 Task: Look for space in Campo Maior, Brazil from 24th August, 2023 to 10th September, 2023 for 8 adults, 2 children in price range Rs.12000 to Rs.15000. Place can be entire place or shared room with 4 bedrooms having 8 beds and 4 bathrooms. Property type can be house, flat, guest house. Amenities needed are: wifi, TV, free parkinig on premises, gym, breakfast. Booking option can be shelf check-in. Required host language is English.
Action: Mouse moved to (590, 129)
Screenshot: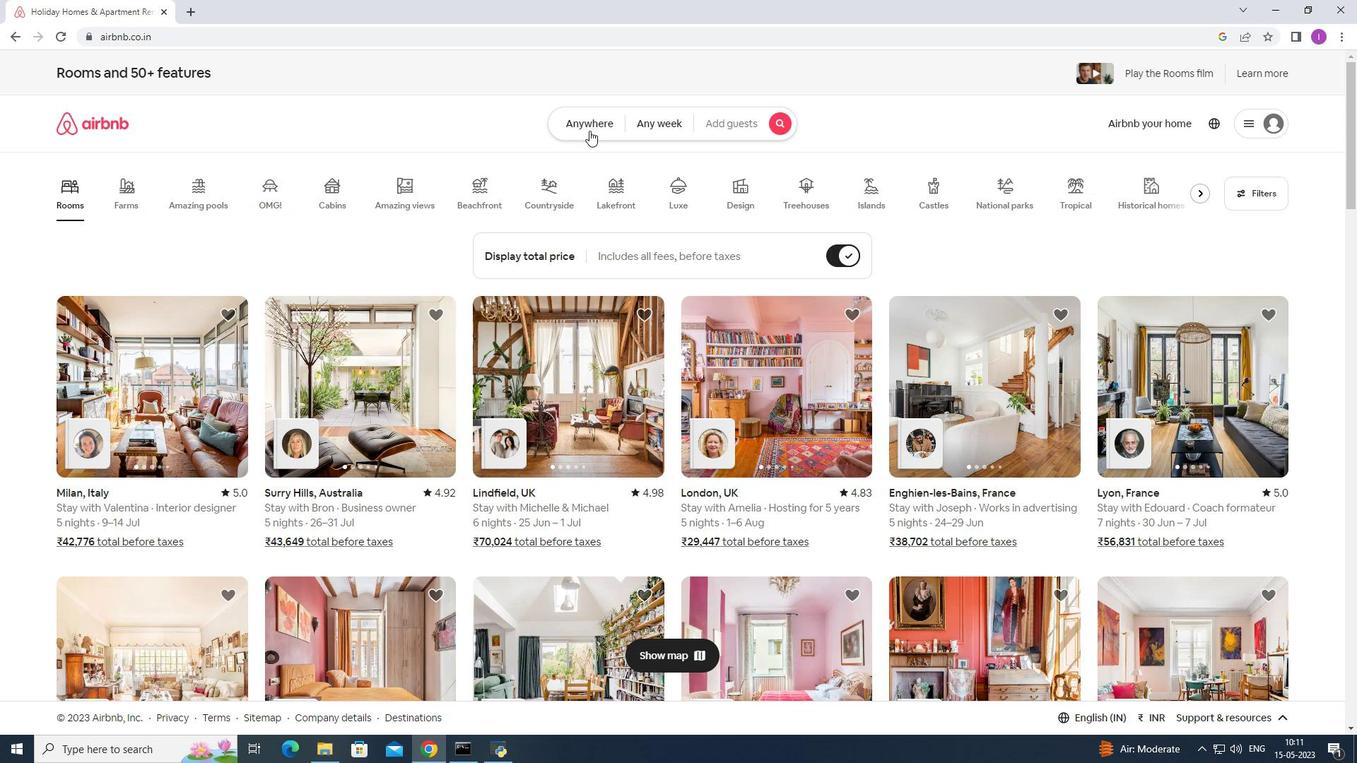 
Action: Mouse pressed left at (590, 129)
Screenshot: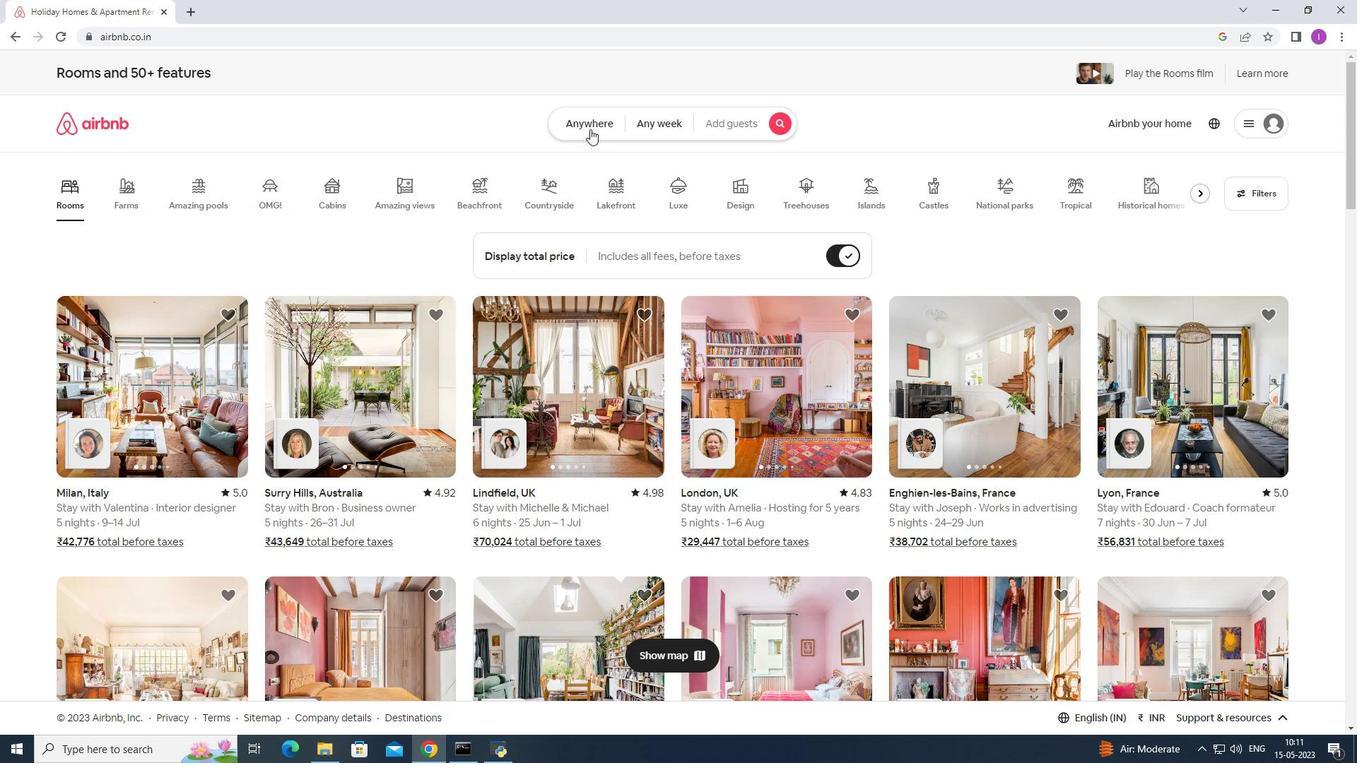 
Action: Mouse moved to (473, 183)
Screenshot: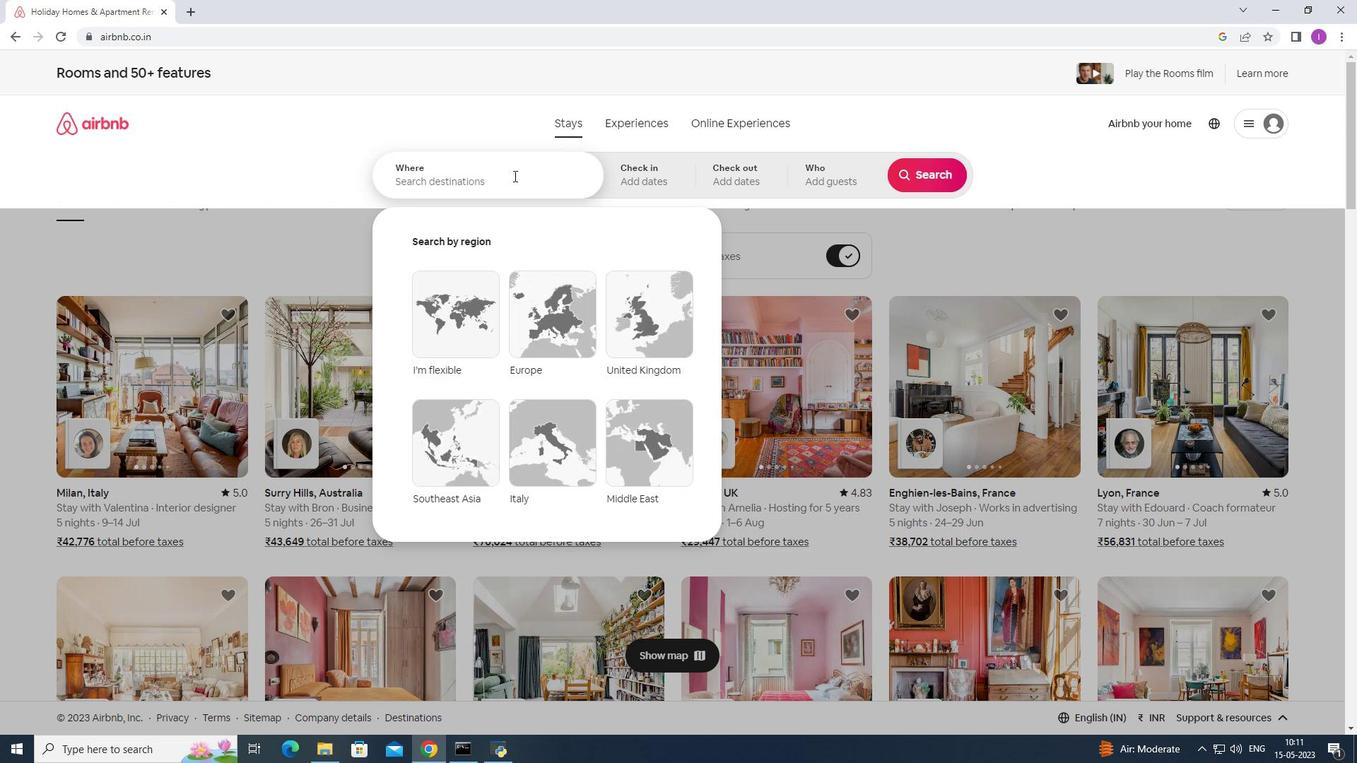 
Action: Mouse pressed left at (473, 183)
Screenshot: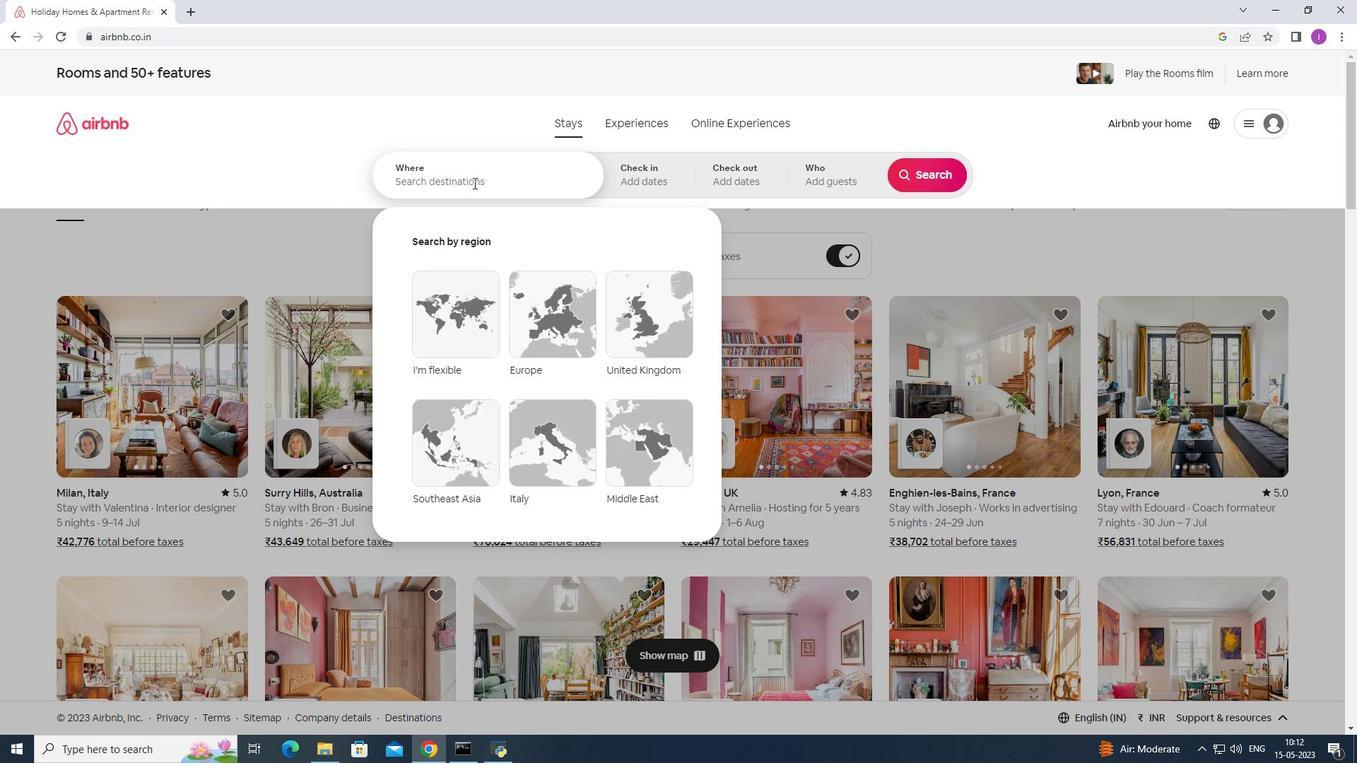 
Action: Key pressed <Key.shift><Key.shift><Key.shift><Key.shift><Key.shift><Key.shift><Key.shift><Key.shift><Key.shift><Key.shift><Key.shift><Key.shift><Key.shift><Key.shift><Key.shift><Key.shift><Key.shift><Key.shift><Key.shift><Key.shift><Key.shift><Key.shift><Key.shift><Key.shift><Key.shift><Key.shift><Key.shift>Ca
Screenshot: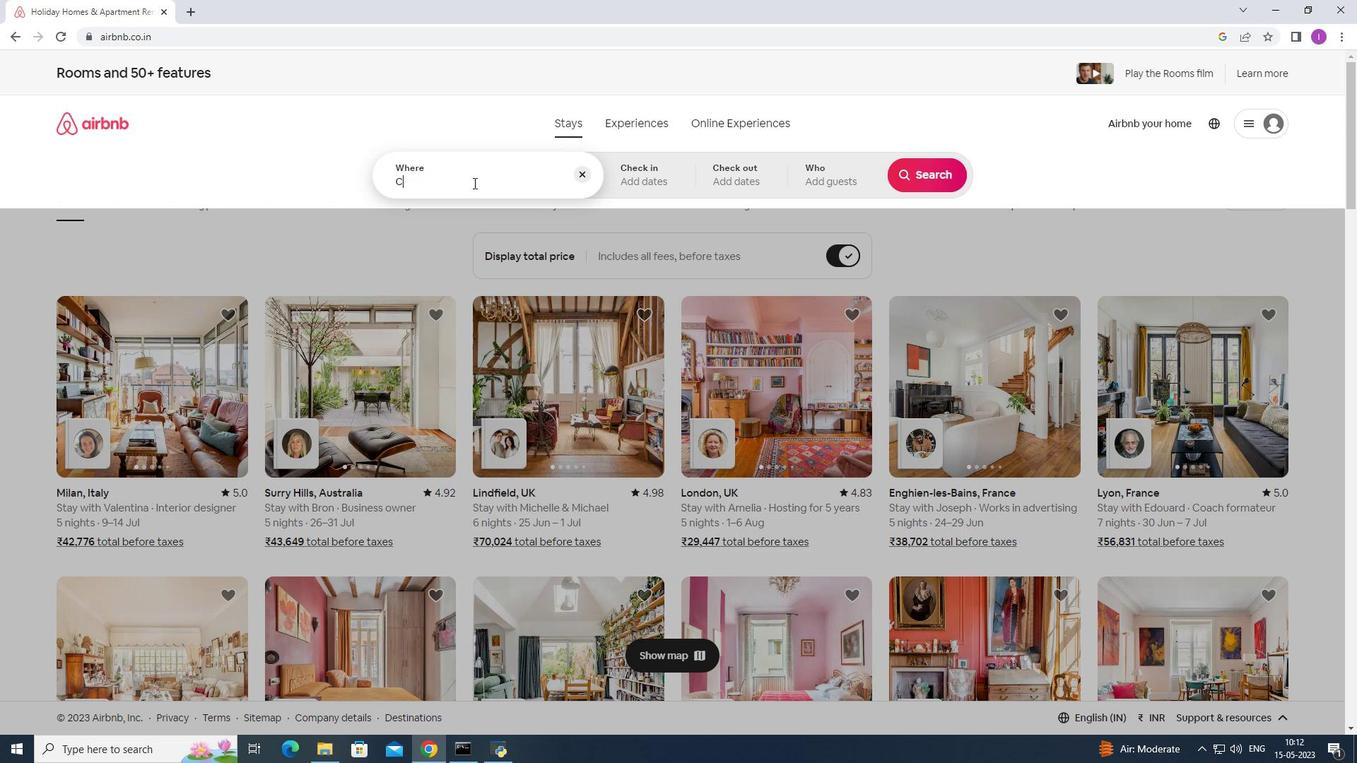 
Action: Mouse moved to (544, 200)
Screenshot: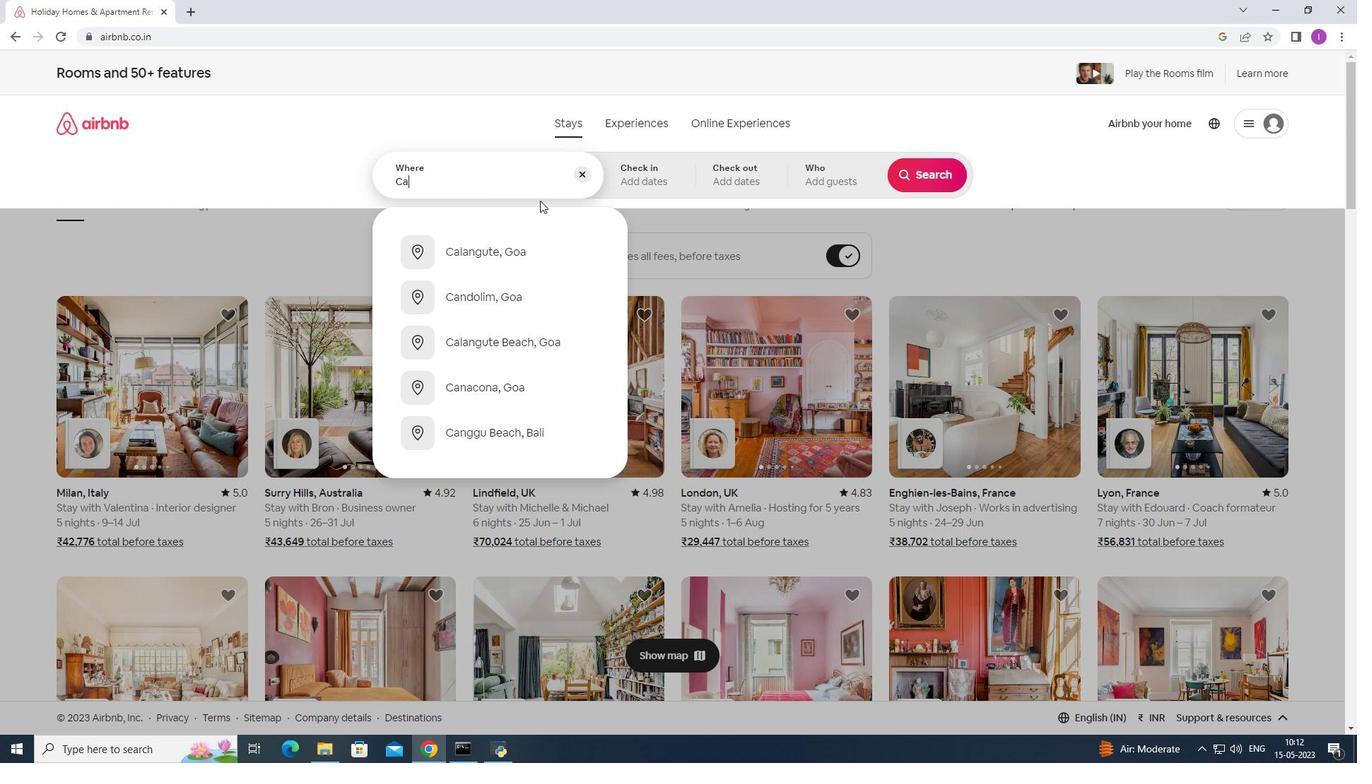 
Action: Key pressed mpo<Key.space><Key.shift>Maior,<Key.shift>Brazil
Screenshot: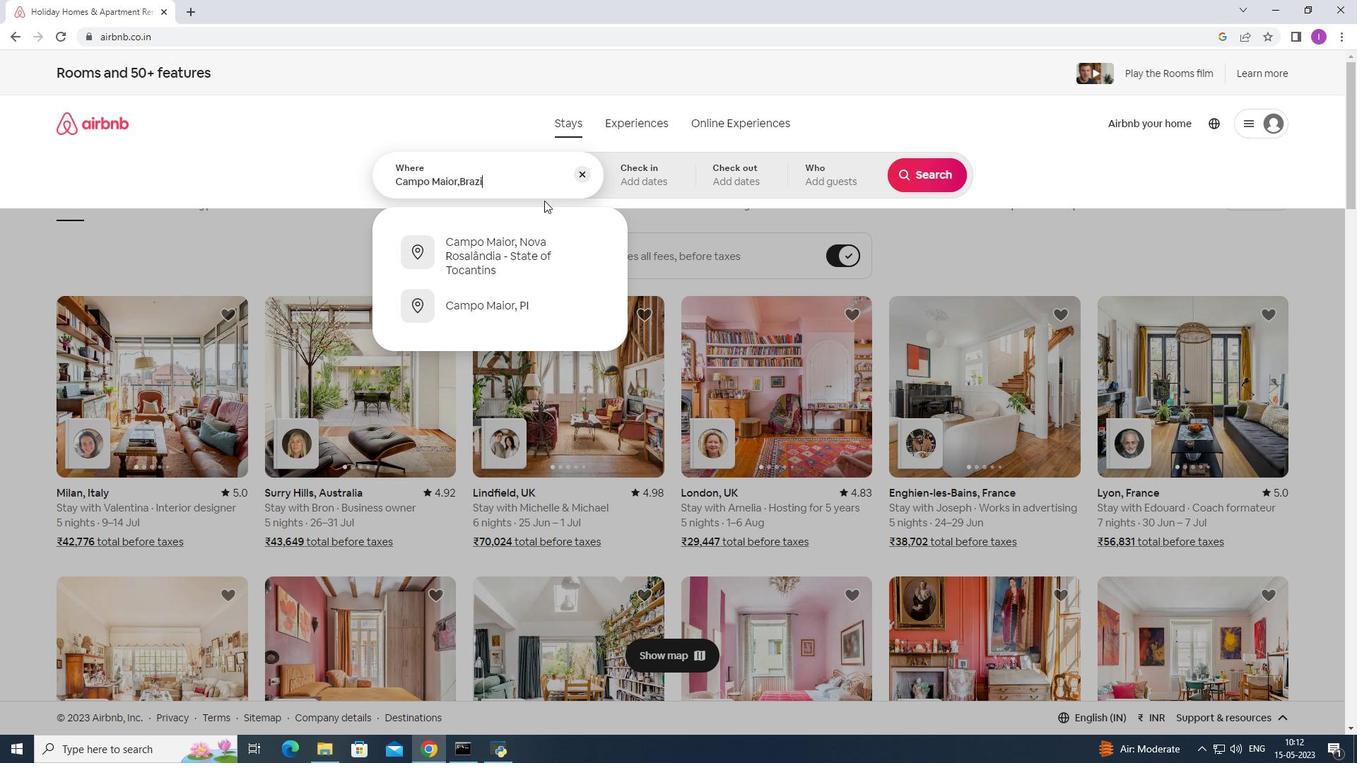 
Action: Mouse moved to (639, 187)
Screenshot: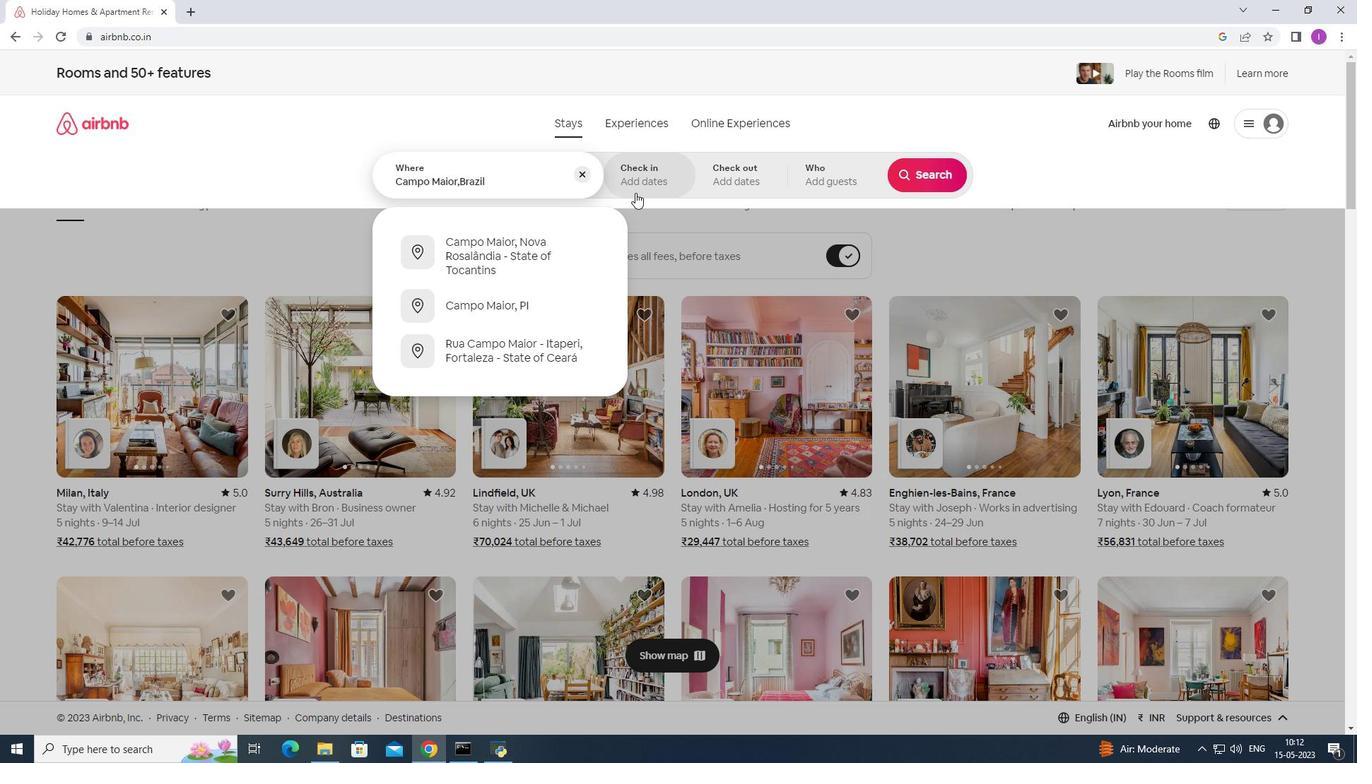
Action: Mouse pressed left at (639, 187)
Screenshot: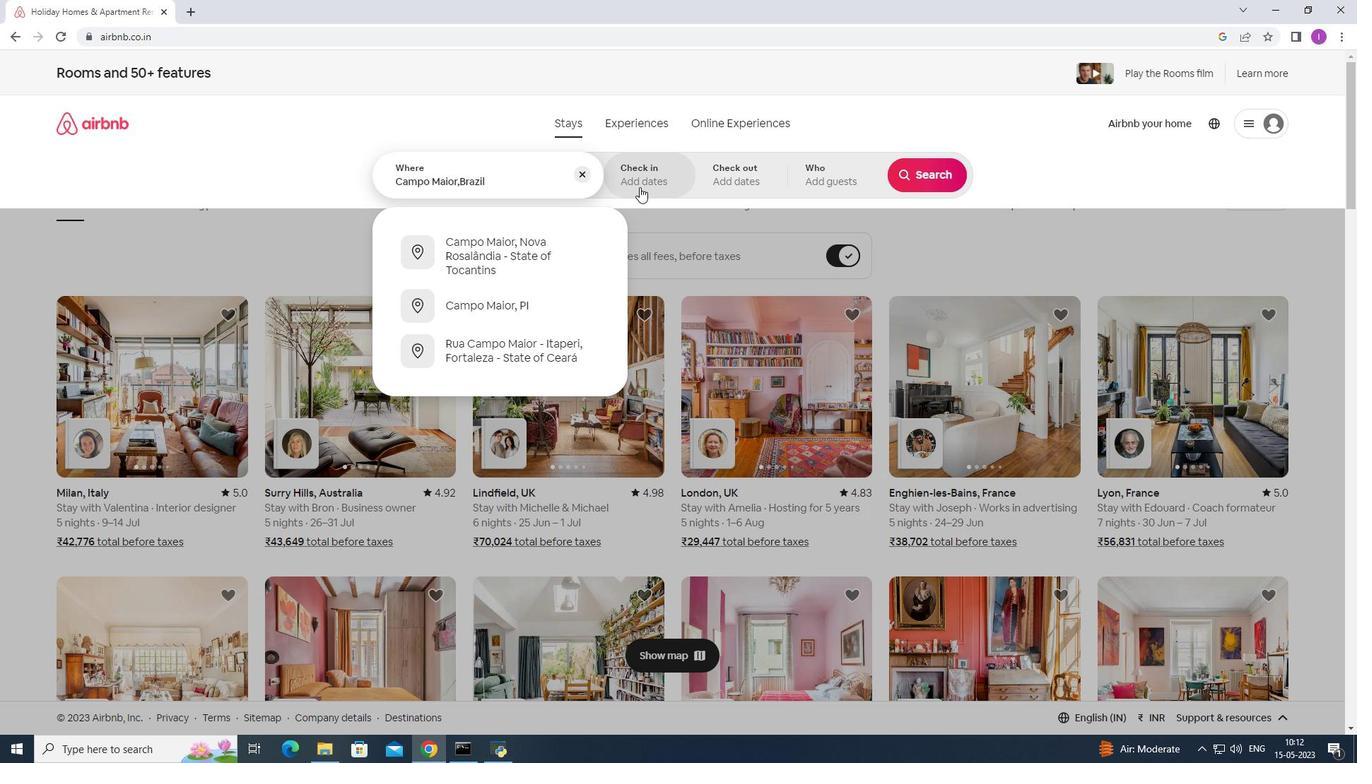
Action: Mouse moved to (926, 278)
Screenshot: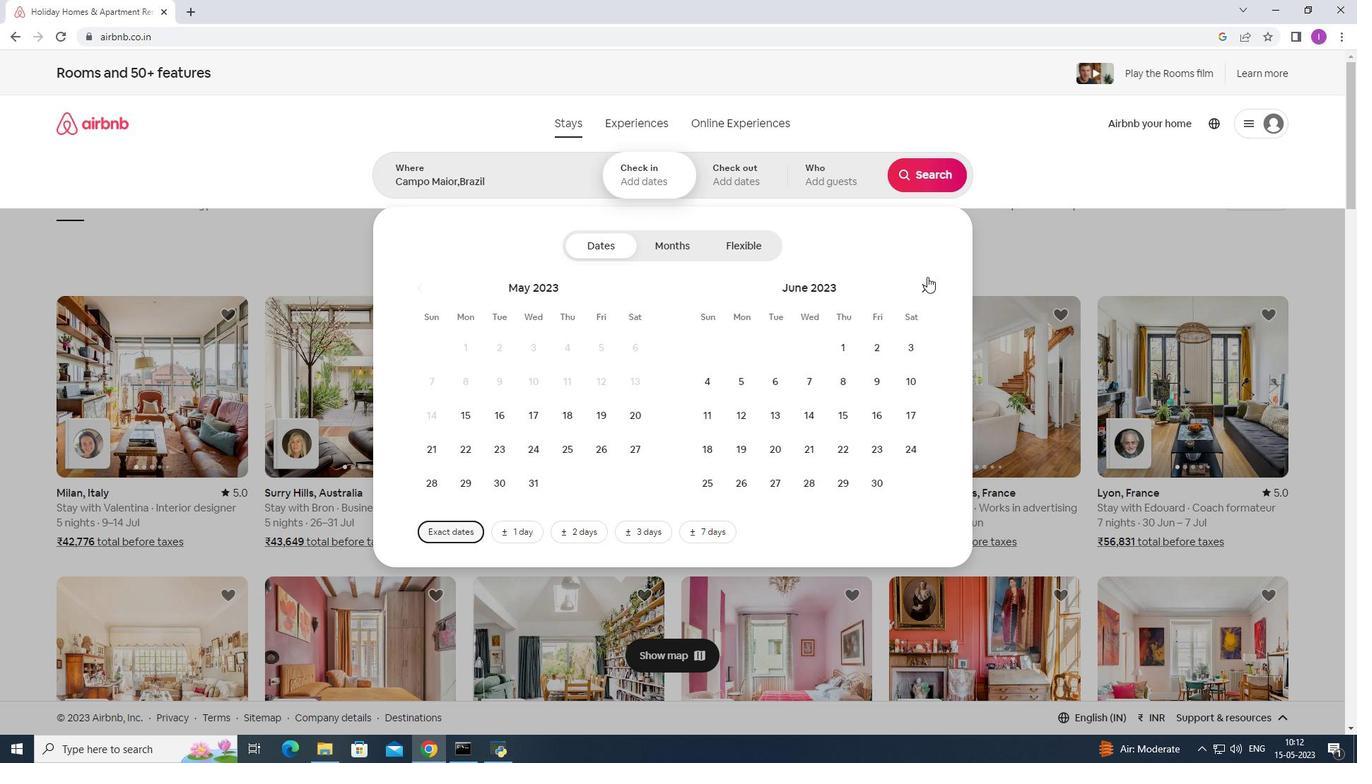 
Action: Mouse pressed left at (926, 278)
Screenshot: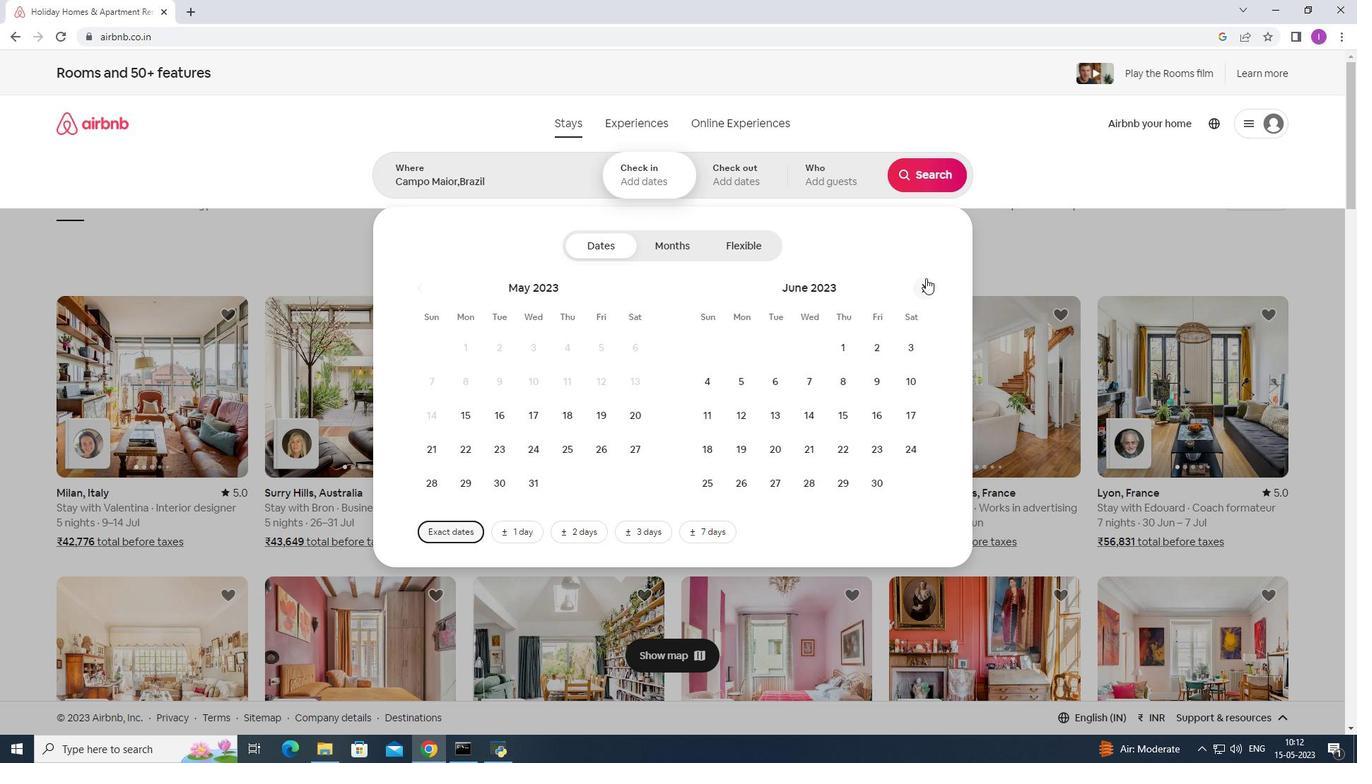 
Action: Mouse pressed left at (926, 278)
Screenshot: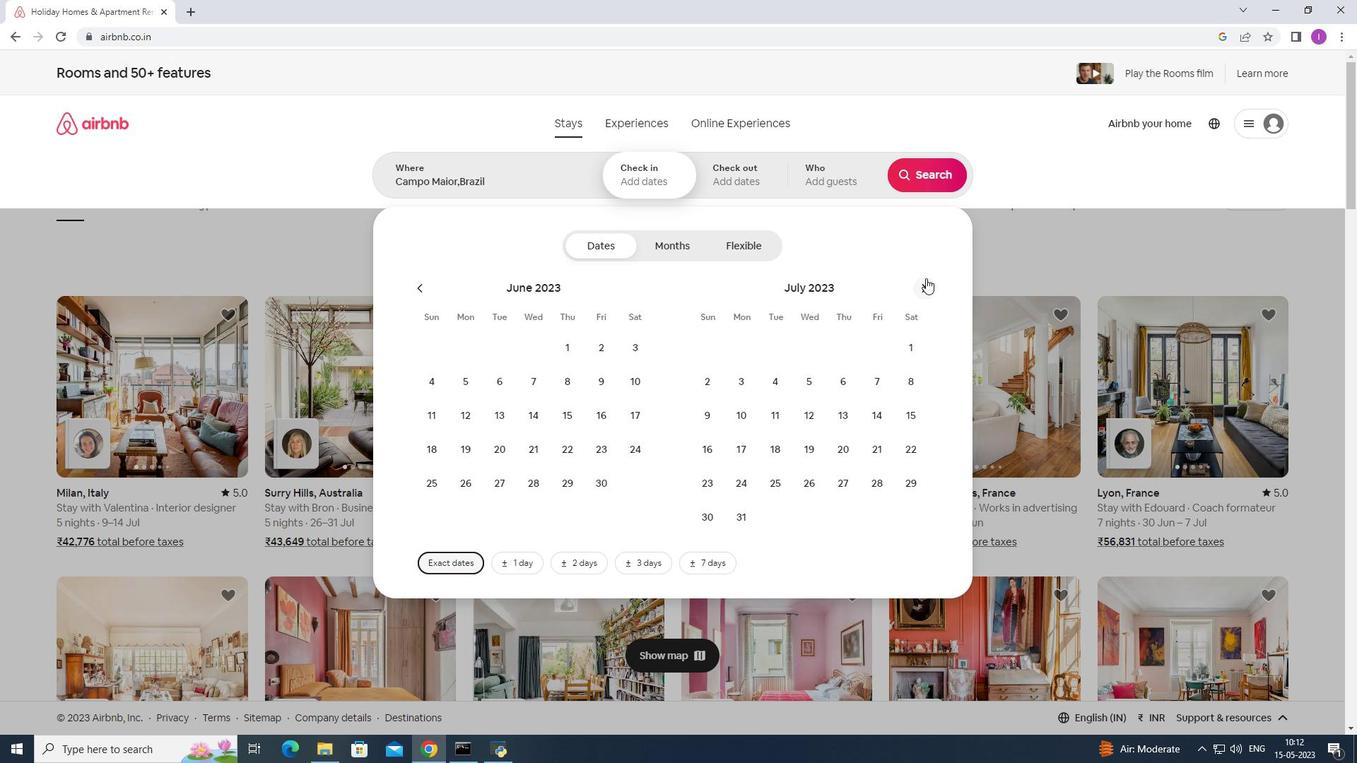
Action: Mouse pressed left at (926, 278)
Screenshot: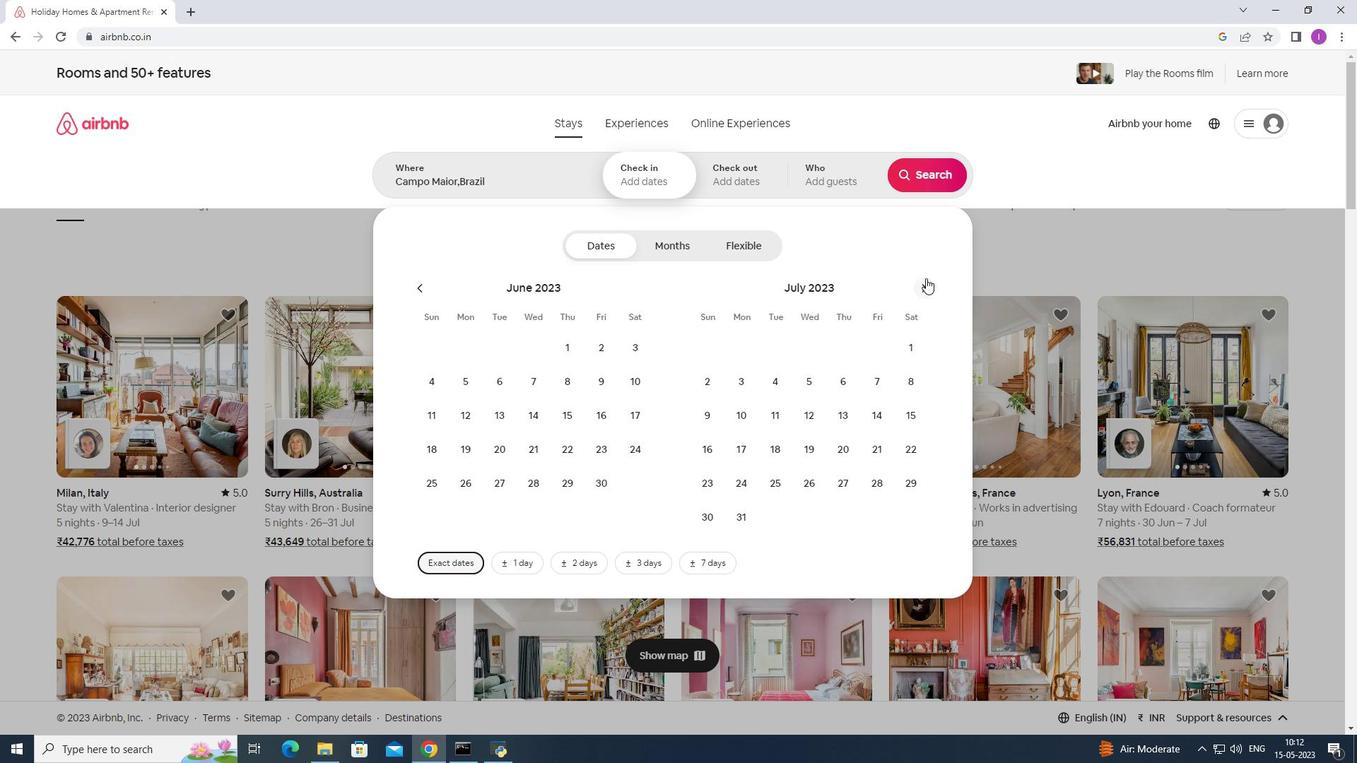 
Action: Mouse moved to (560, 453)
Screenshot: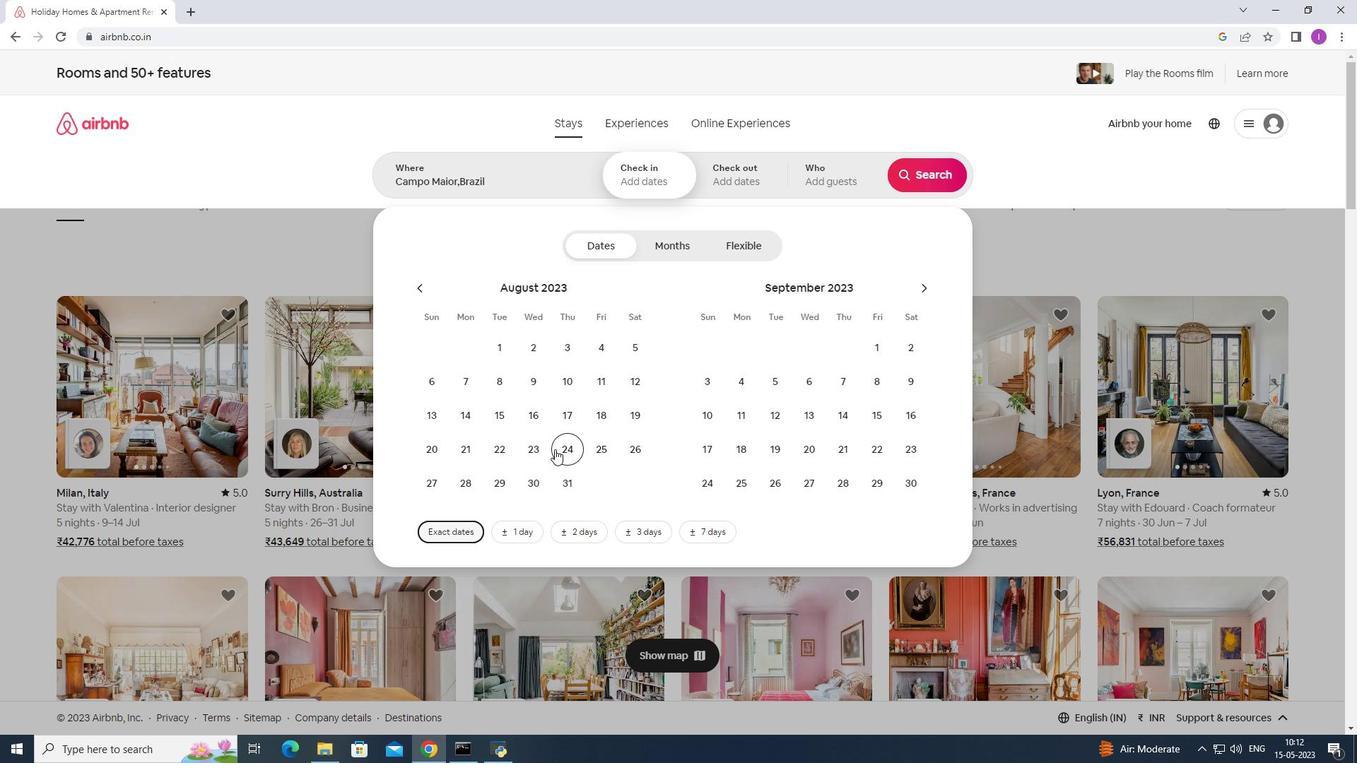 
Action: Mouse pressed left at (560, 453)
Screenshot: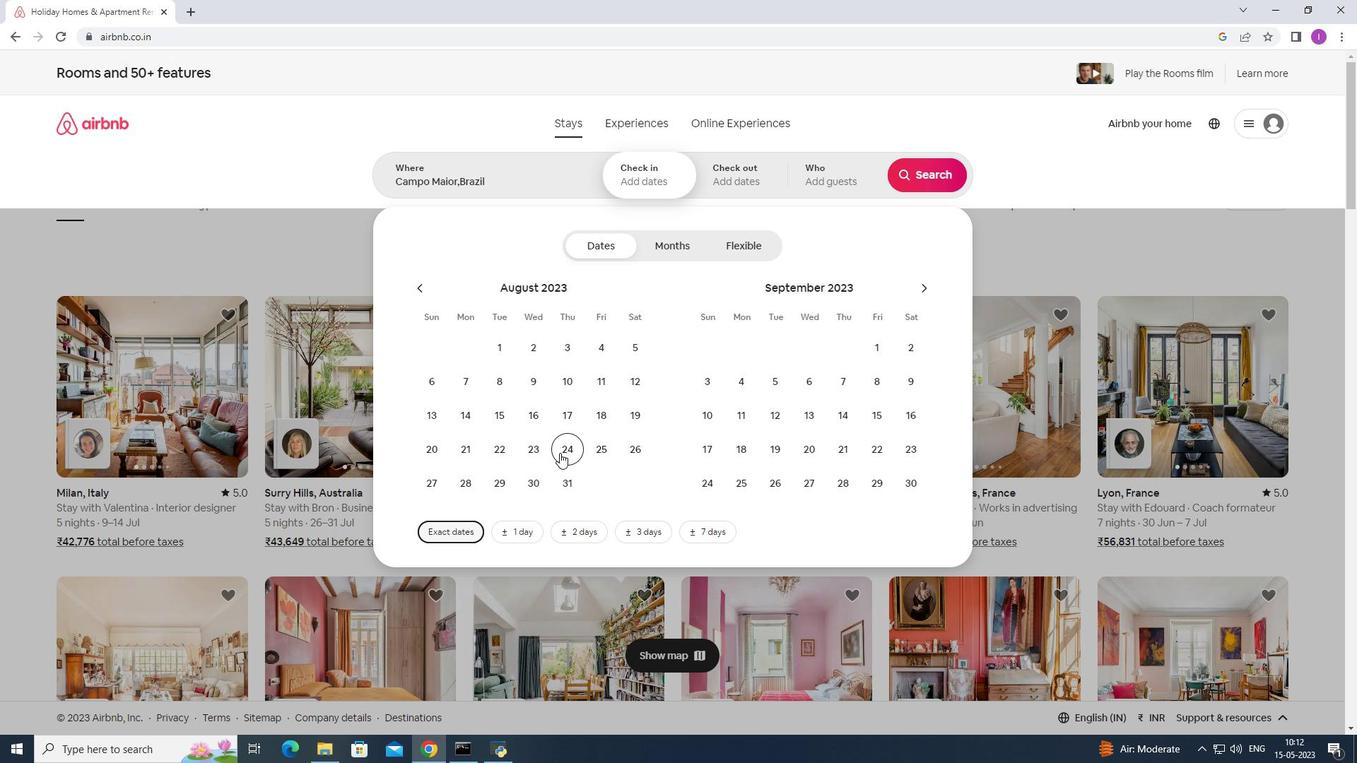 
Action: Mouse moved to (712, 415)
Screenshot: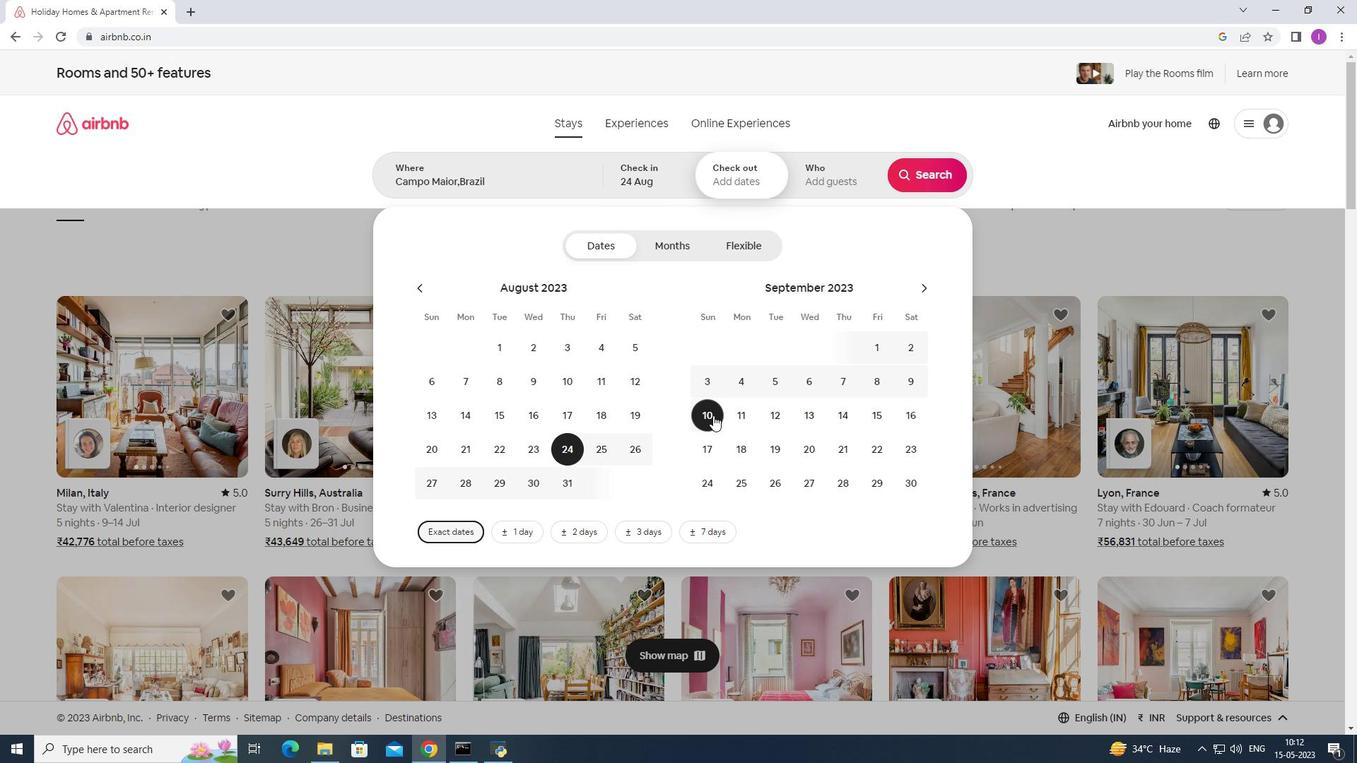 
Action: Mouse pressed left at (712, 415)
Screenshot: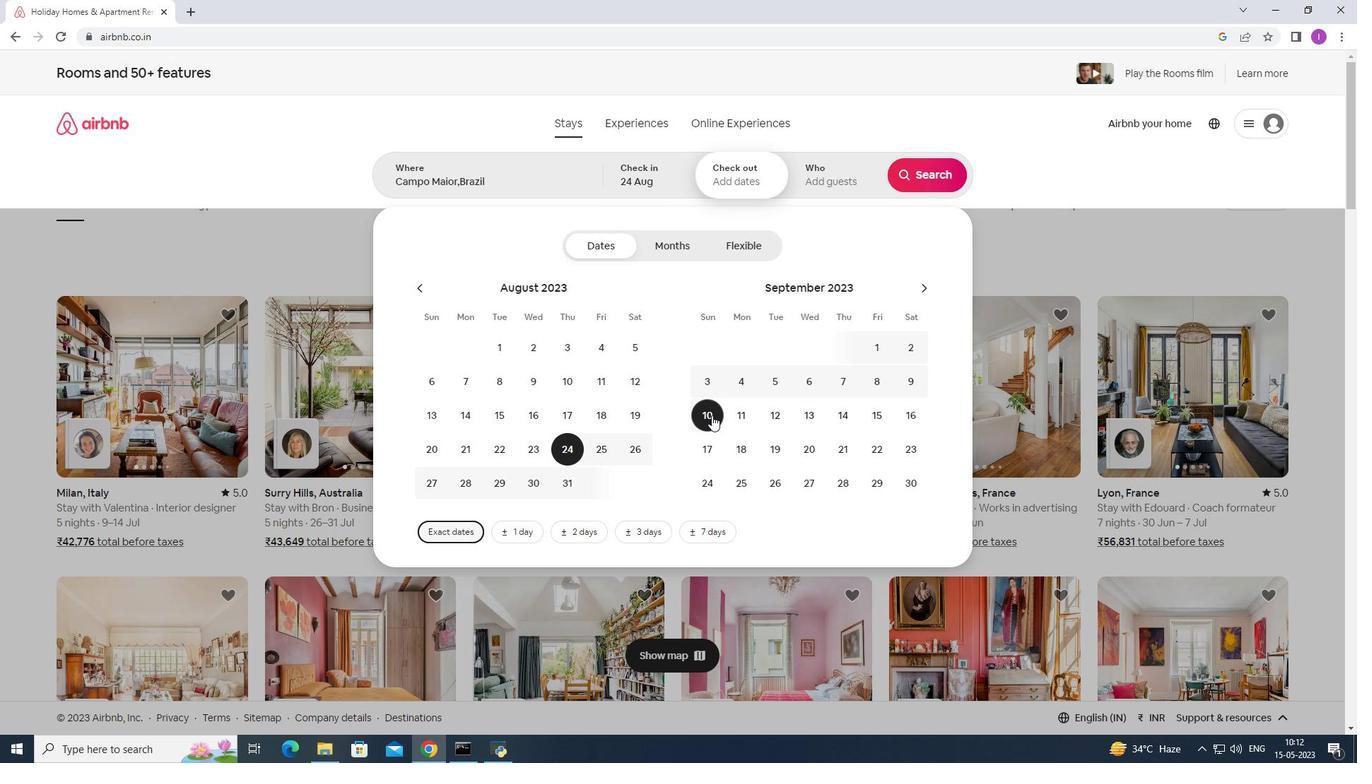 
Action: Mouse moved to (847, 187)
Screenshot: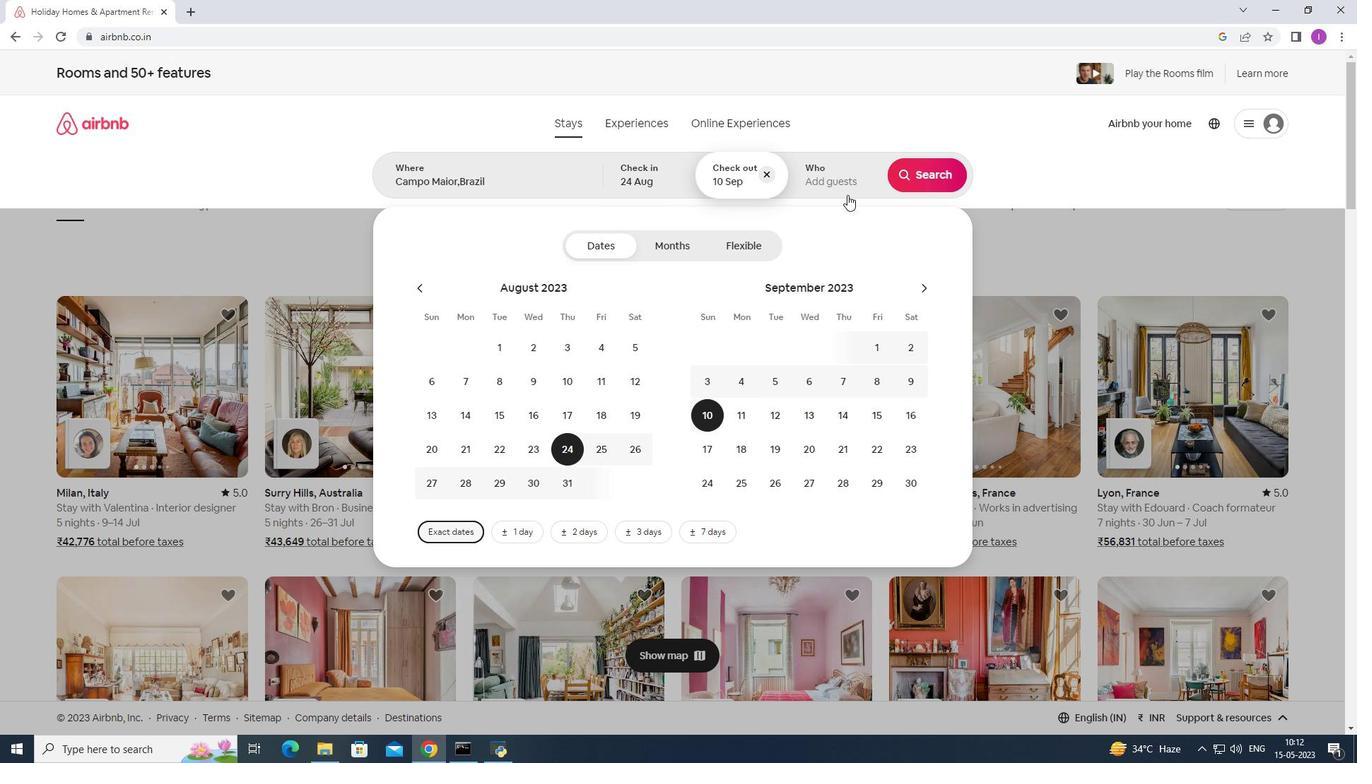 
Action: Mouse pressed left at (847, 187)
Screenshot: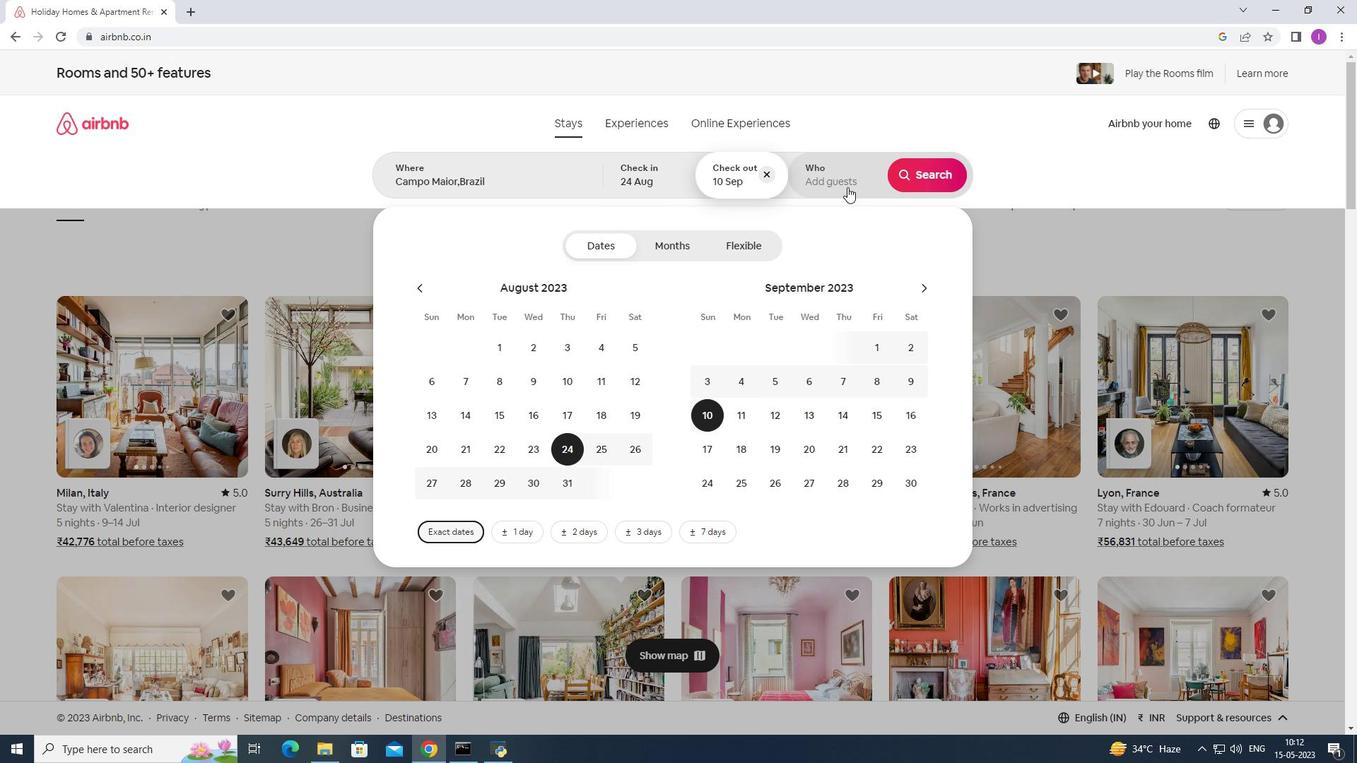
Action: Mouse moved to (924, 253)
Screenshot: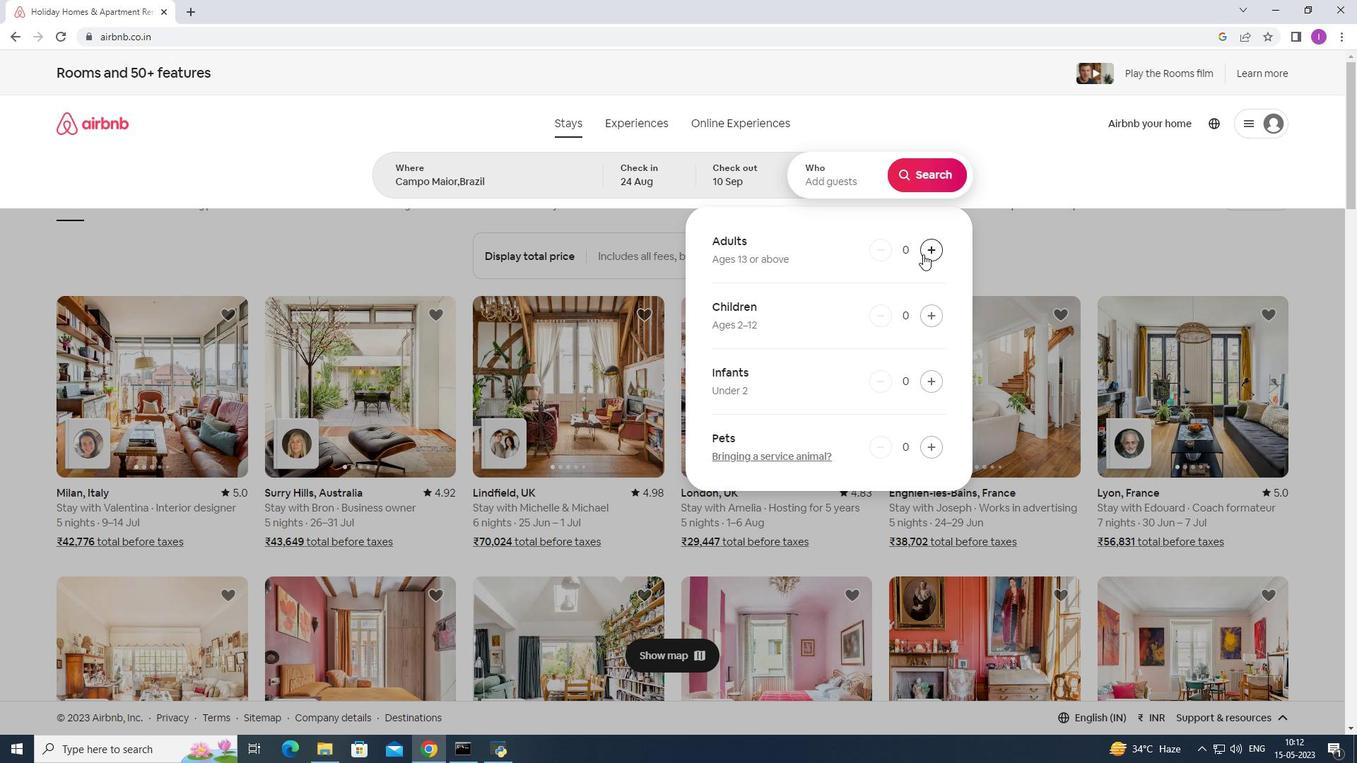 
Action: Mouse pressed left at (924, 253)
Screenshot: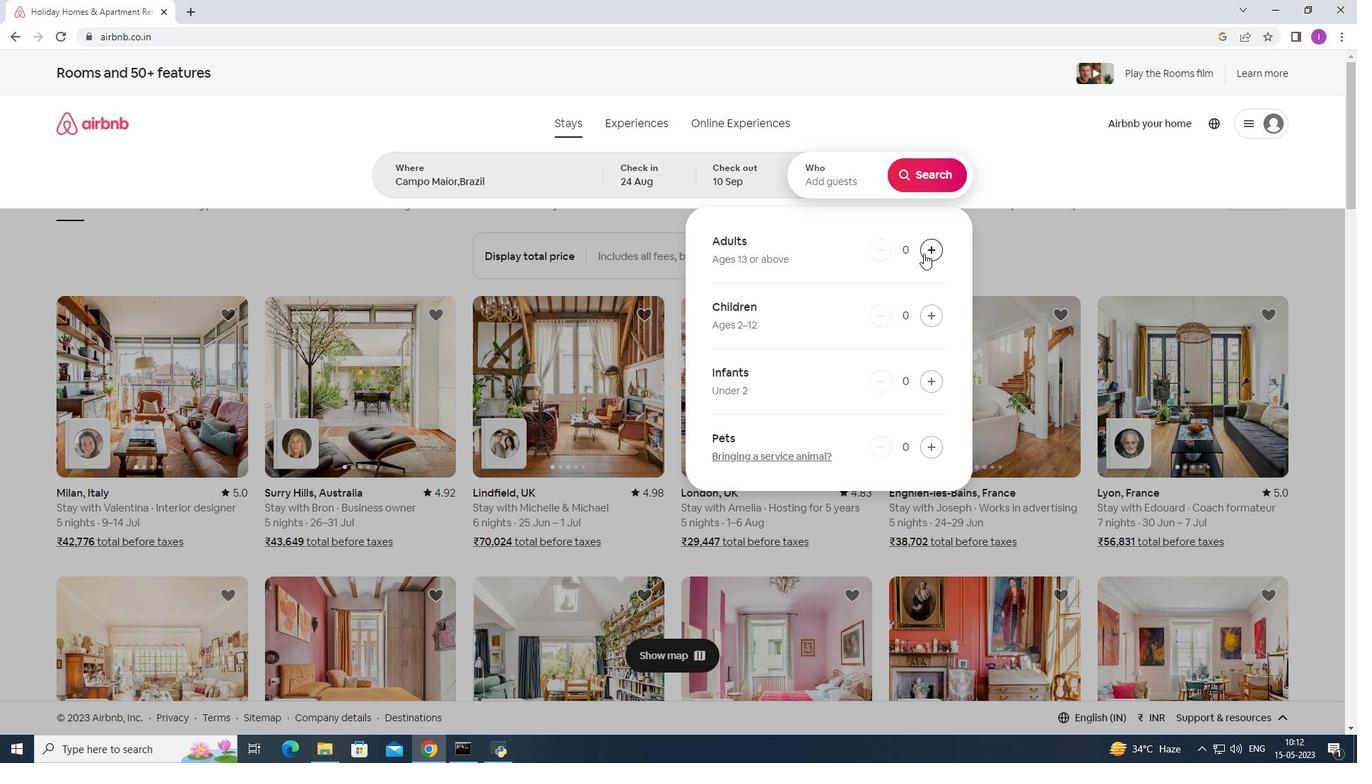
Action: Mouse pressed left at (924, 253)
Screenshot: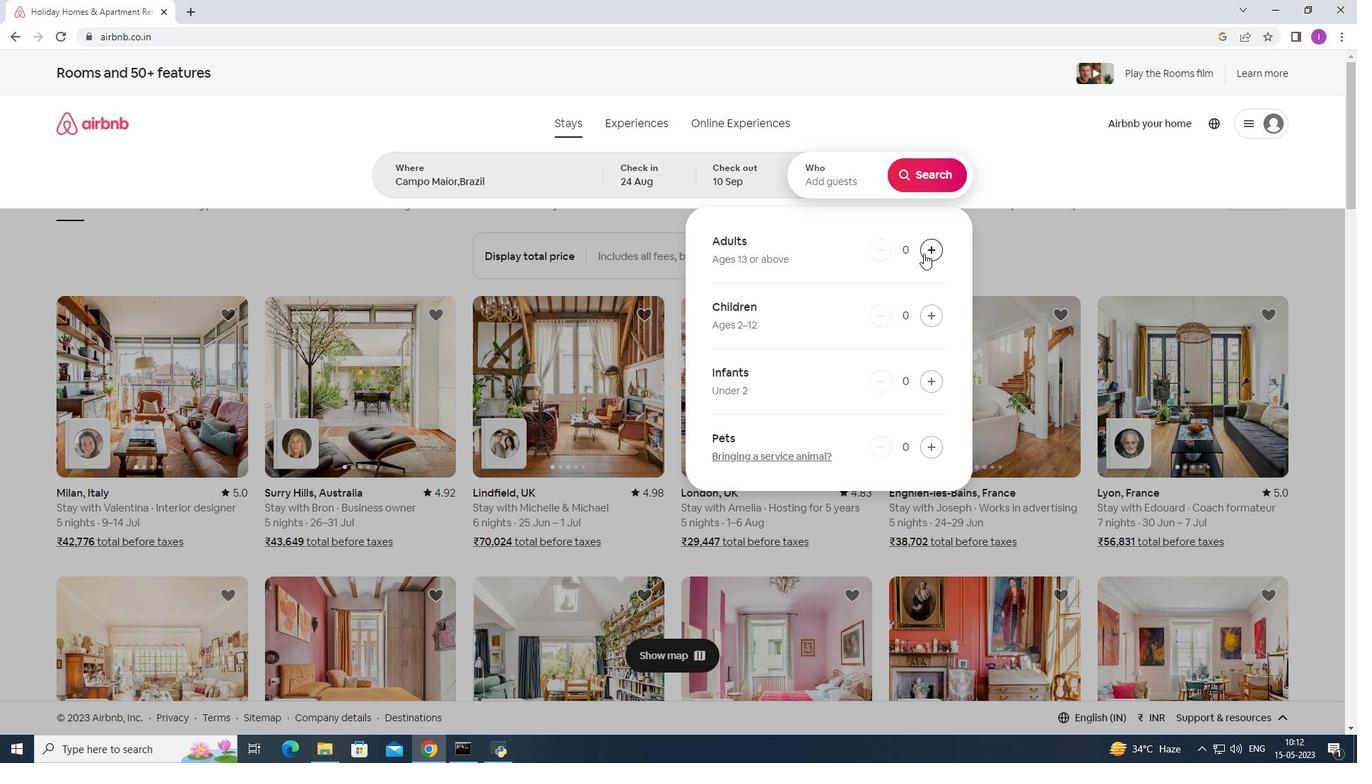 
Action: Mouse pressed left at (924, 253)
Screenshot: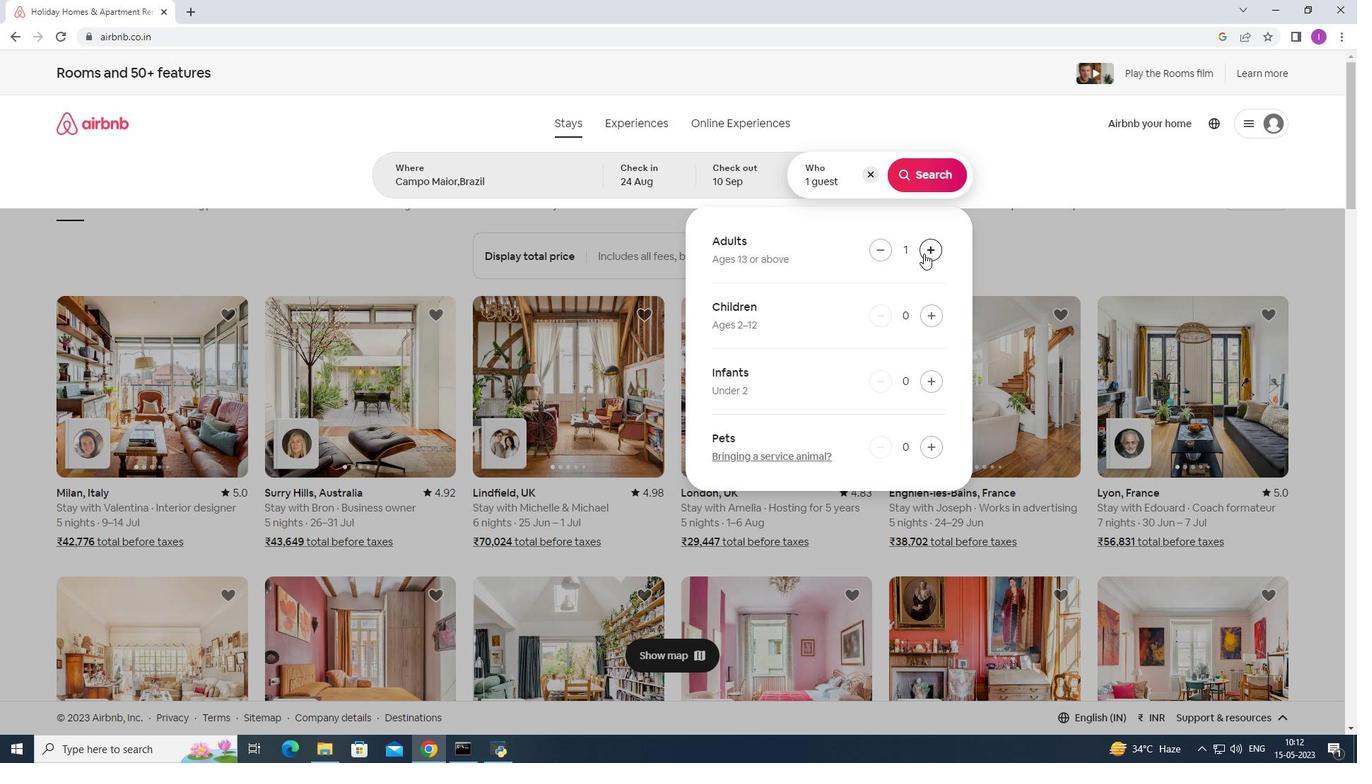 
Action: Mouse pressed left at (924, 253)
Screenshot: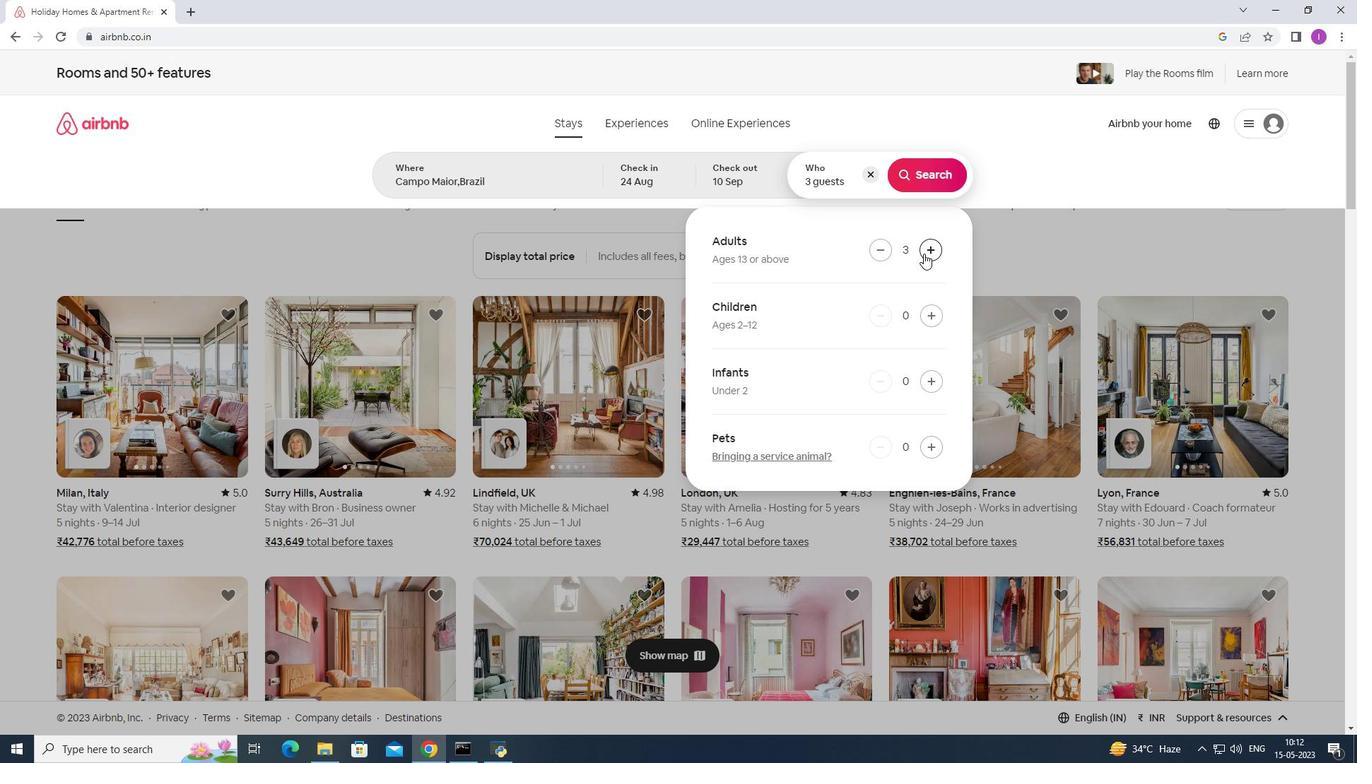 
Action: Mouse pressed left at (924, 253)
Screenshot: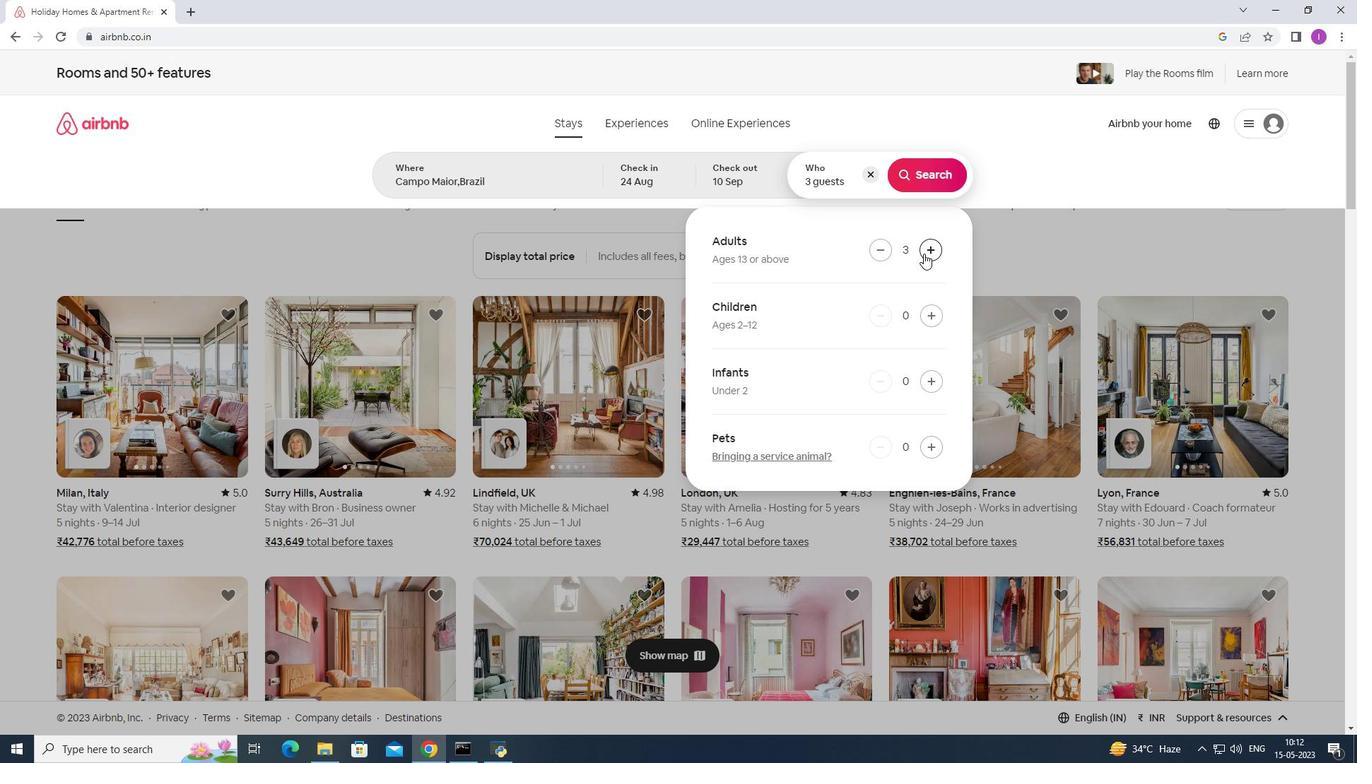 
Action: Mouse pressed left at (924, 253)
Screenshot: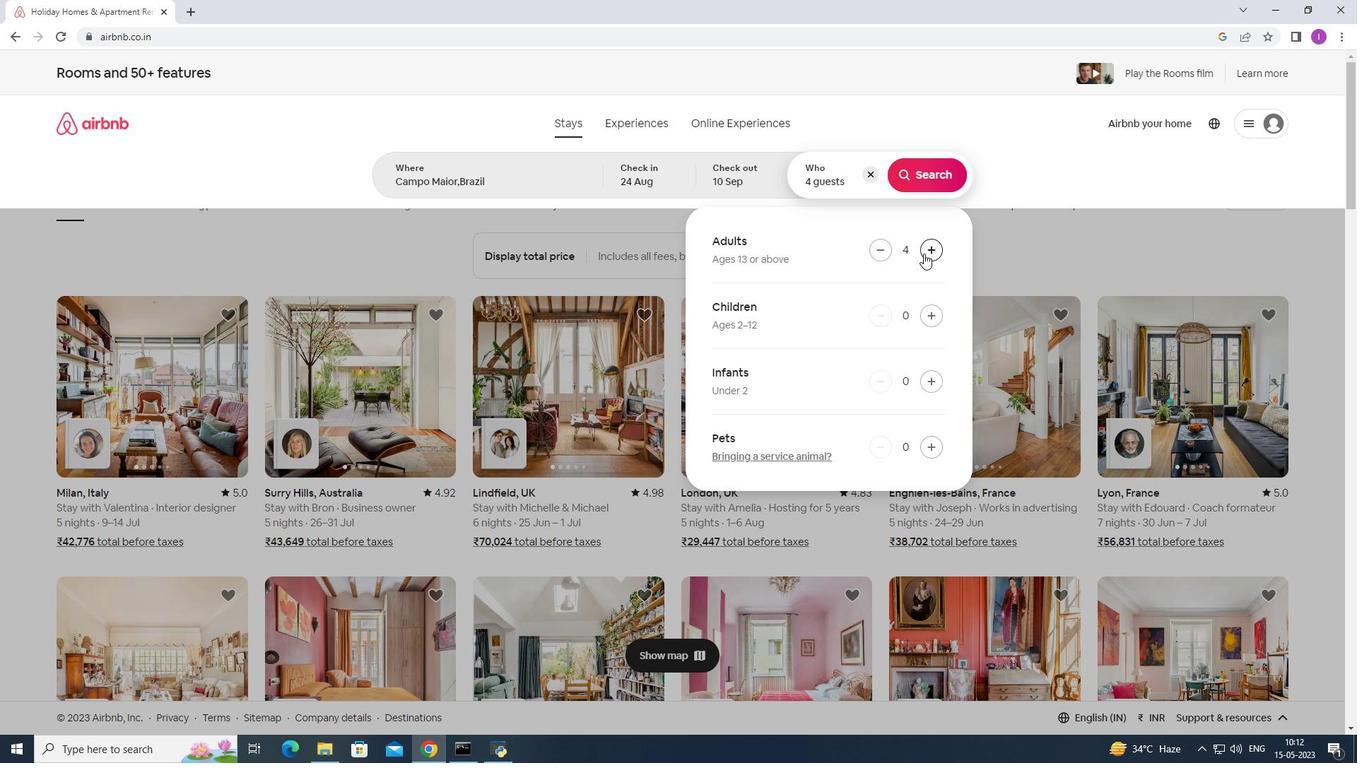 
Action: Mouse pressed left at (924, 253)
Screenshot: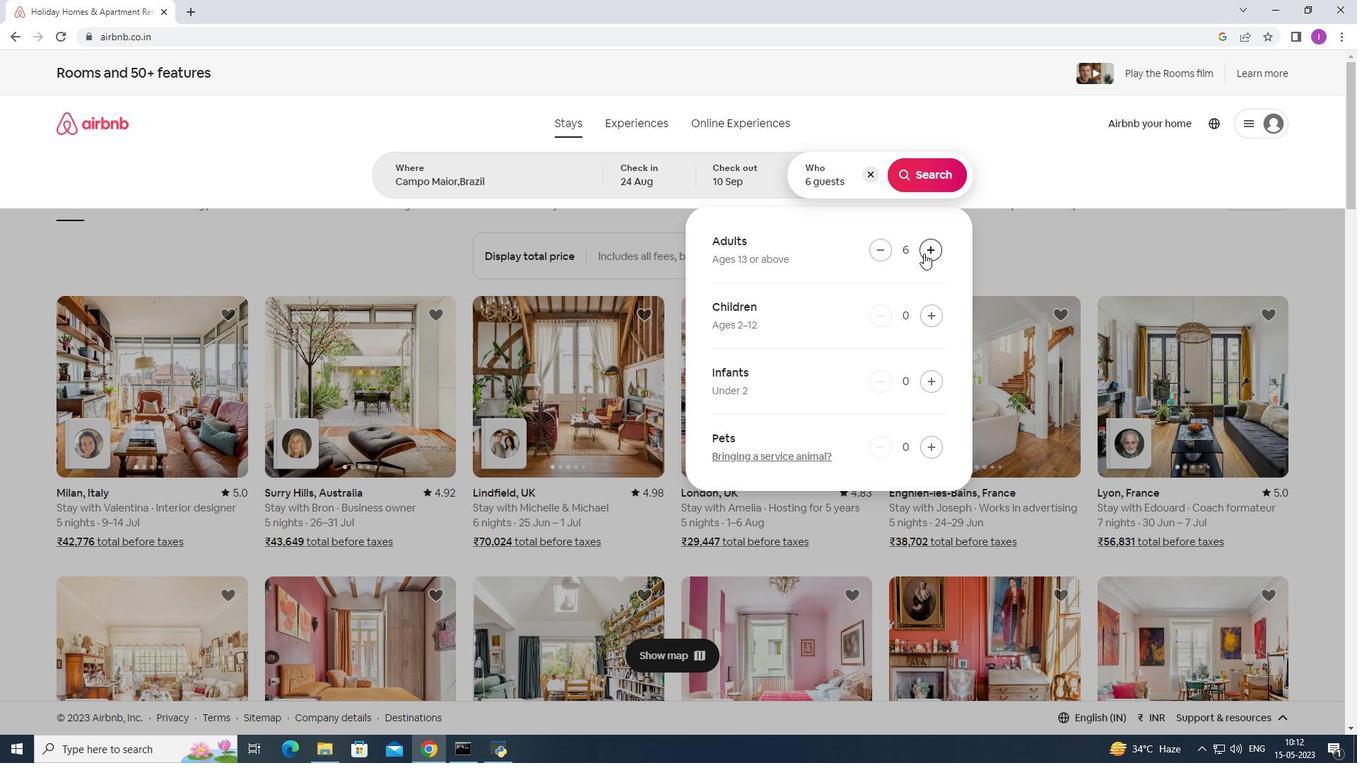 
Action: Mouse pressed left at (924, 253)
Screenshot: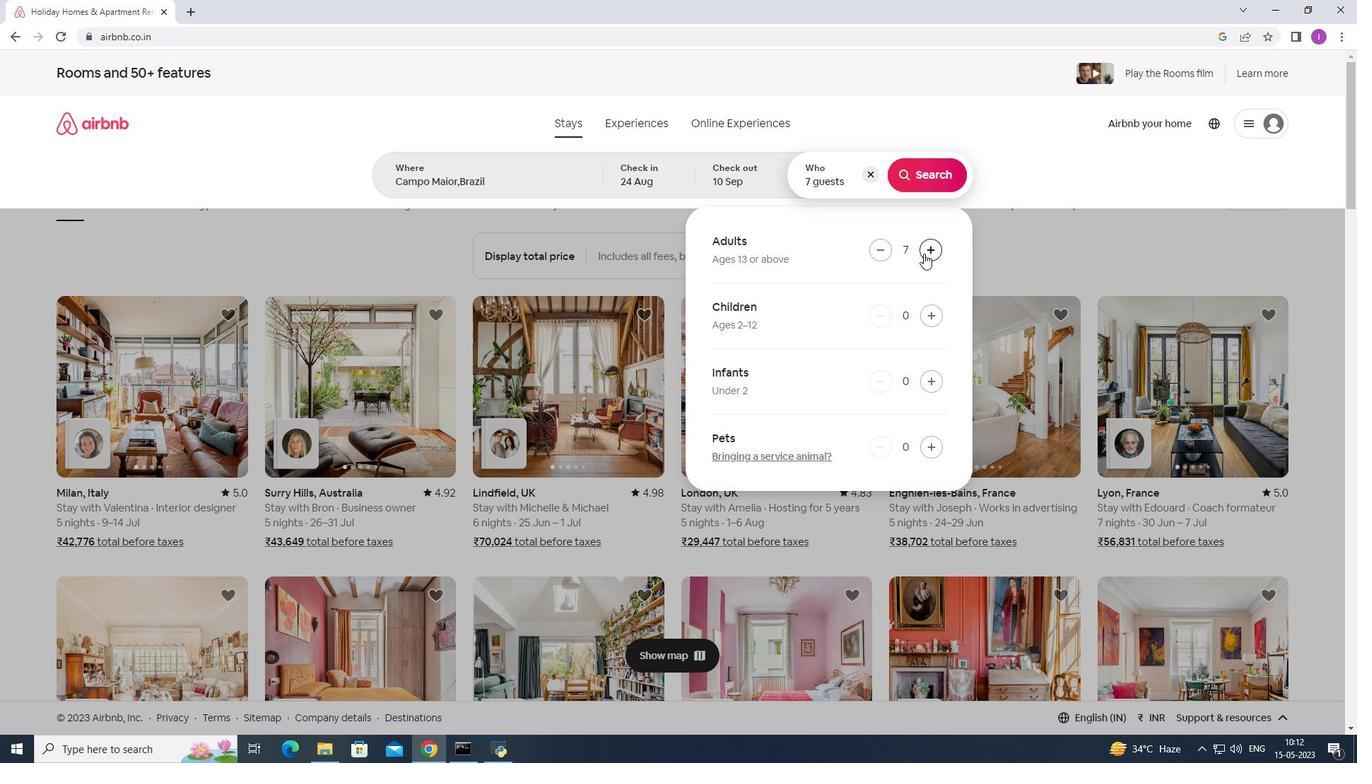 
Action: Mouse moved to (935, 318)
Screenshot: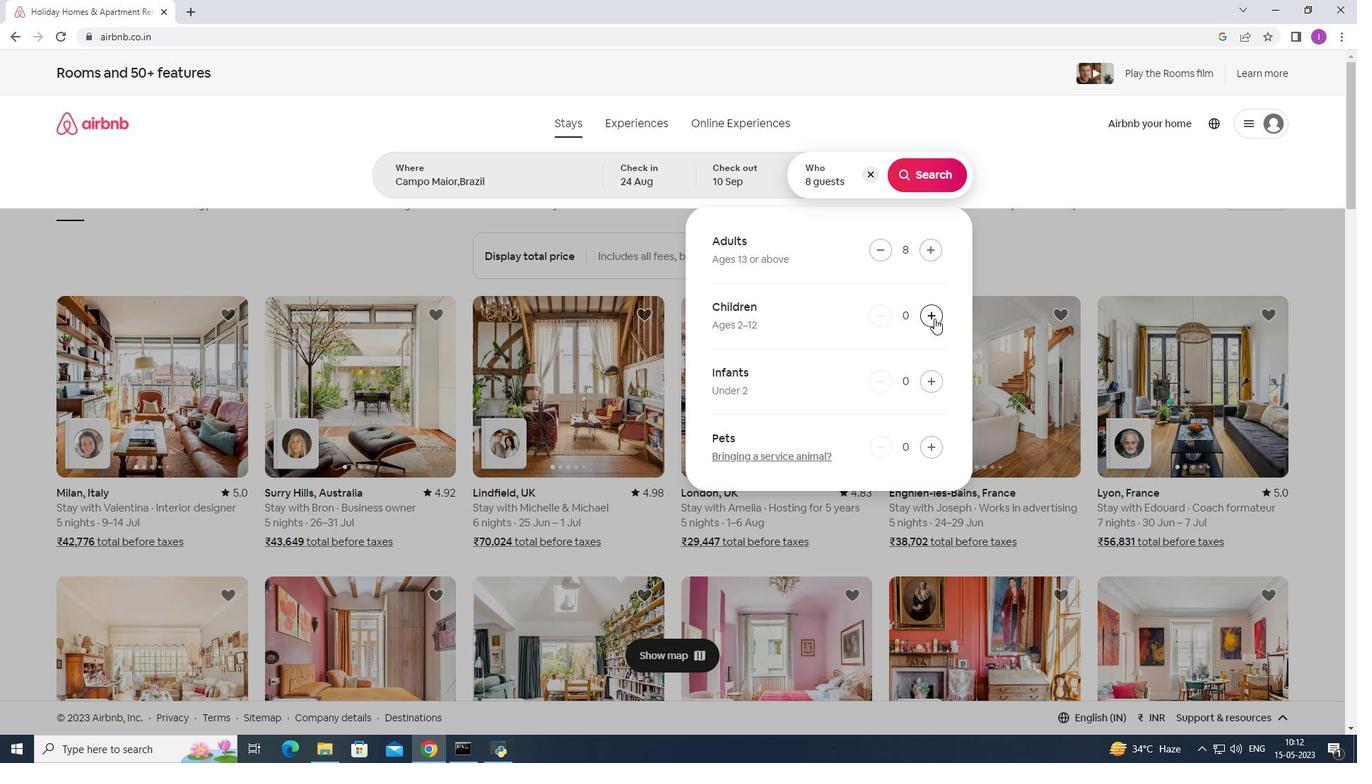 
Action: Mouse pressed left at (935, 318)
Screenshot: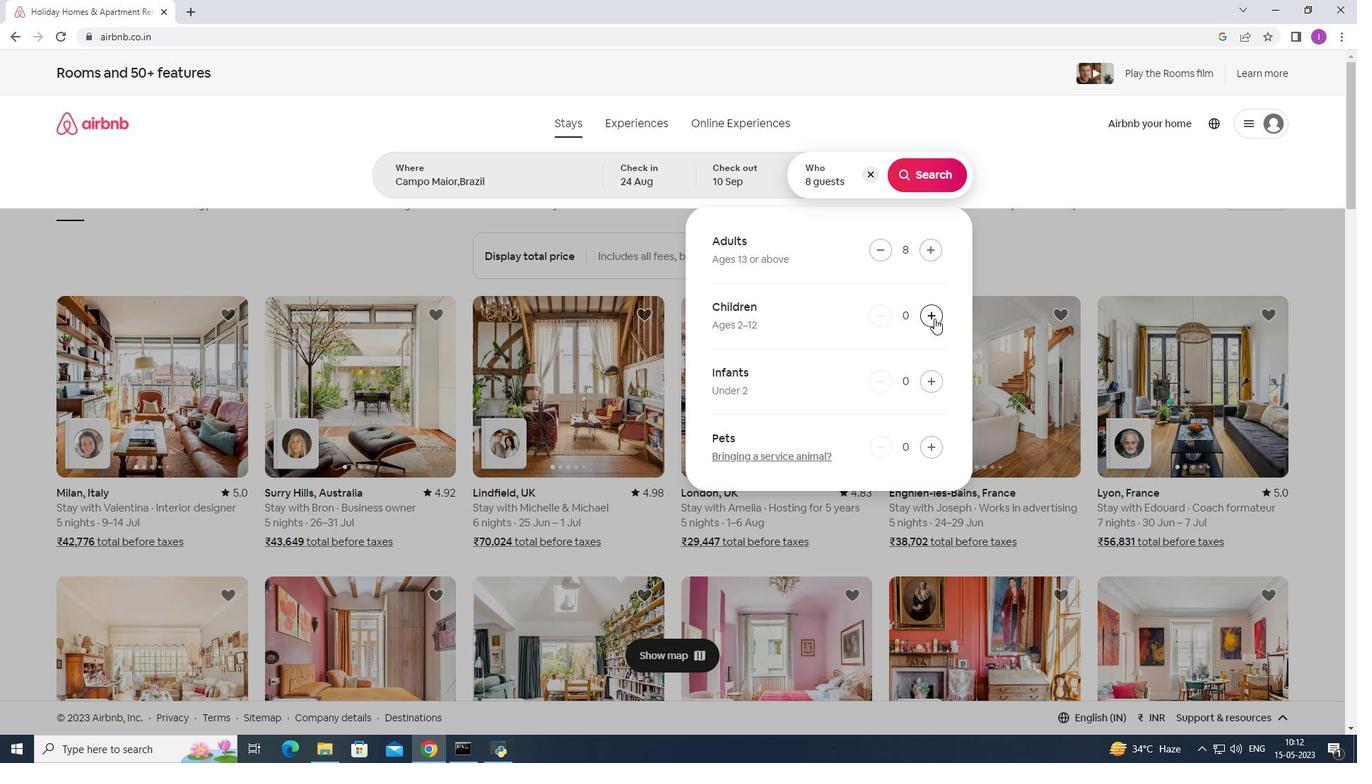
Action: Mouse pressed left at (935, 318)
Screenshot: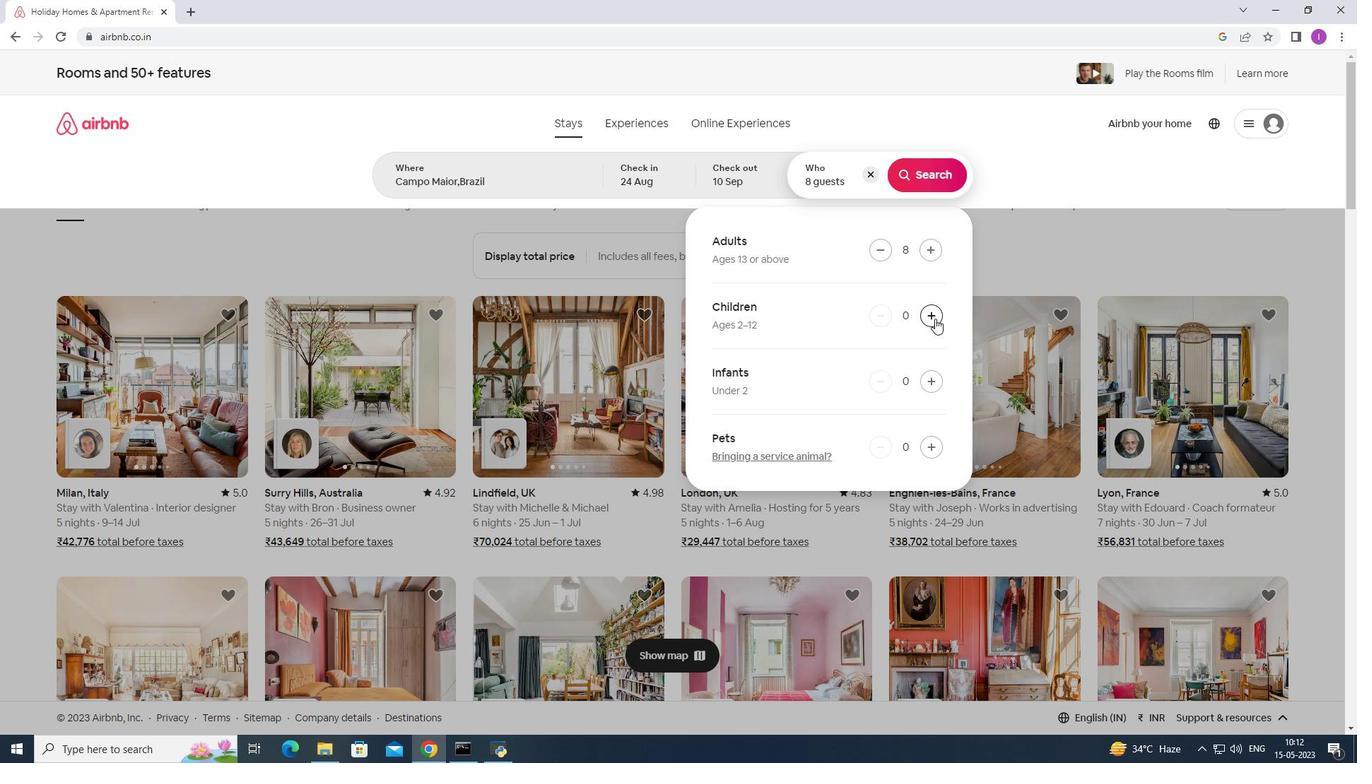 
Action: Mouse moved to (932, 186)
Screenshot: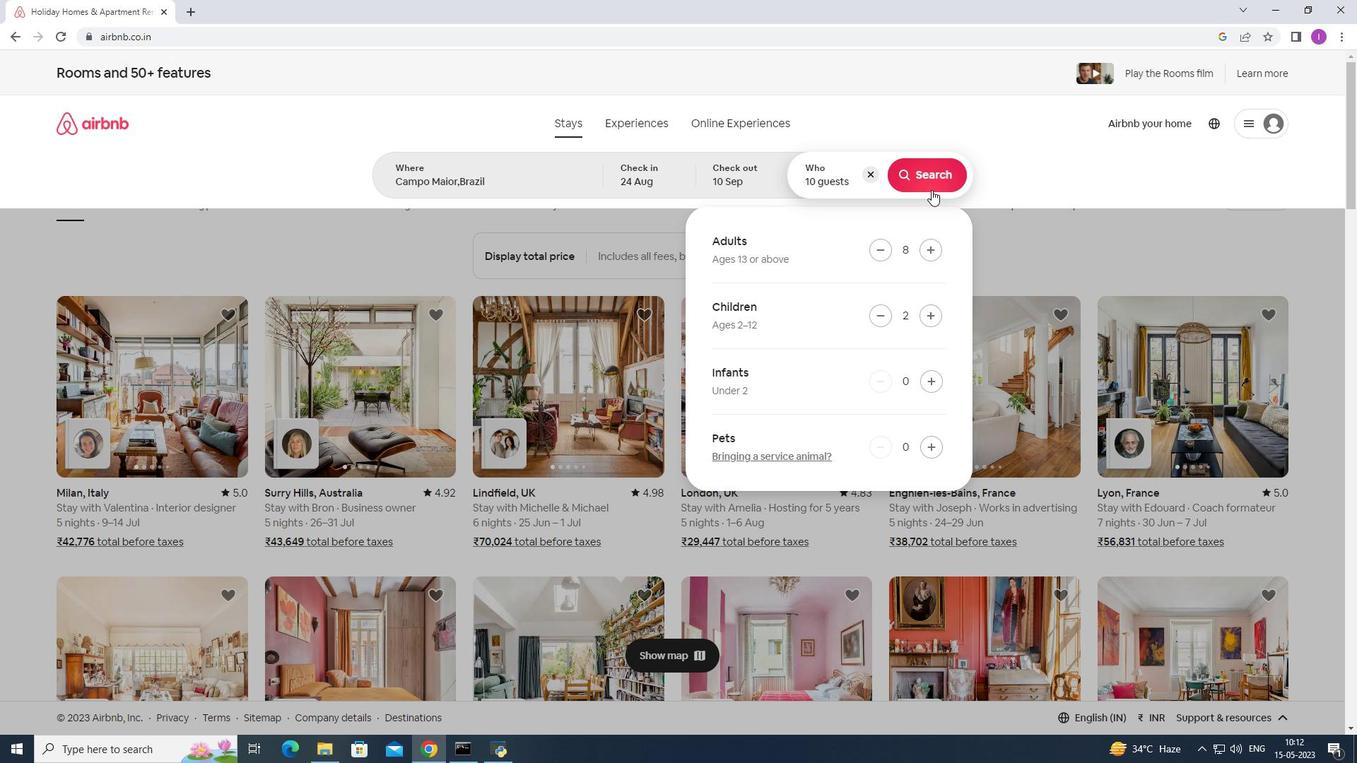 
Action: Mouse pressed left at (932, 186)
Screenshot: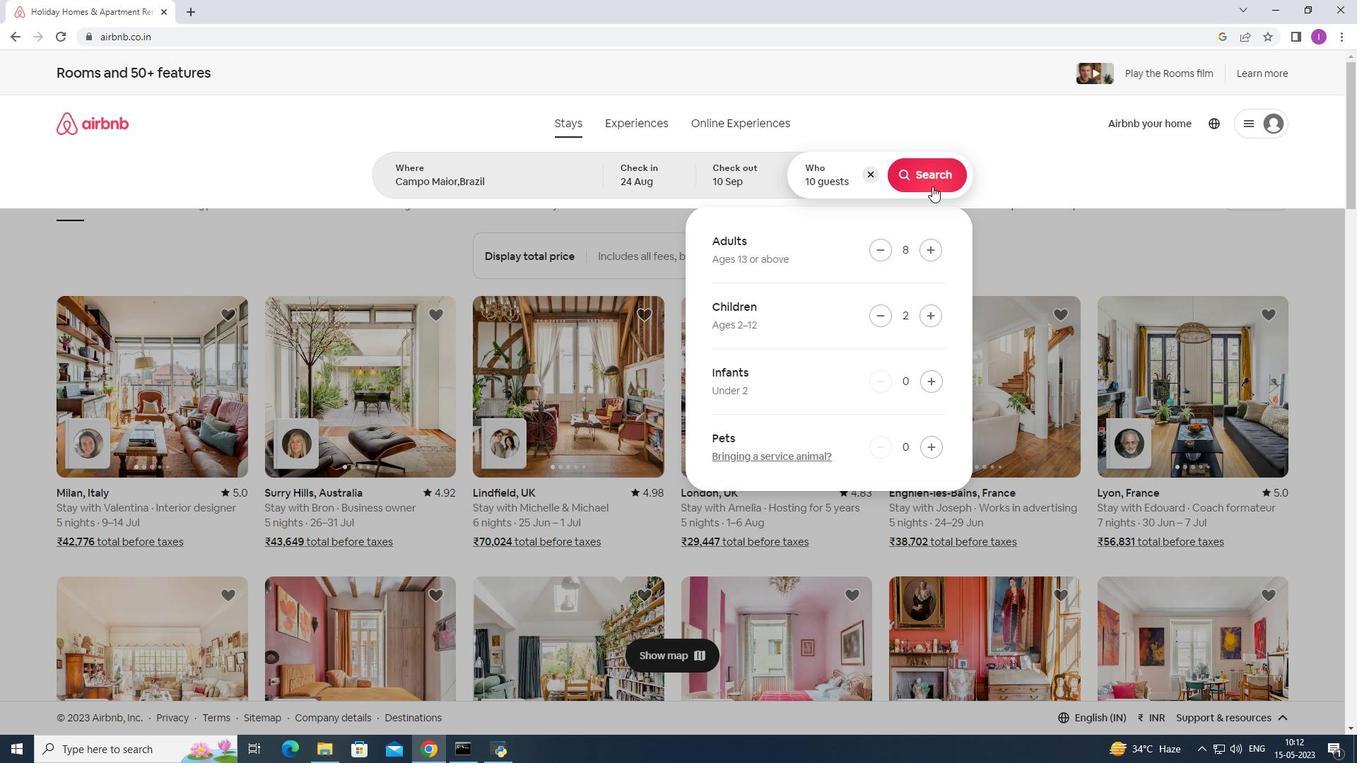 
Action: Mouse moved to (1309, 125)
Screenshot: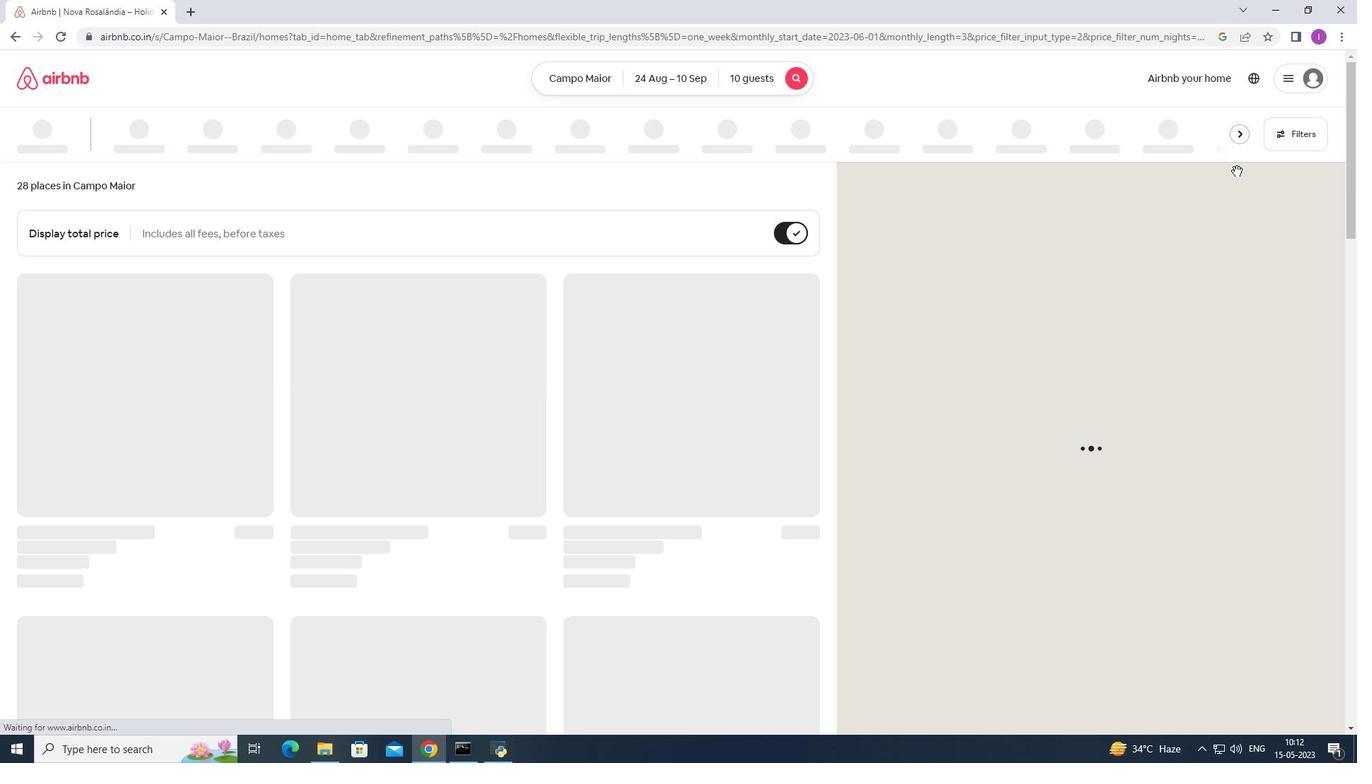 
Action: Mouse pressed left at (1309, 125)
Screenshot: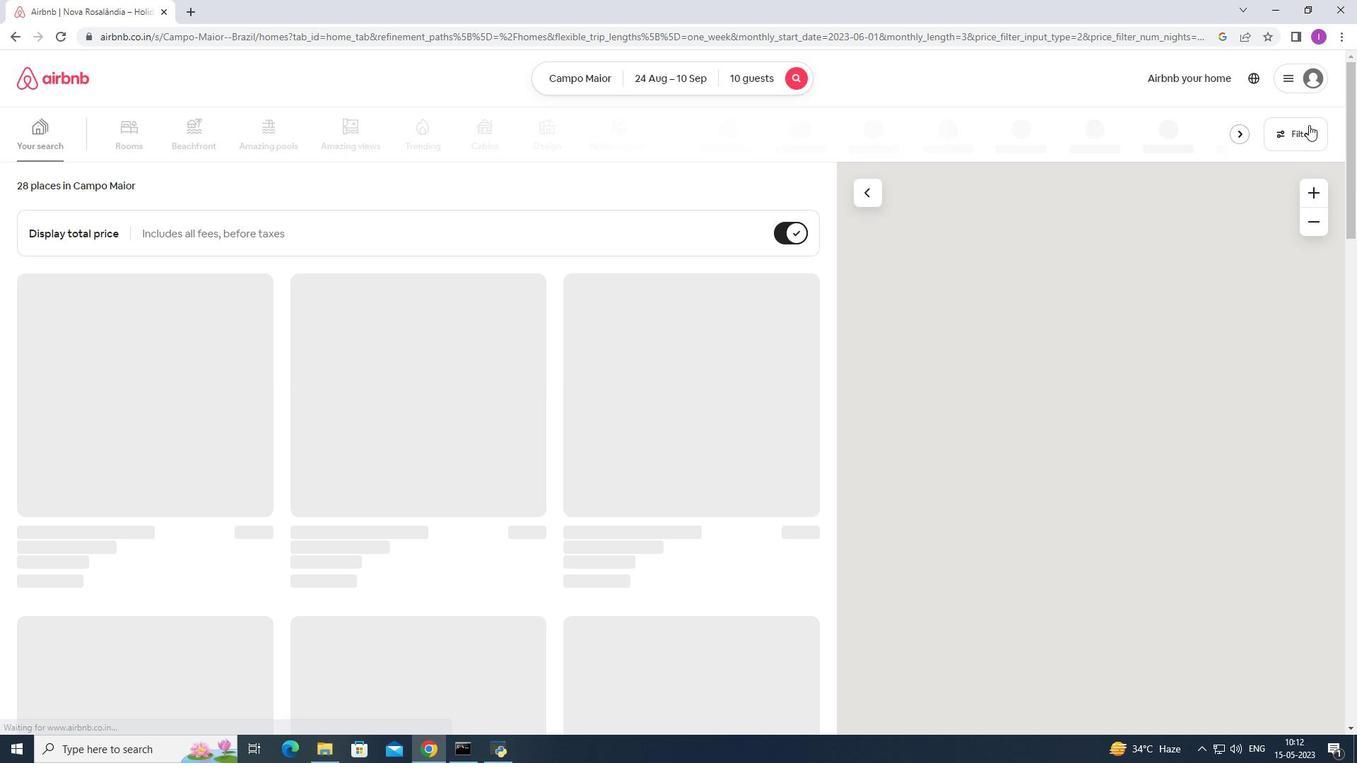 
Action: Mouse moved to (775, 483)
Screenshot: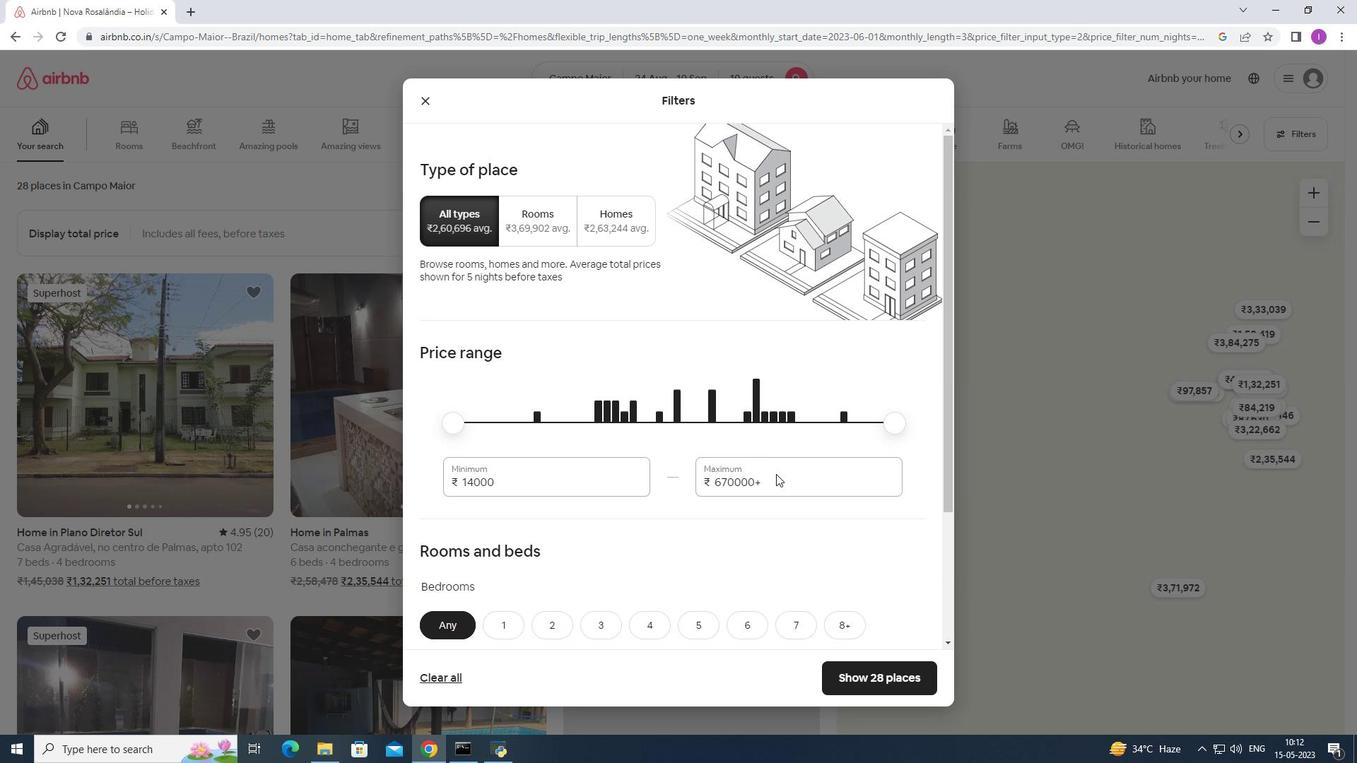 
Action: Mouse pressed left at (775, 483)
Screenshot: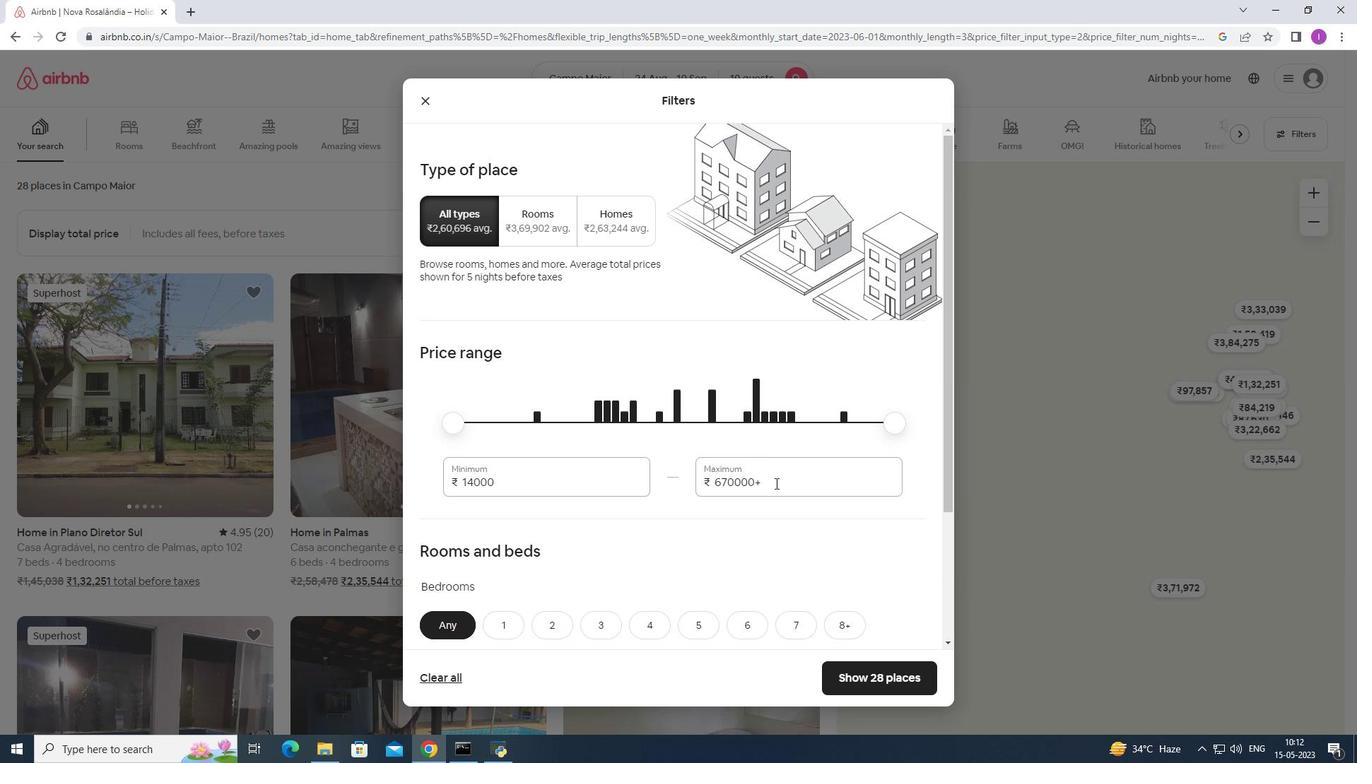 
Action: Mouse moved to (680, 480)
Screenshot: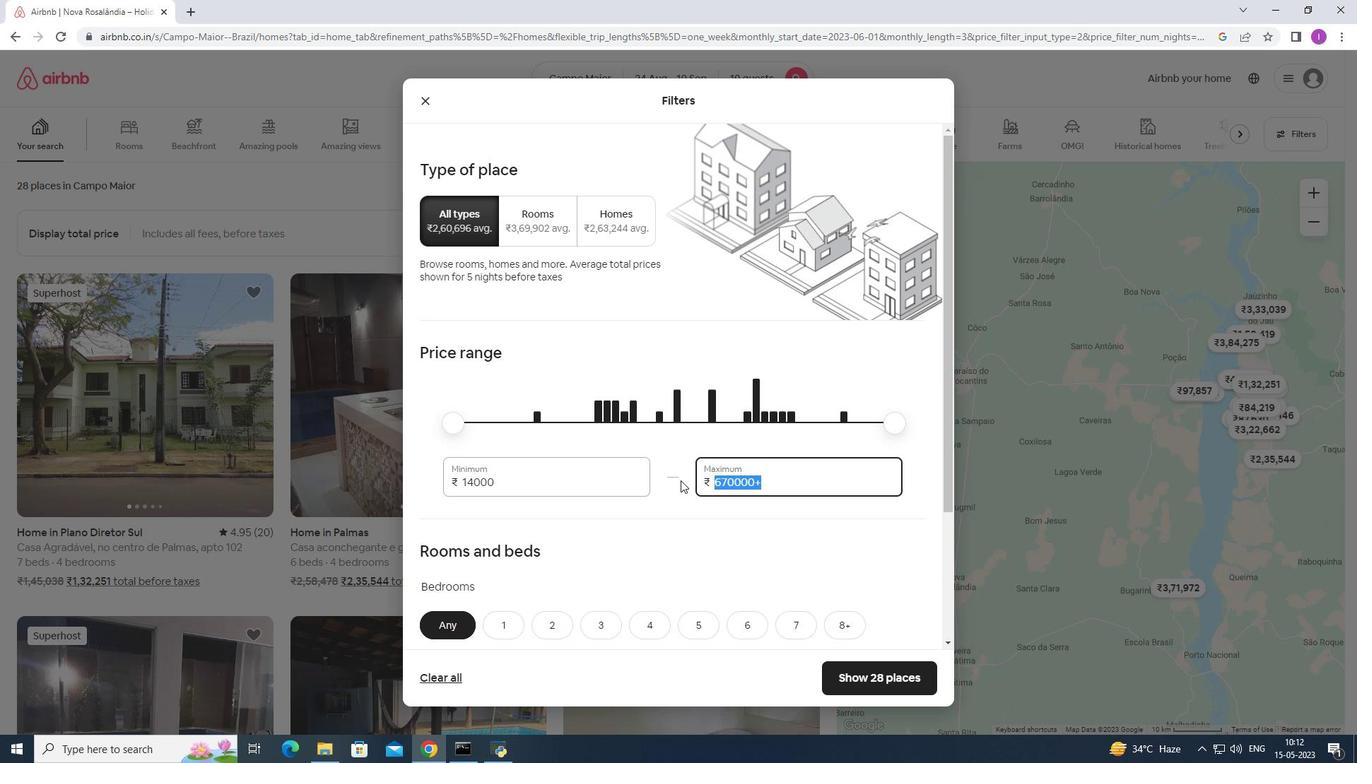
Action: Key pressed 15
Screenshot: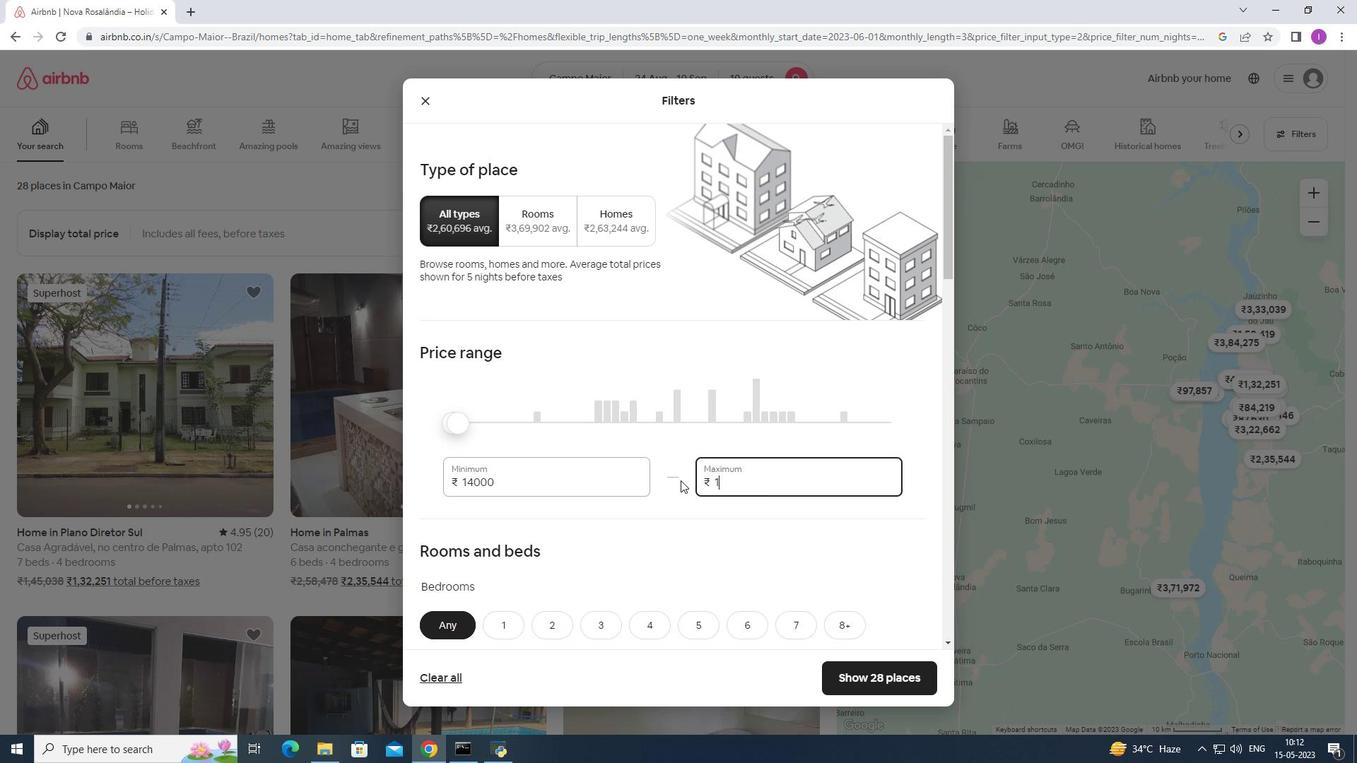 
Action: Mouse moved to (680, 480)
Screenshot: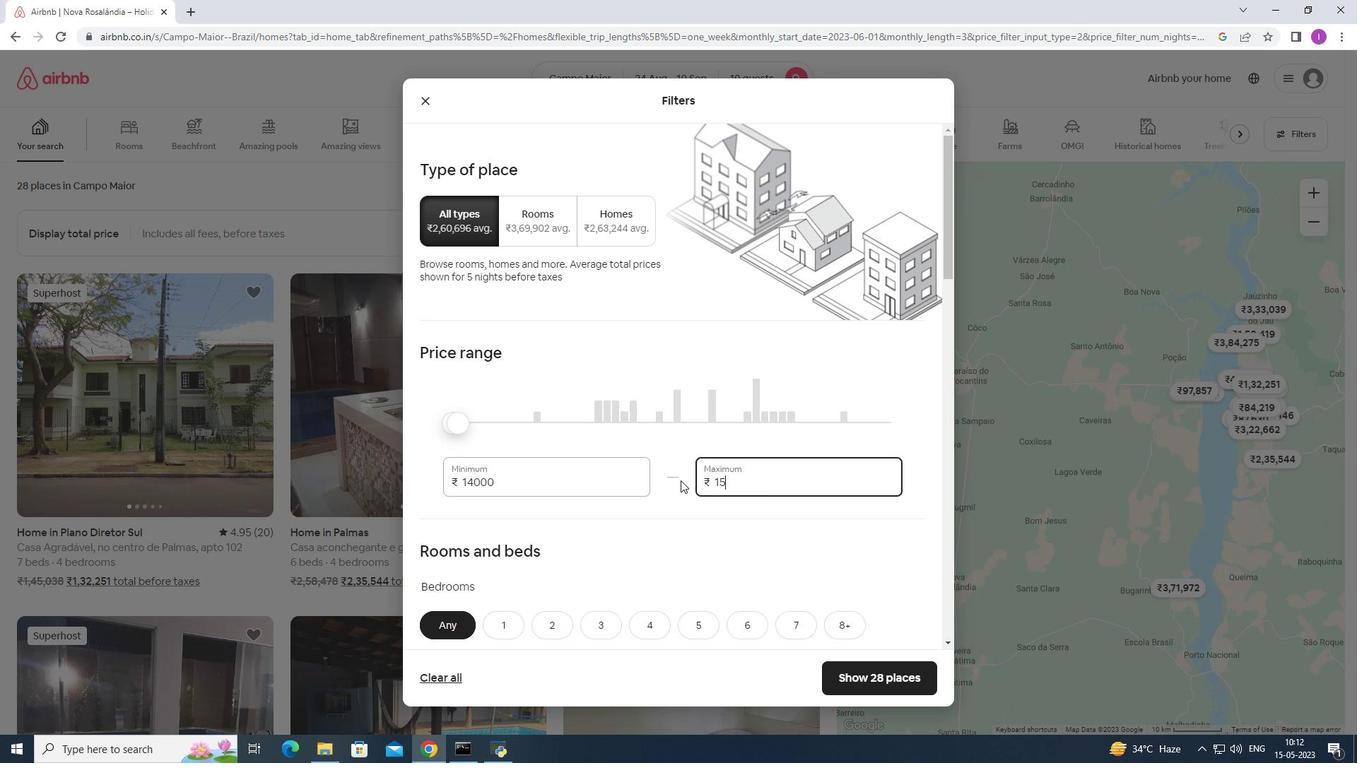 
Action: Key pressed 00
Screenshot: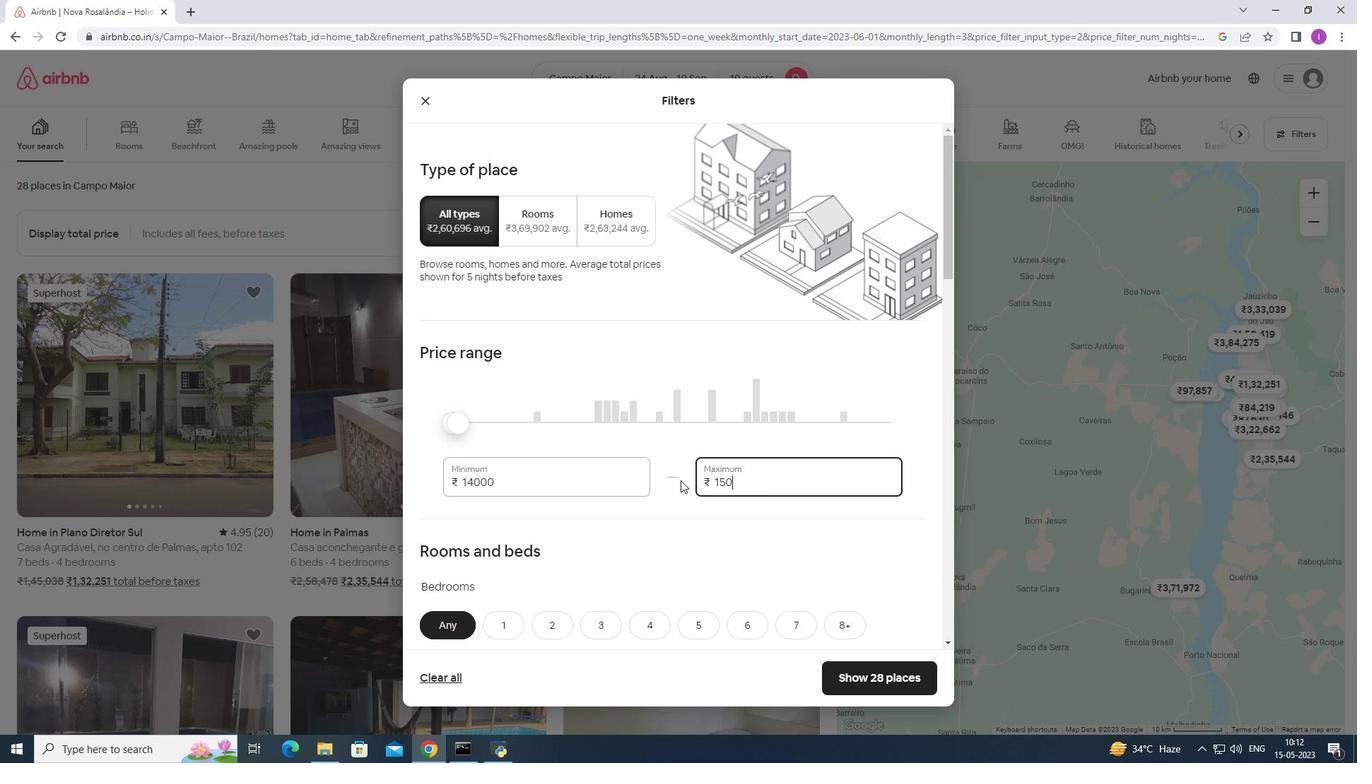 
Action: Mouse moved to (681, 480)
Screenshot: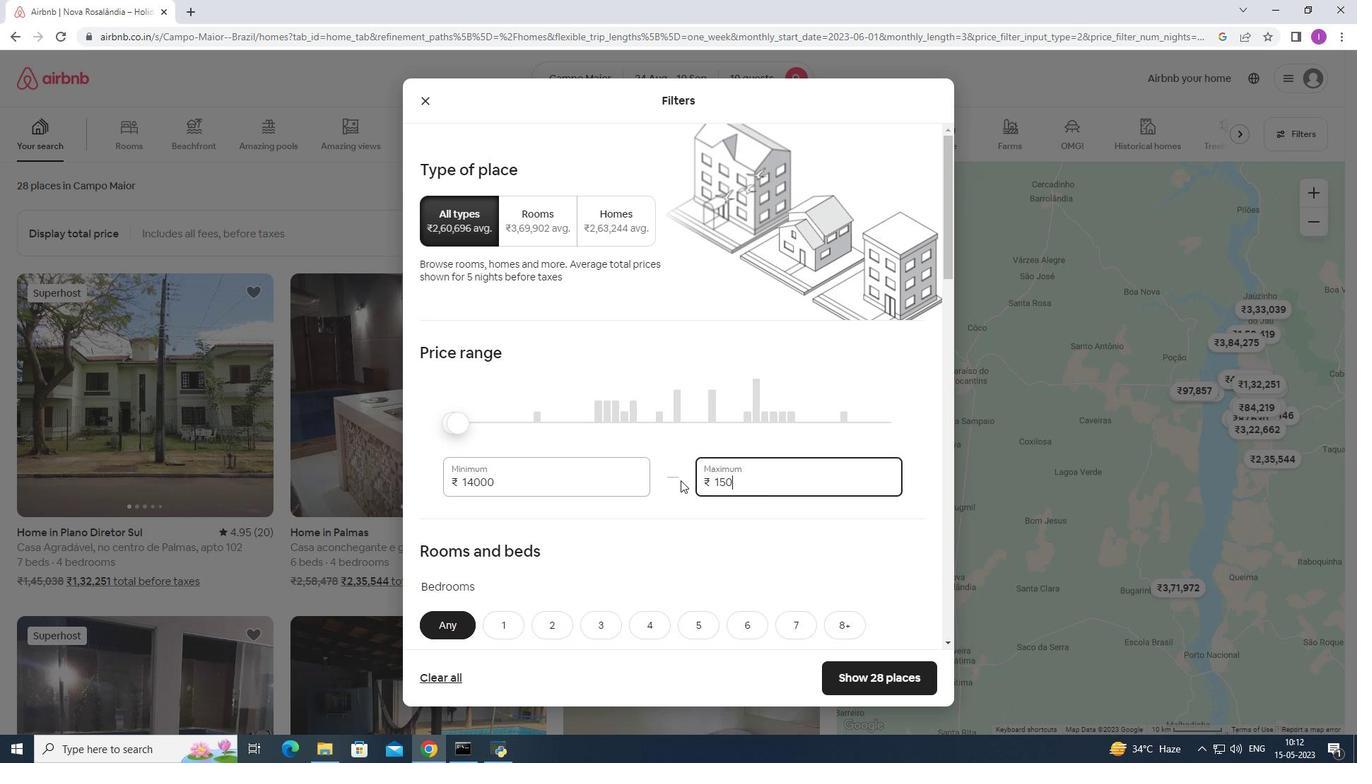 
Action: Key pressed 0
Screenshot: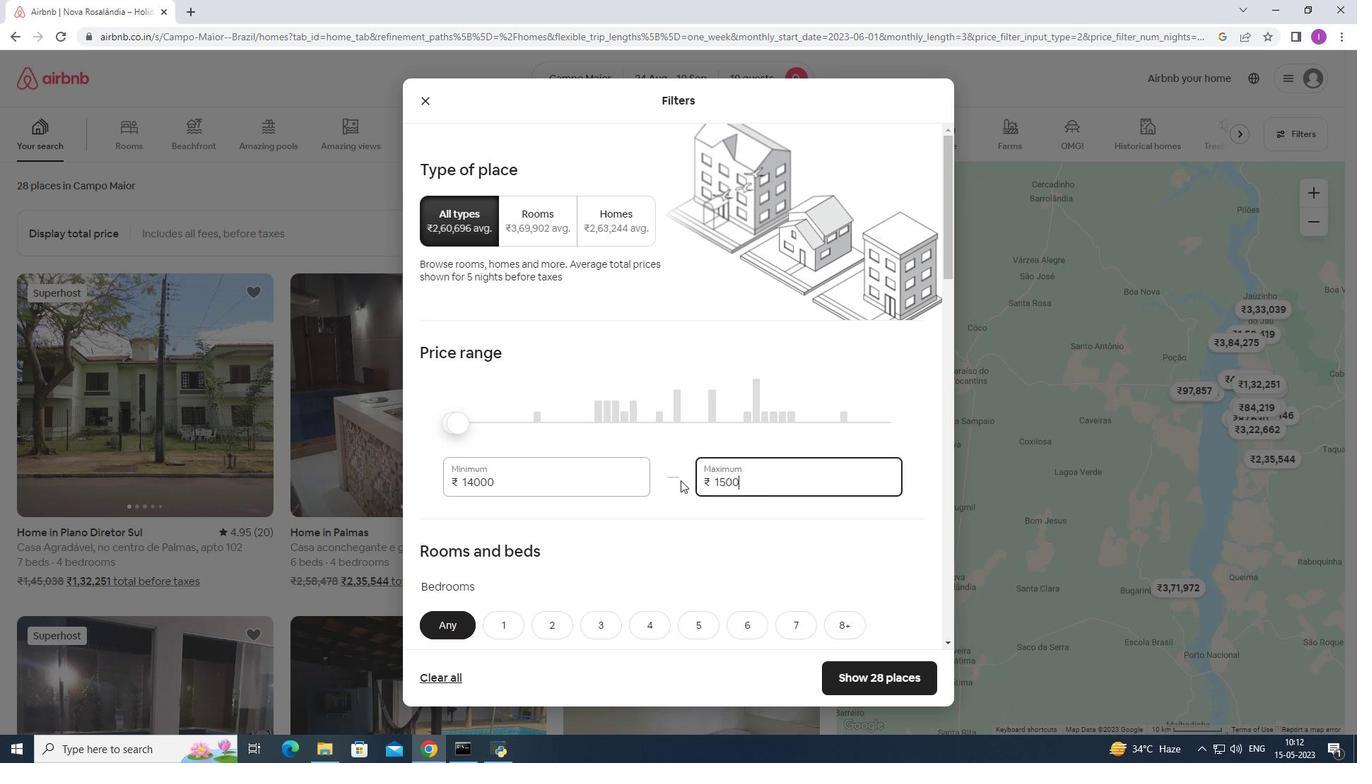 
Action: Mouse moved to (525, 487)
Screenshot: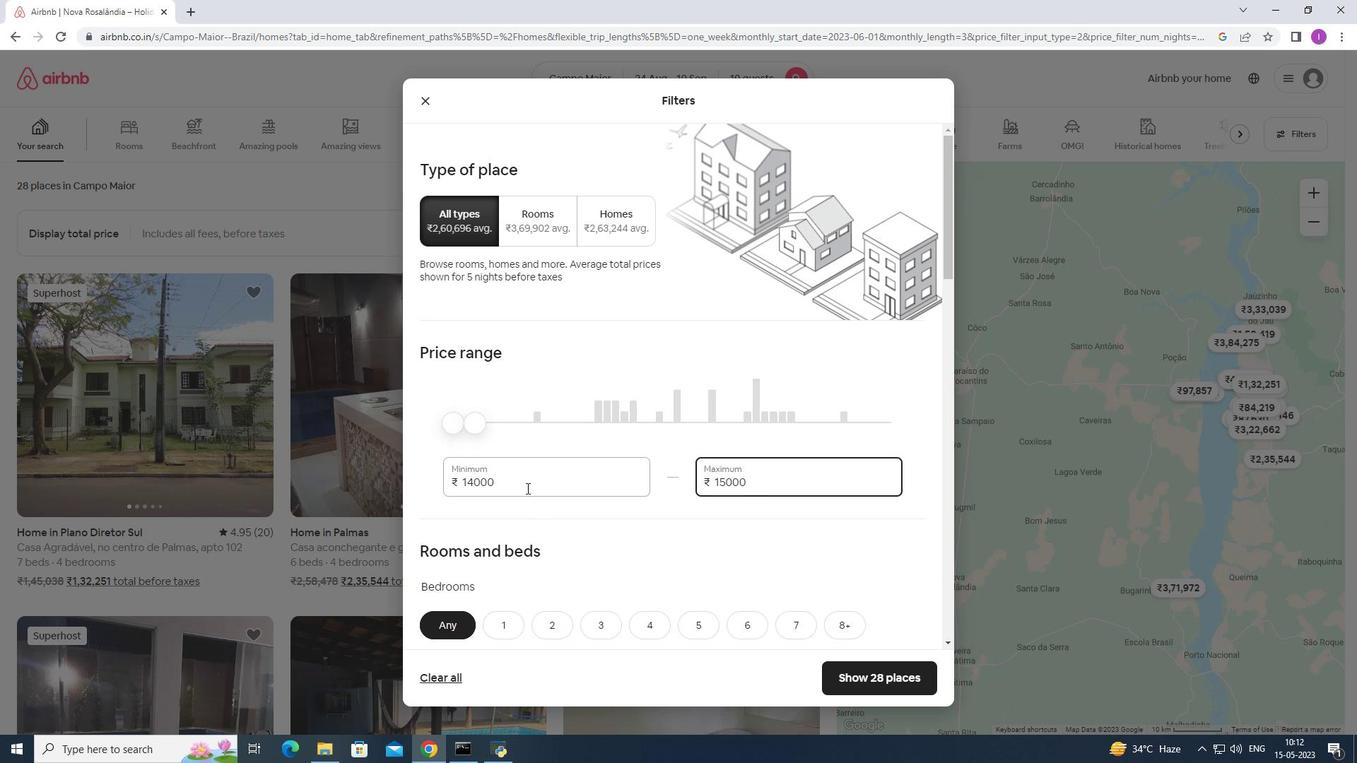 
Action: Mouse pressed left at (525, 487)
Screenshot: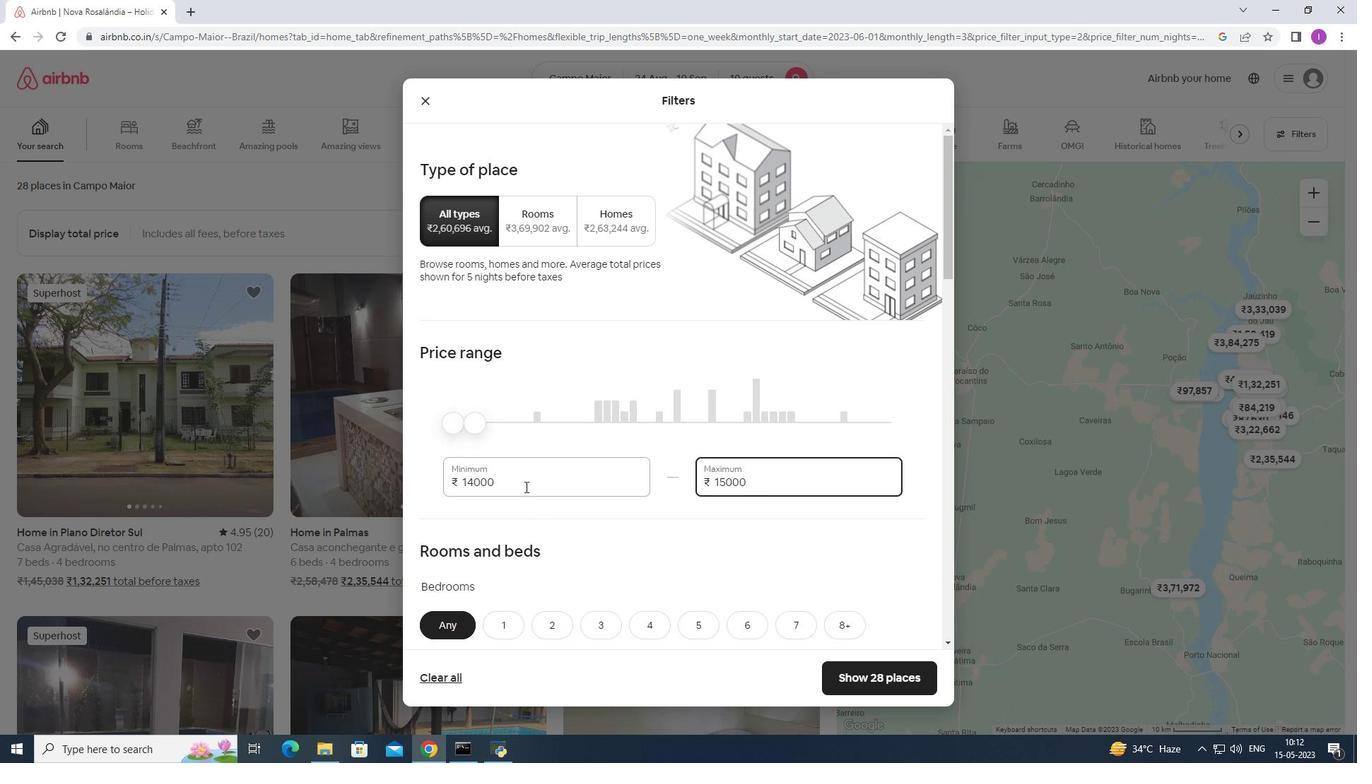 
Action: Mouse moved to (441, 482)
Screenshot: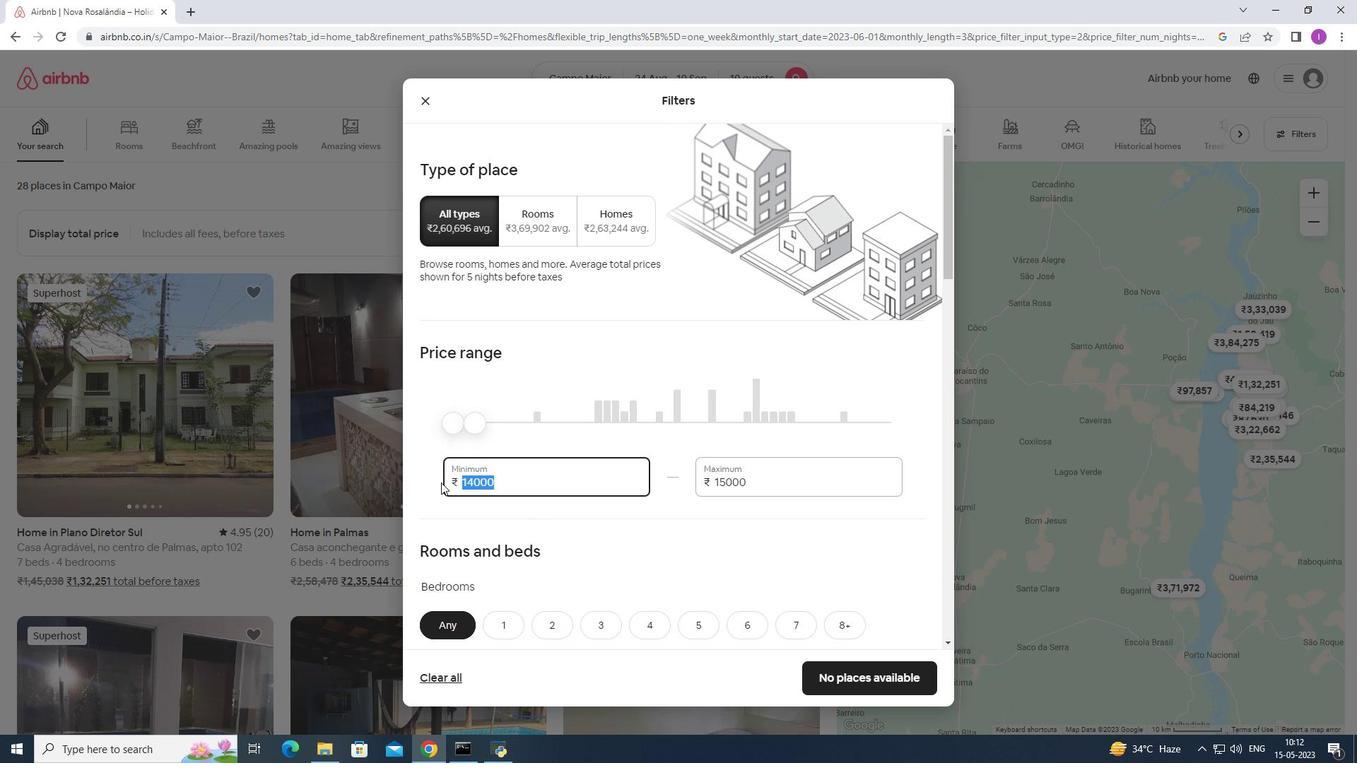 
Action: Key pressed 12000
Screenshot: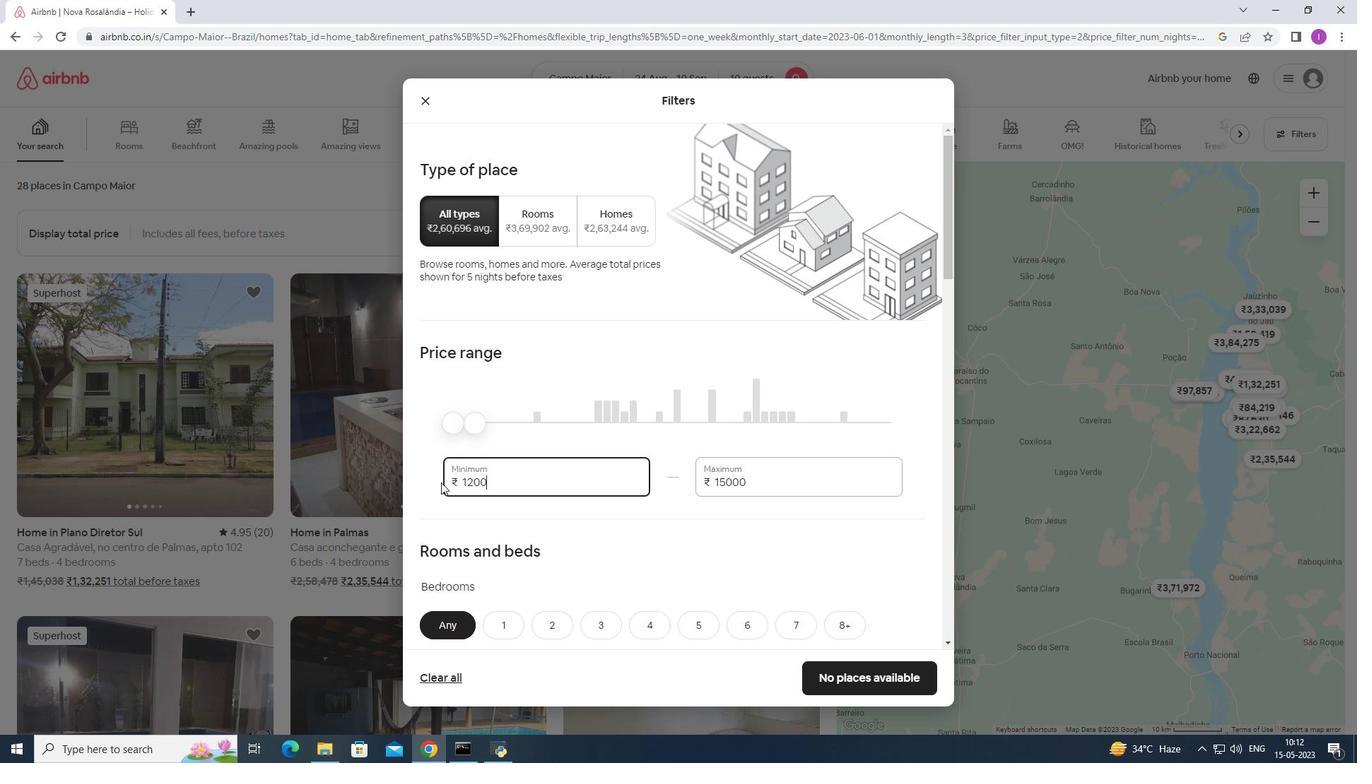 
Action: Mouse scrolled (441, 482) with delta (0, 0)
Screenshot: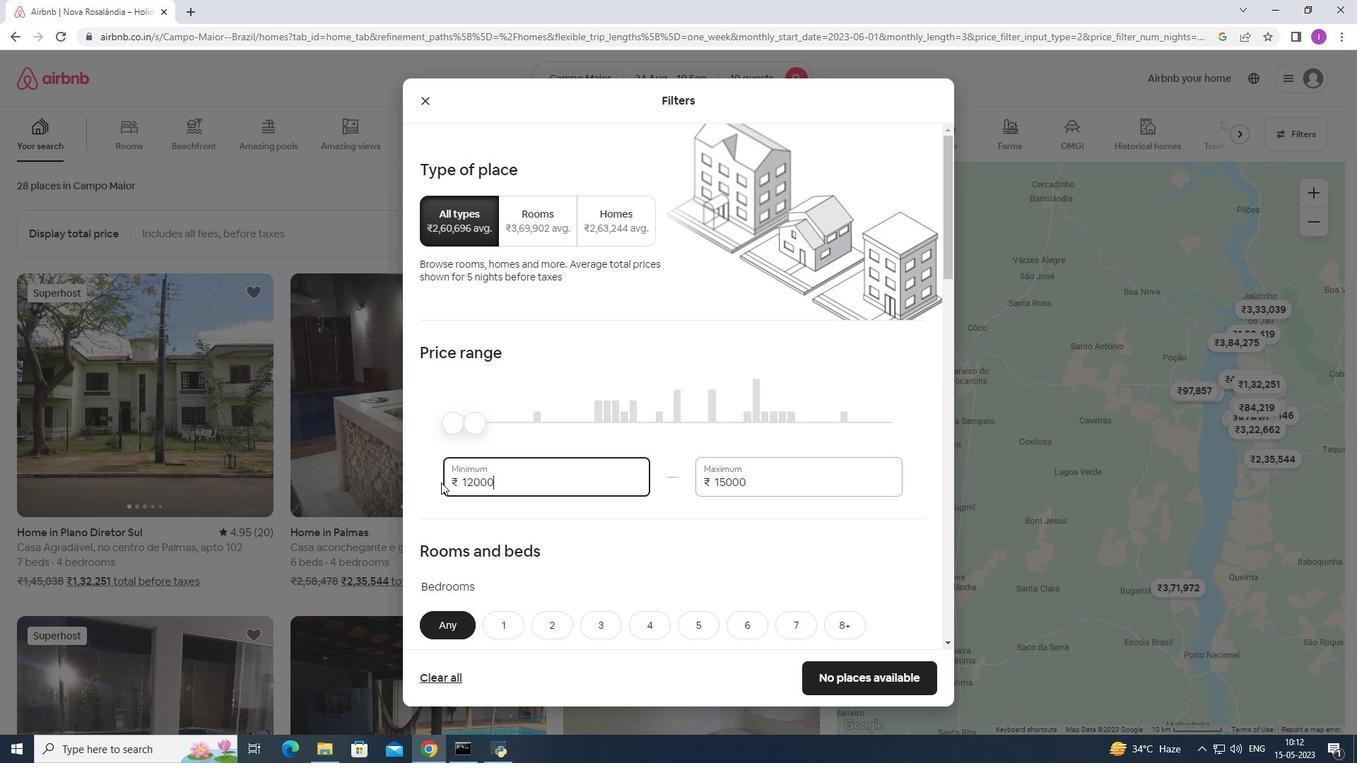 
Action: Mouse moved to (565, 476)
Screenshot: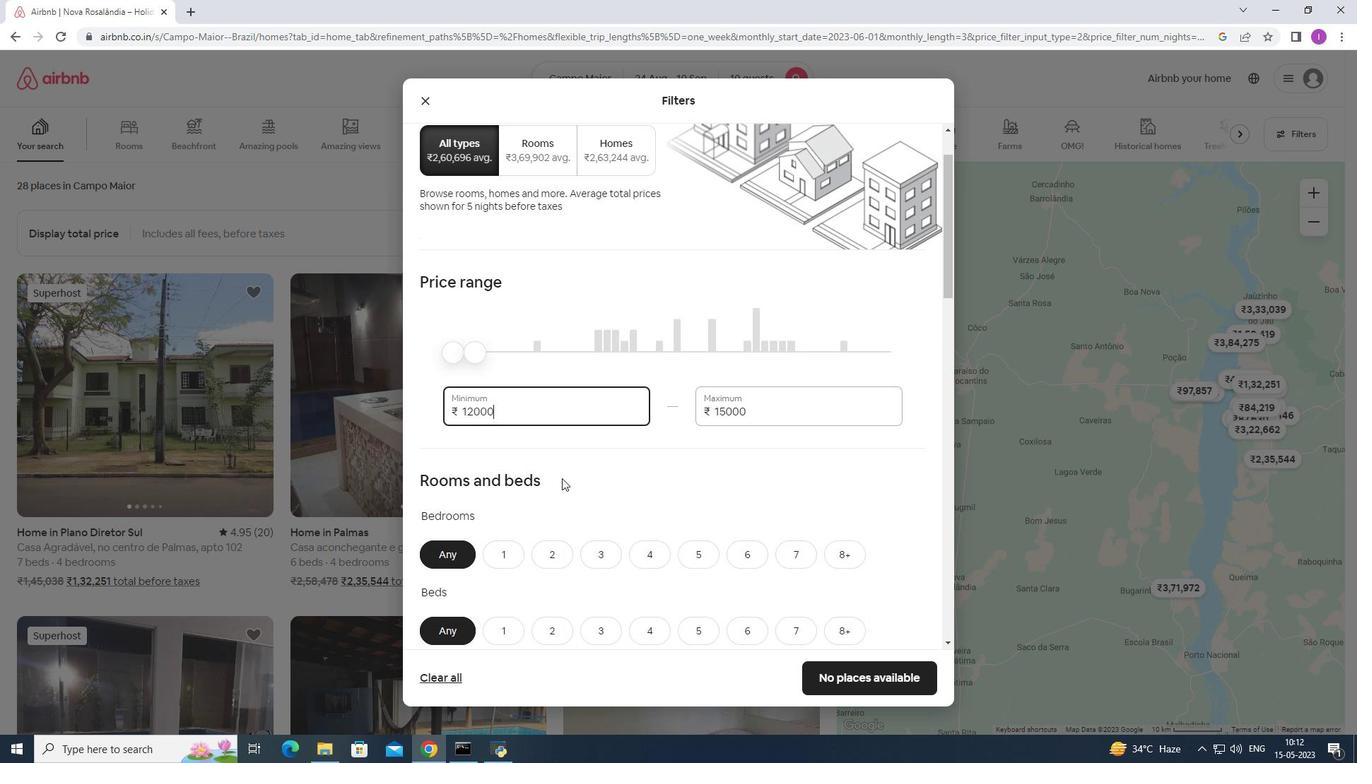 
Action: Mouse scrolled (565, 475) with delta (0, 0)
Screenshot: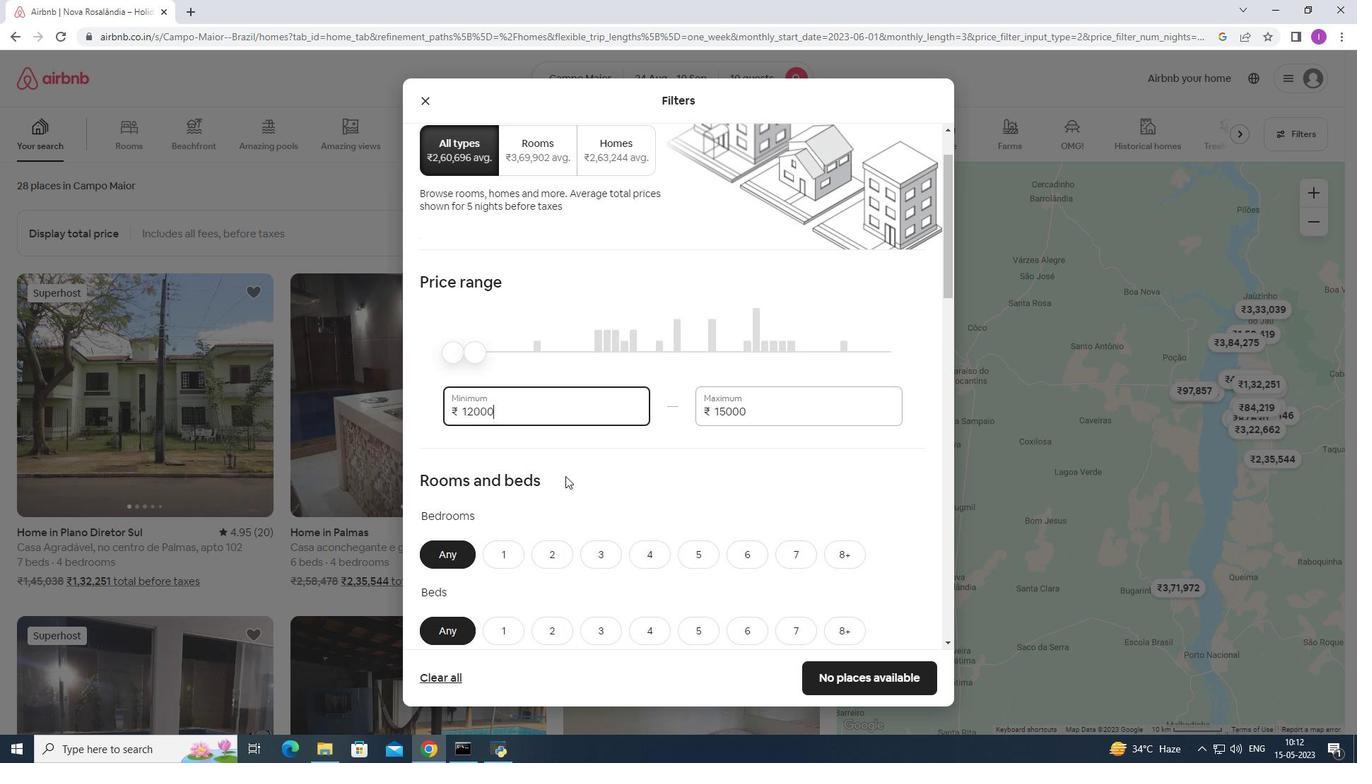 
Action: Mouse moved to (654, 480)
Screenshot: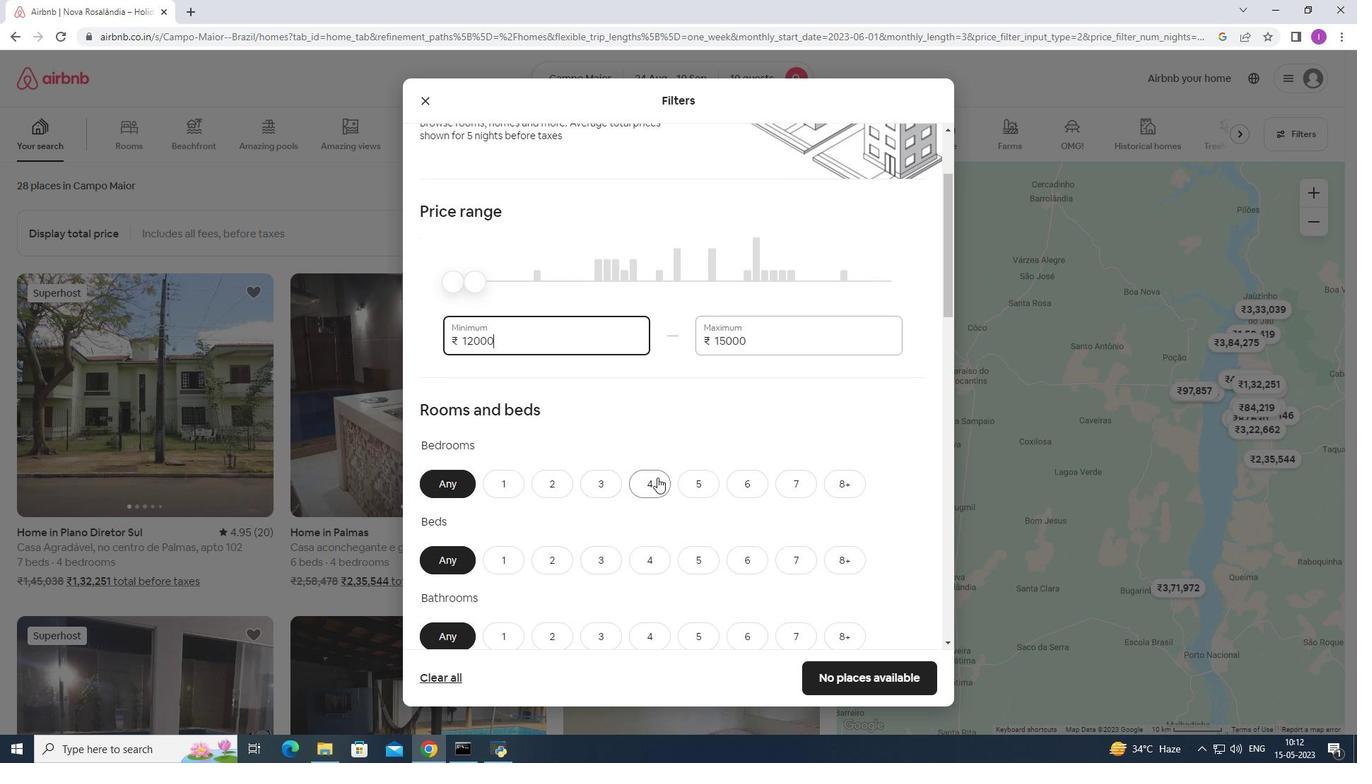 
Action: Mouse pressed left at (654, 480)
Screenshot: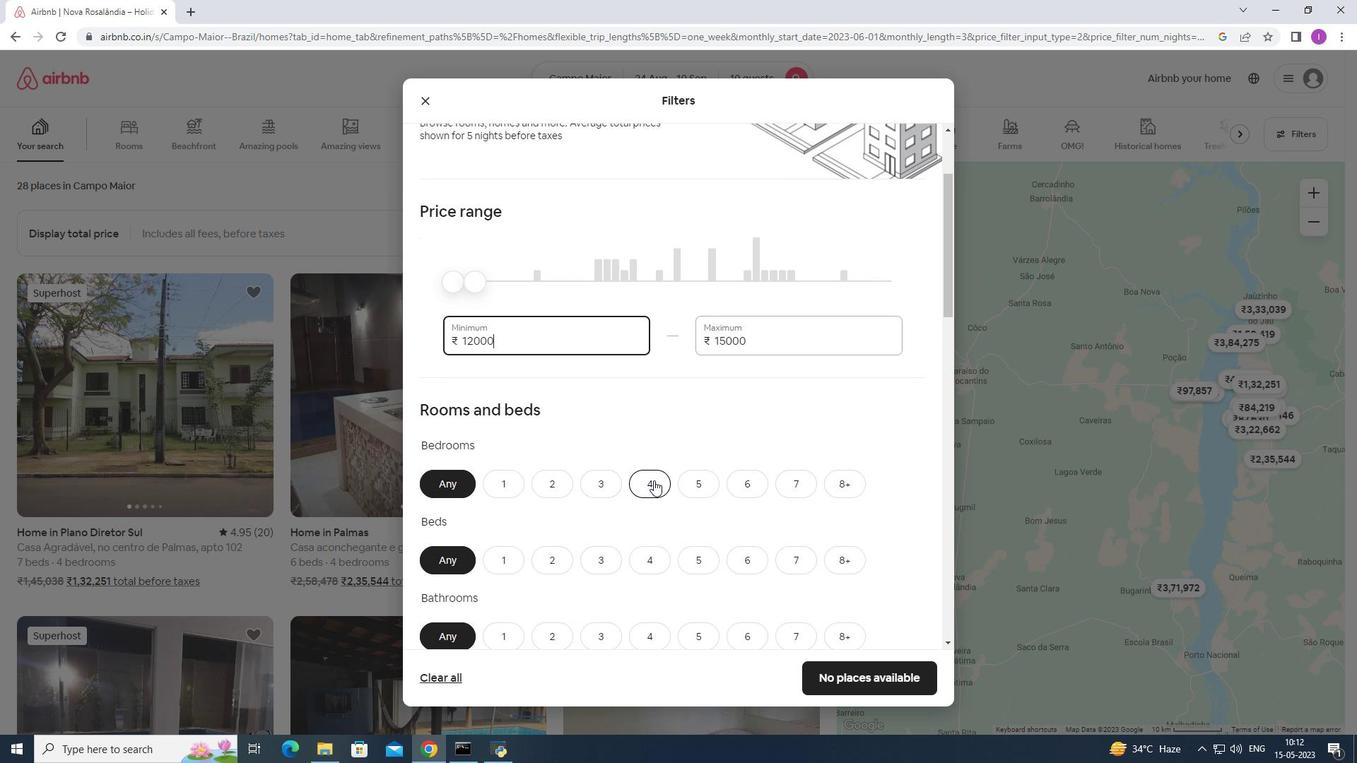 
Action: Mouse moved to (841, 563)
Screenshot: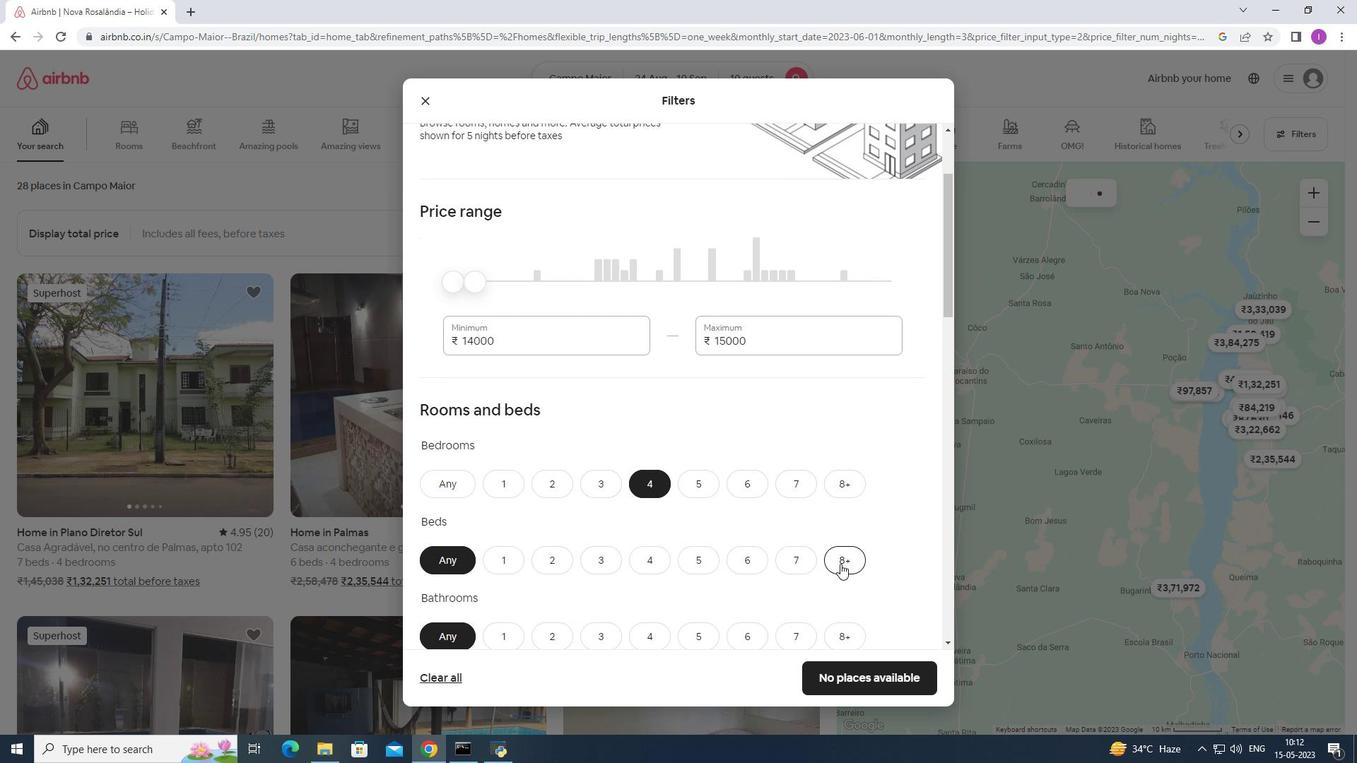 
Action: Mouse pressed left at (841, 563)
Screenshot: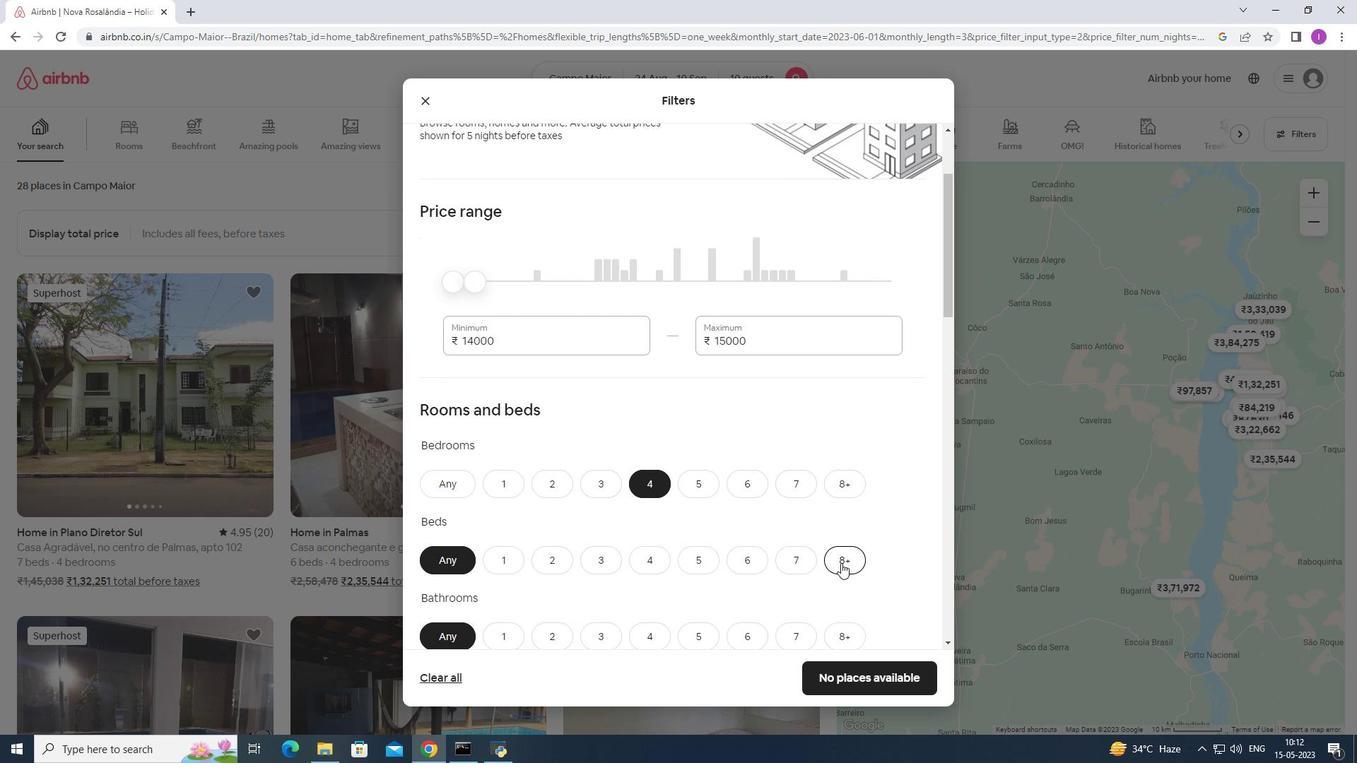 
Action: Mouse moved to (785, 600)
Screenshot: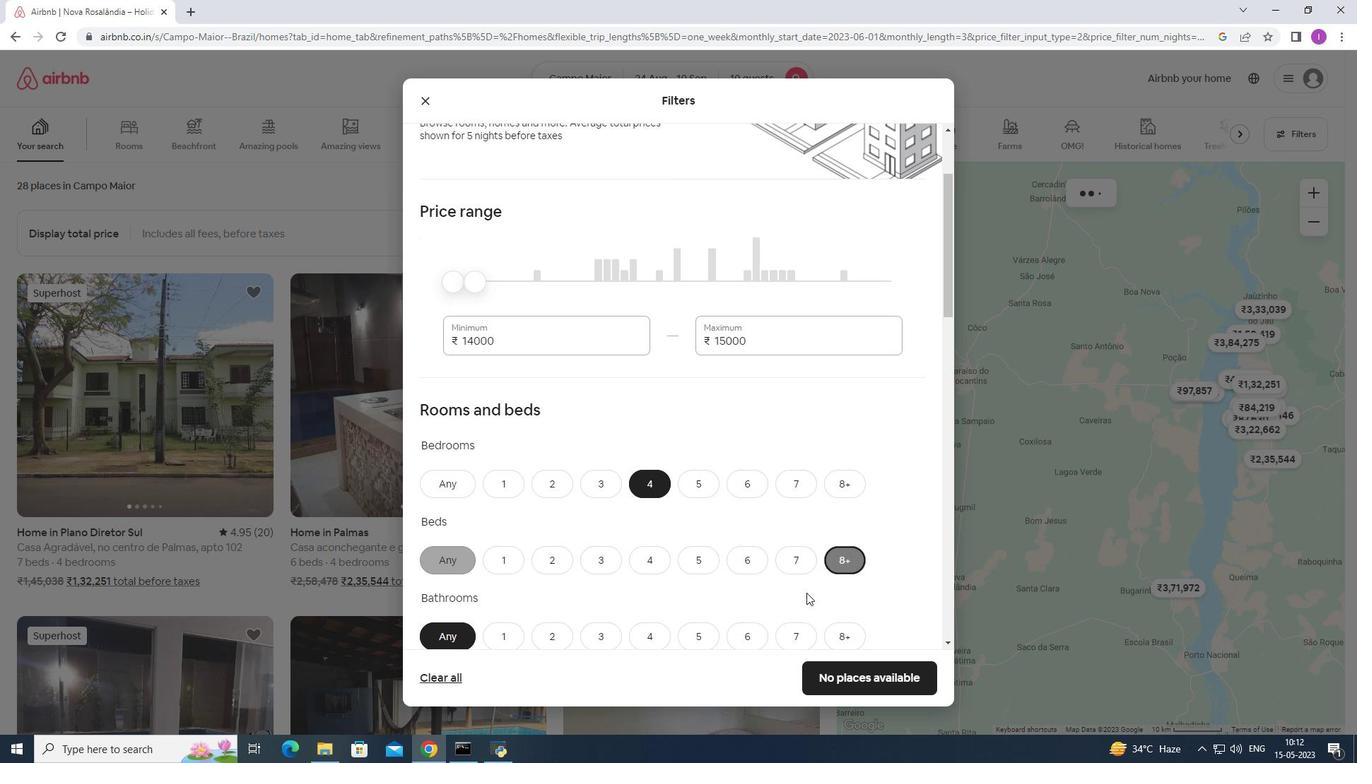 
Action: Mouse scrolled (785, 599) with delta (0, 0)
Screenshot: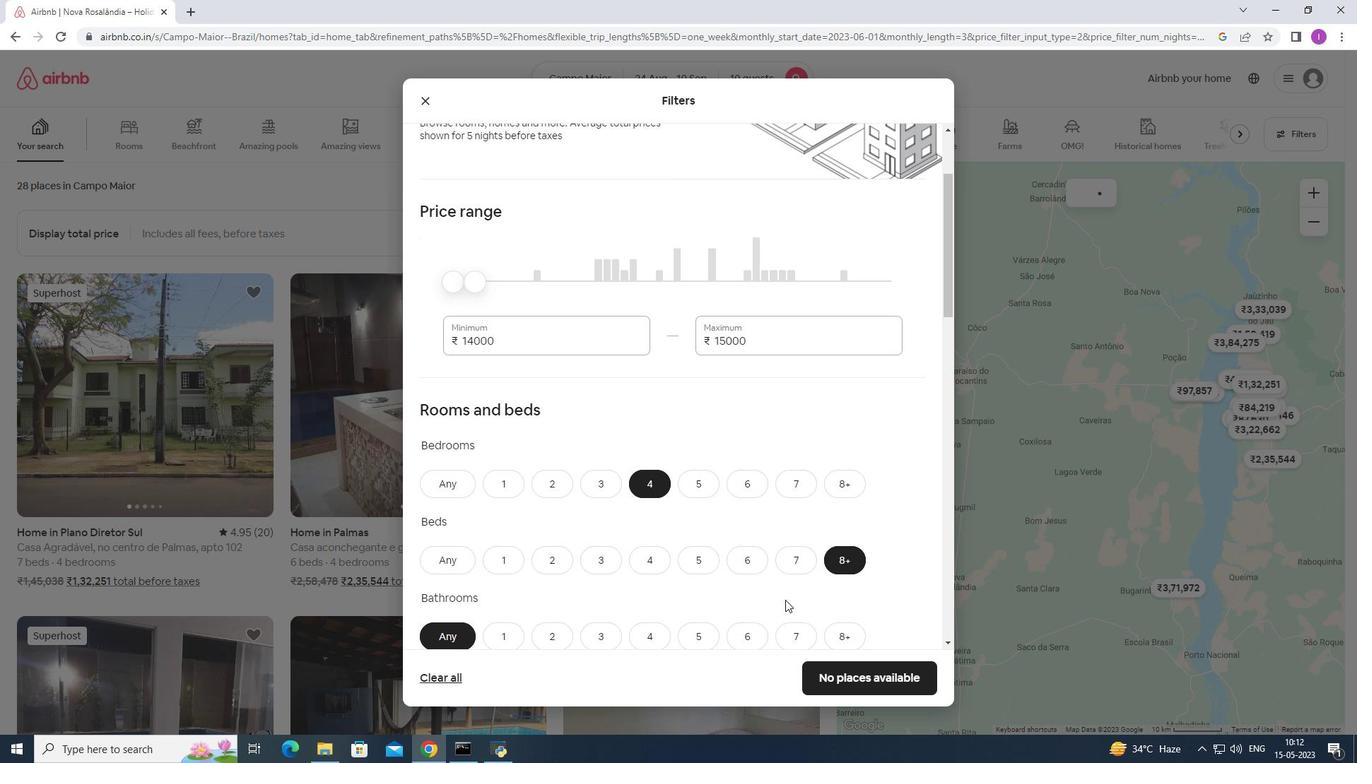 
Action: Mouse moved to (640, 557)
Screenshot: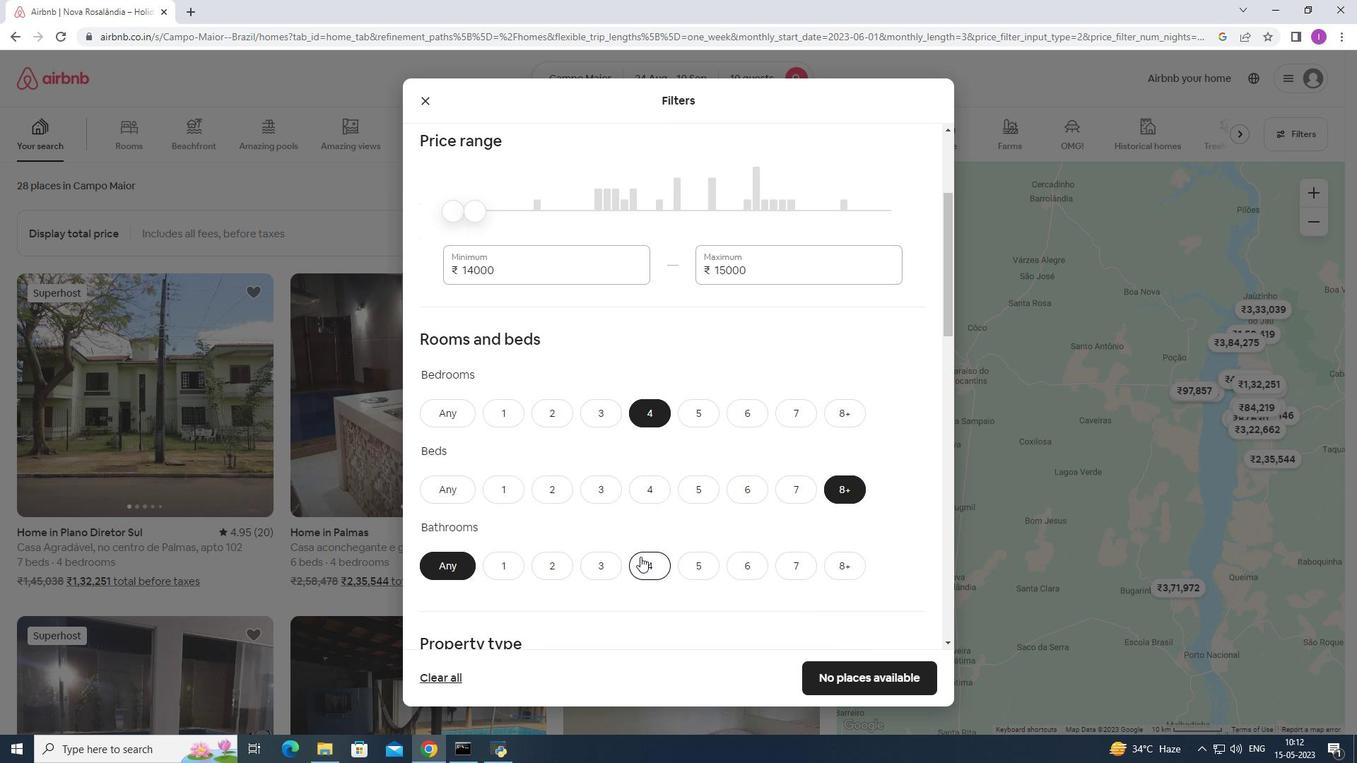 
Action: Mouse pressed left at (640, 557)
Screenshot: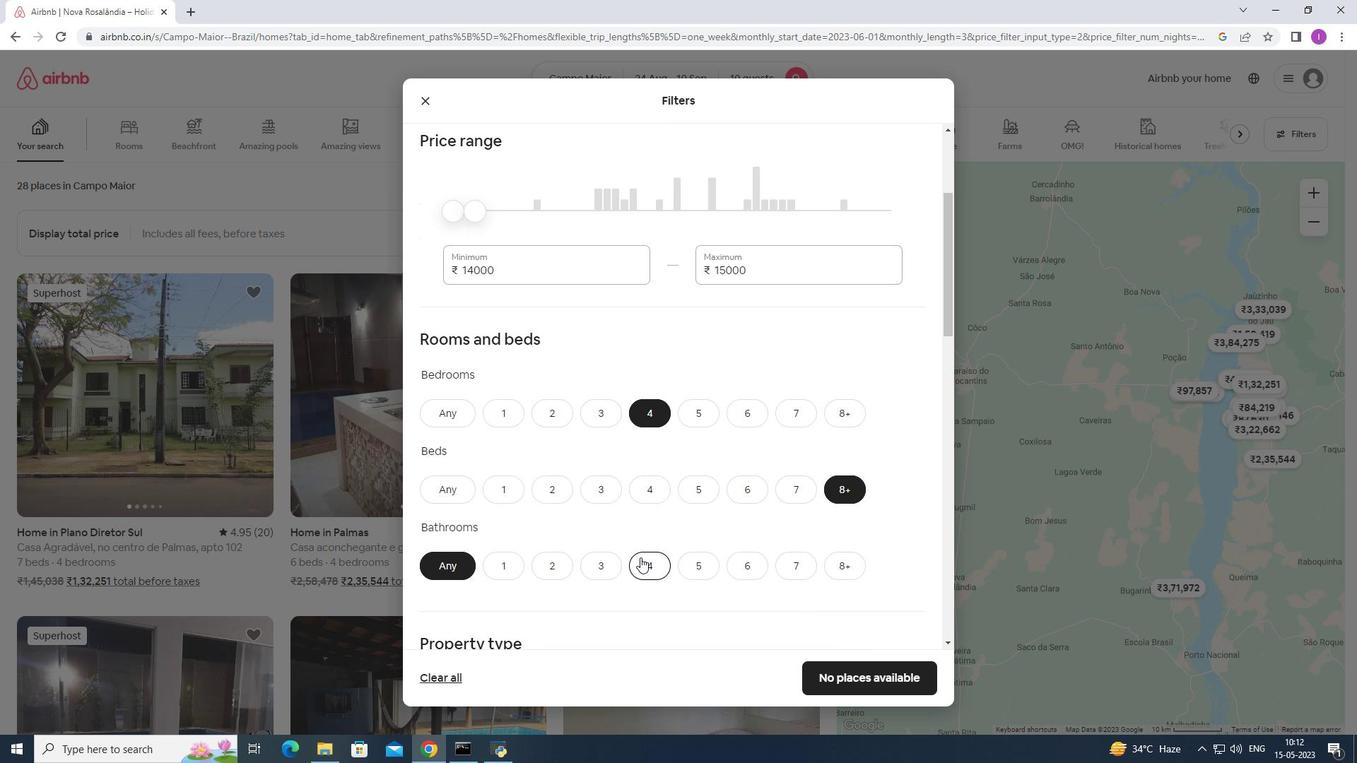 
Action: Mouse moved to (710, 497)
Screenshot: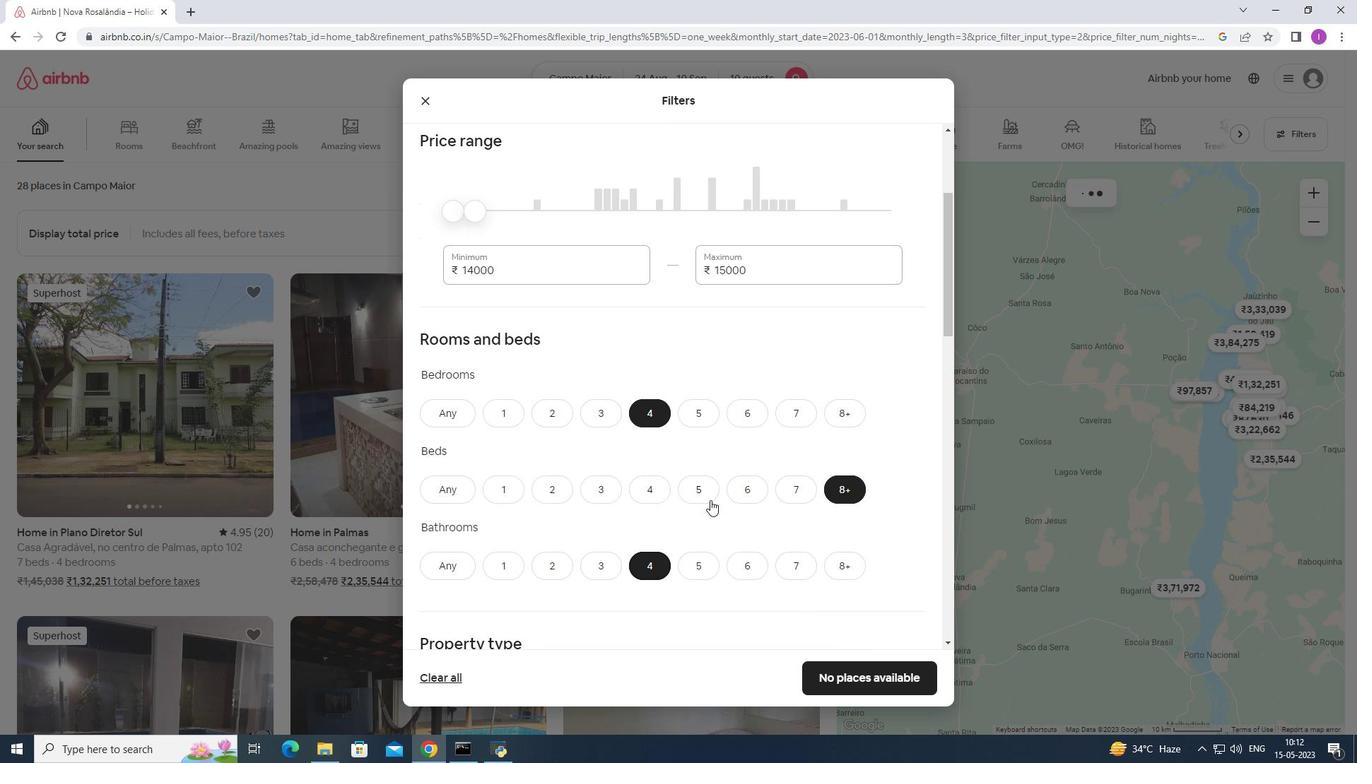 
Action: Mouse scrolled (710, 497) with delta (0, 0)
Screenshot: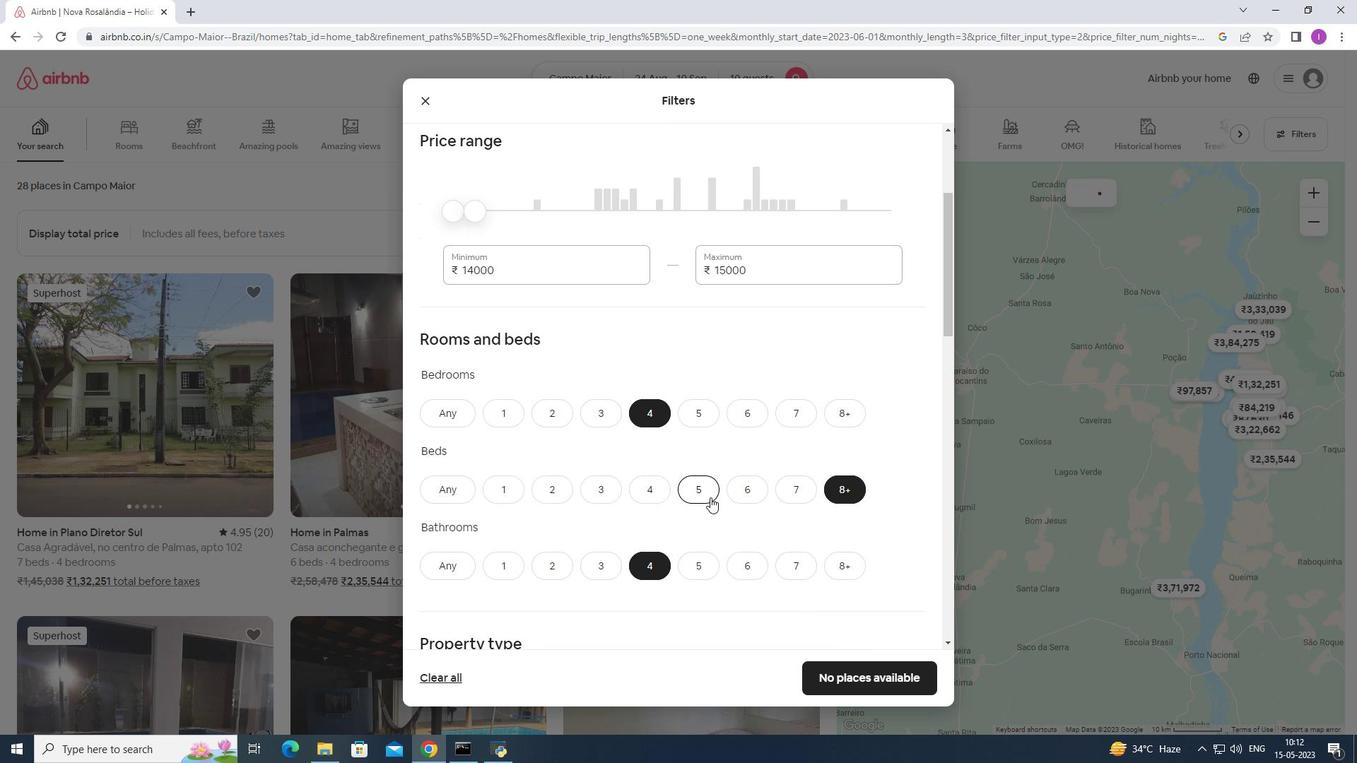 
Action: Mouse scrolled (710, 497) with delta (0, 0)
Screenshot: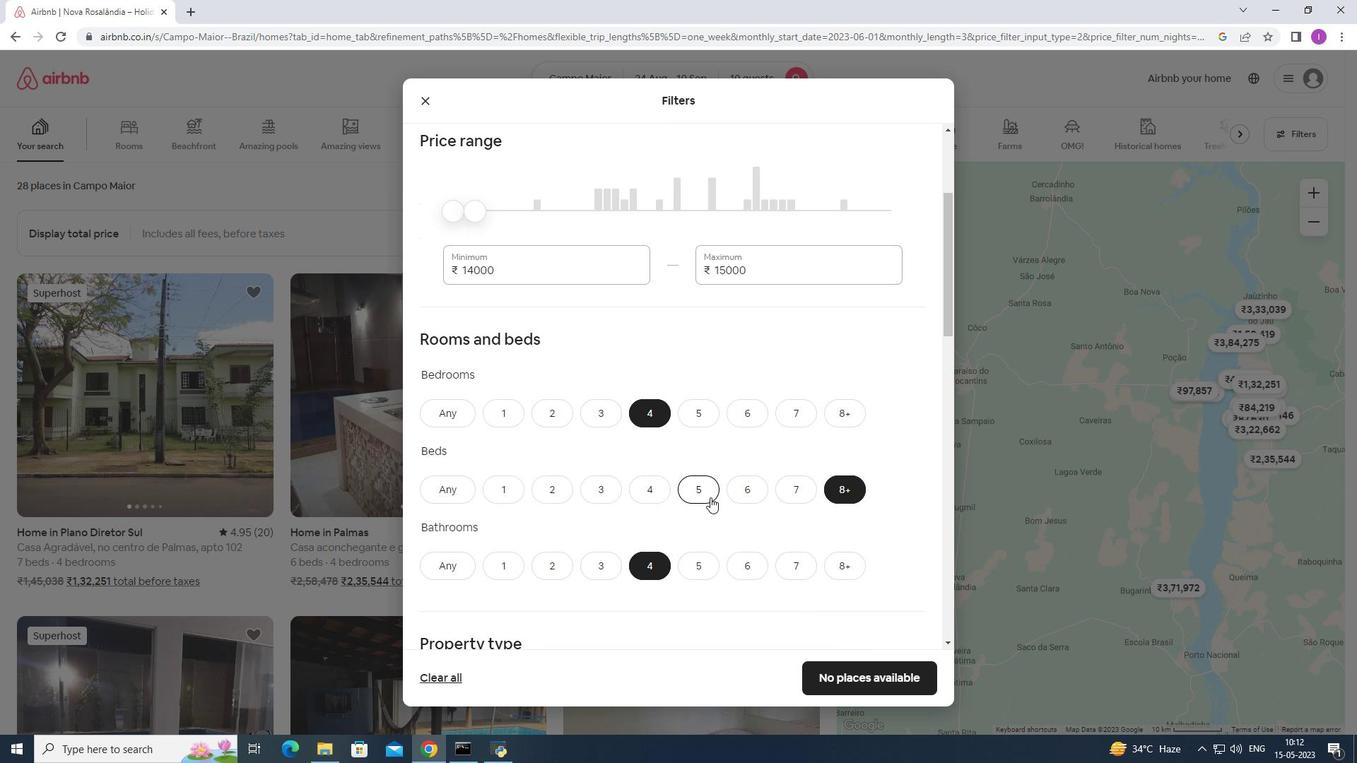 
Action: Mouse scrolled (710, 497) with delta (0, 0)
Screenshot: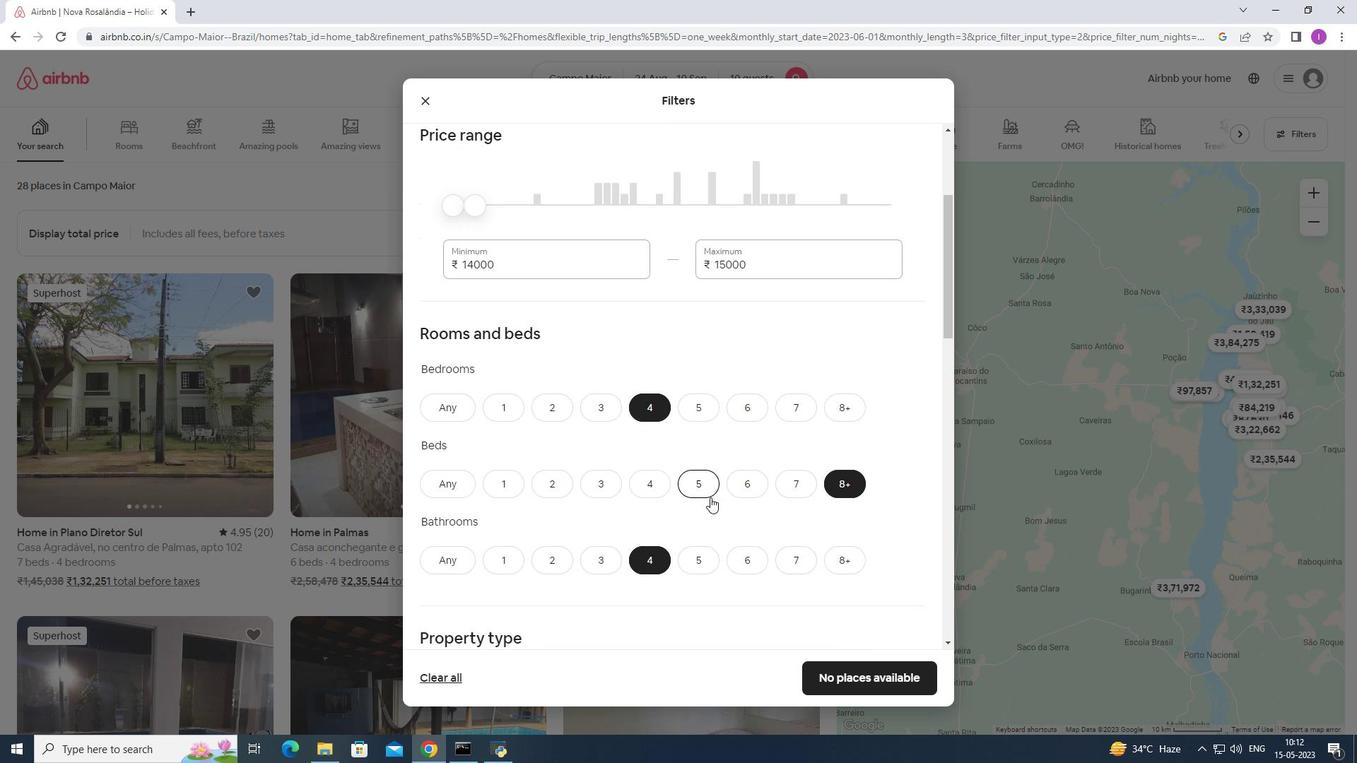 
Action: Mouse scrolled (710, 497) with delta (0, 0)
Screenshot: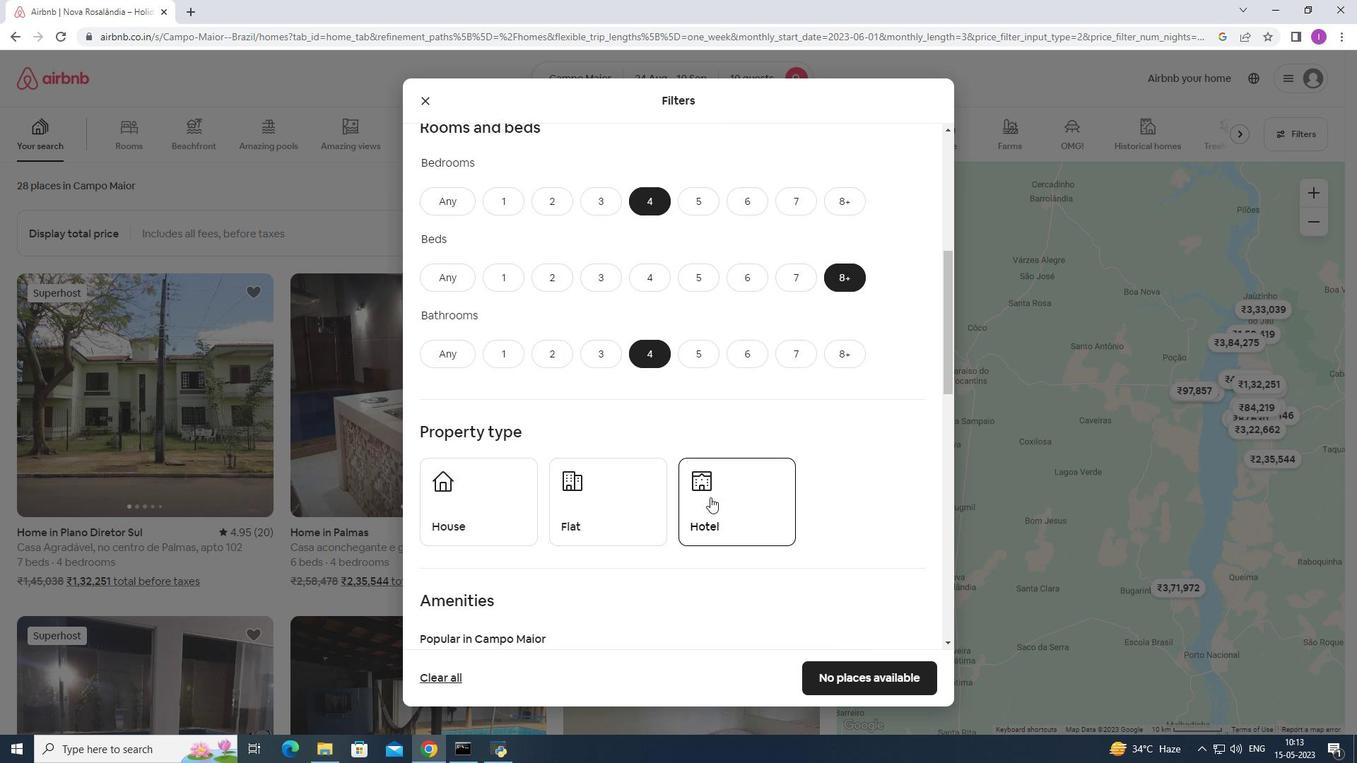 
Action: Mouse scrolled (710, 497) with delta (0, 0)
Screenshot: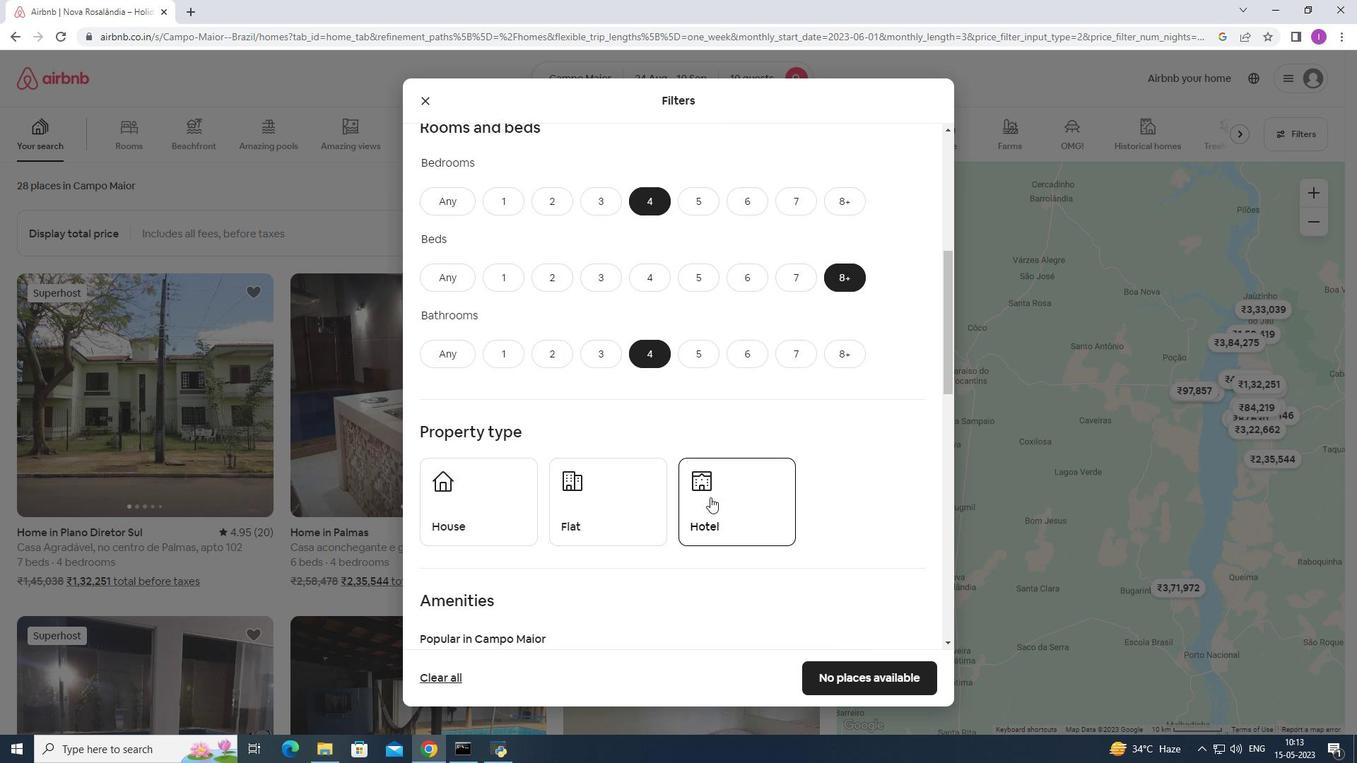
Action: Mouse scrolled (710, 497) with delta (0, 0)
Screenshot: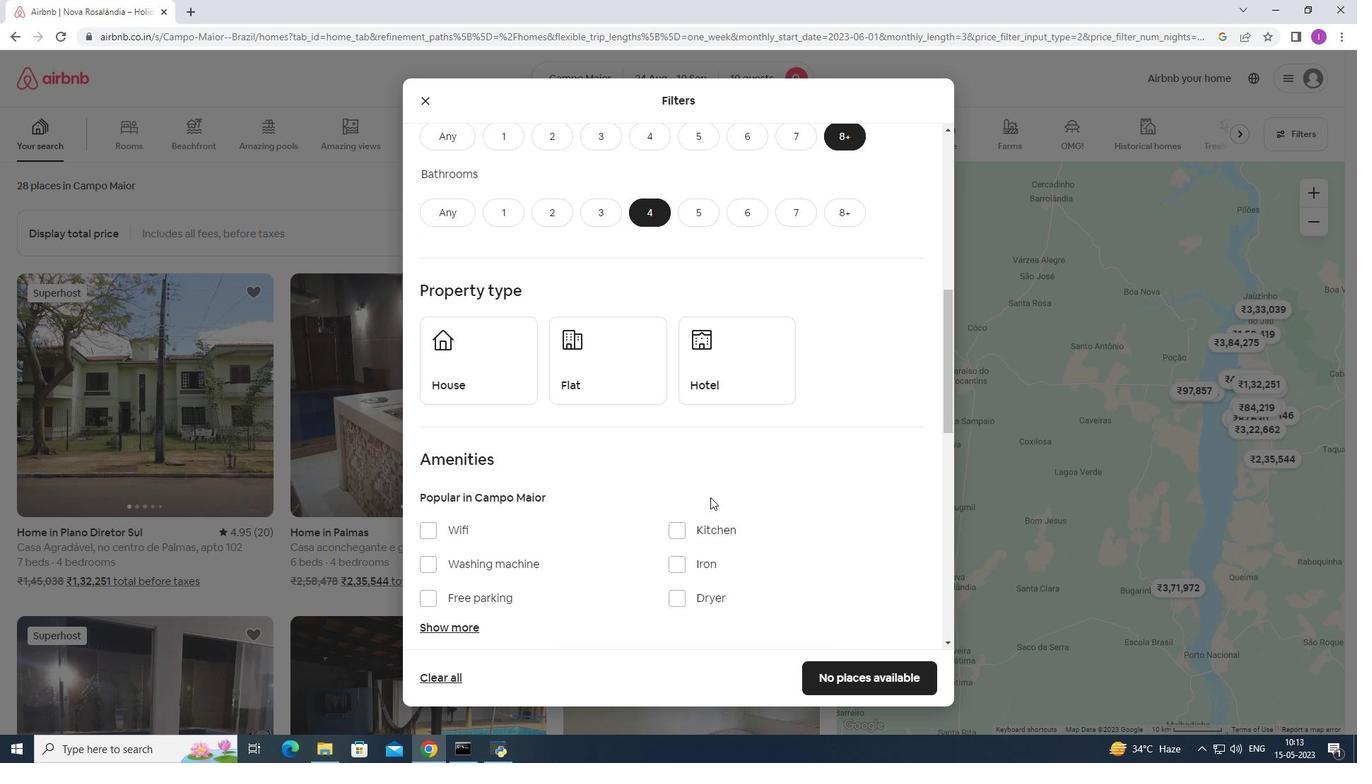 
Action: Mouse moved to (519, 280)
Screenshot: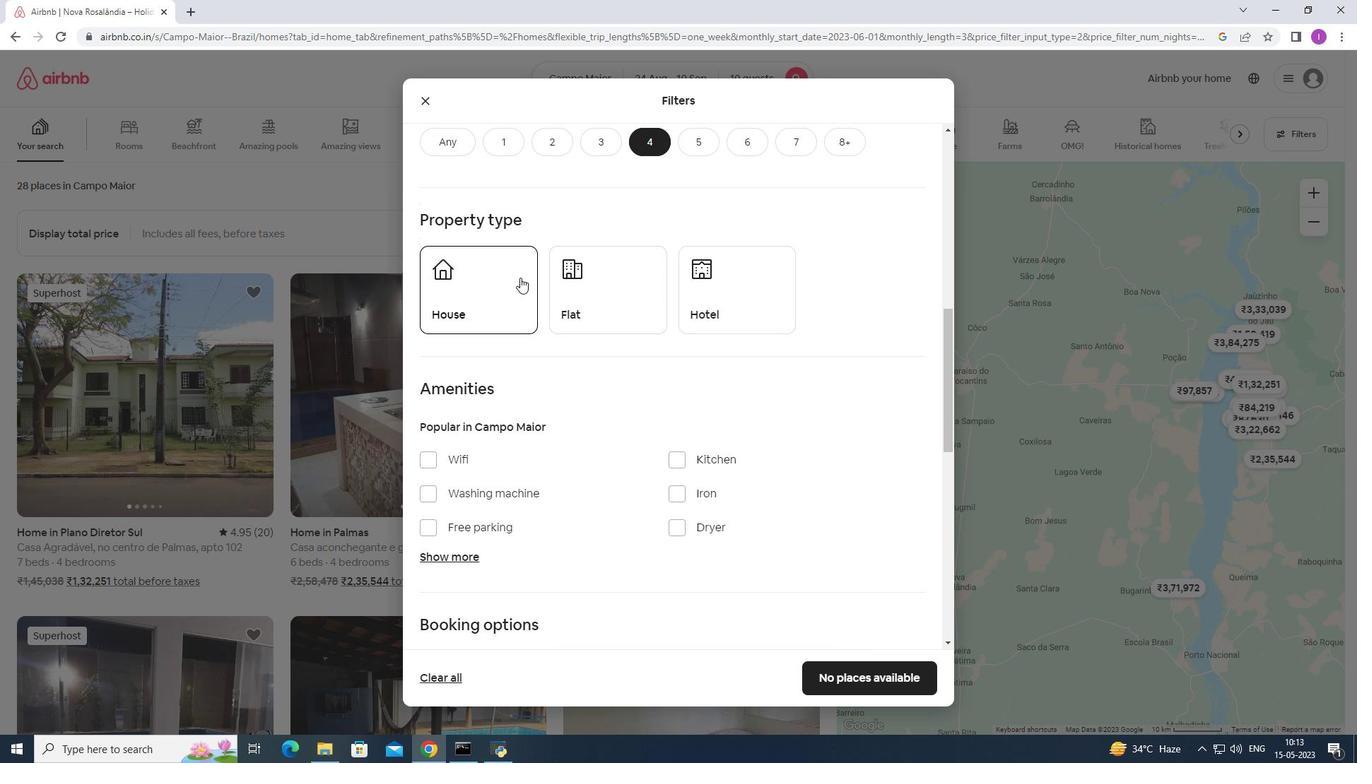
Action: Mouse pressed left at (519, 280)
Screenshot: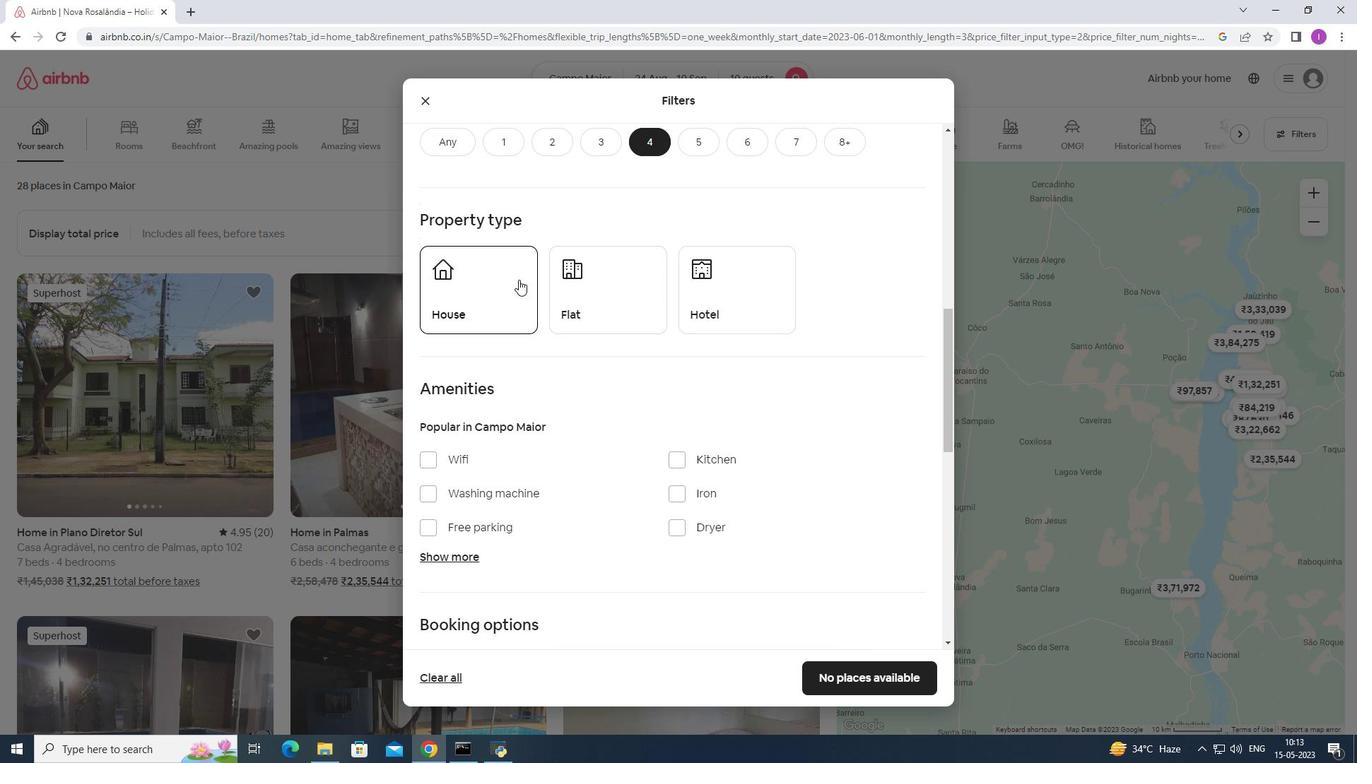 
Action: Mouse moved to (562, 284)
Screenshot: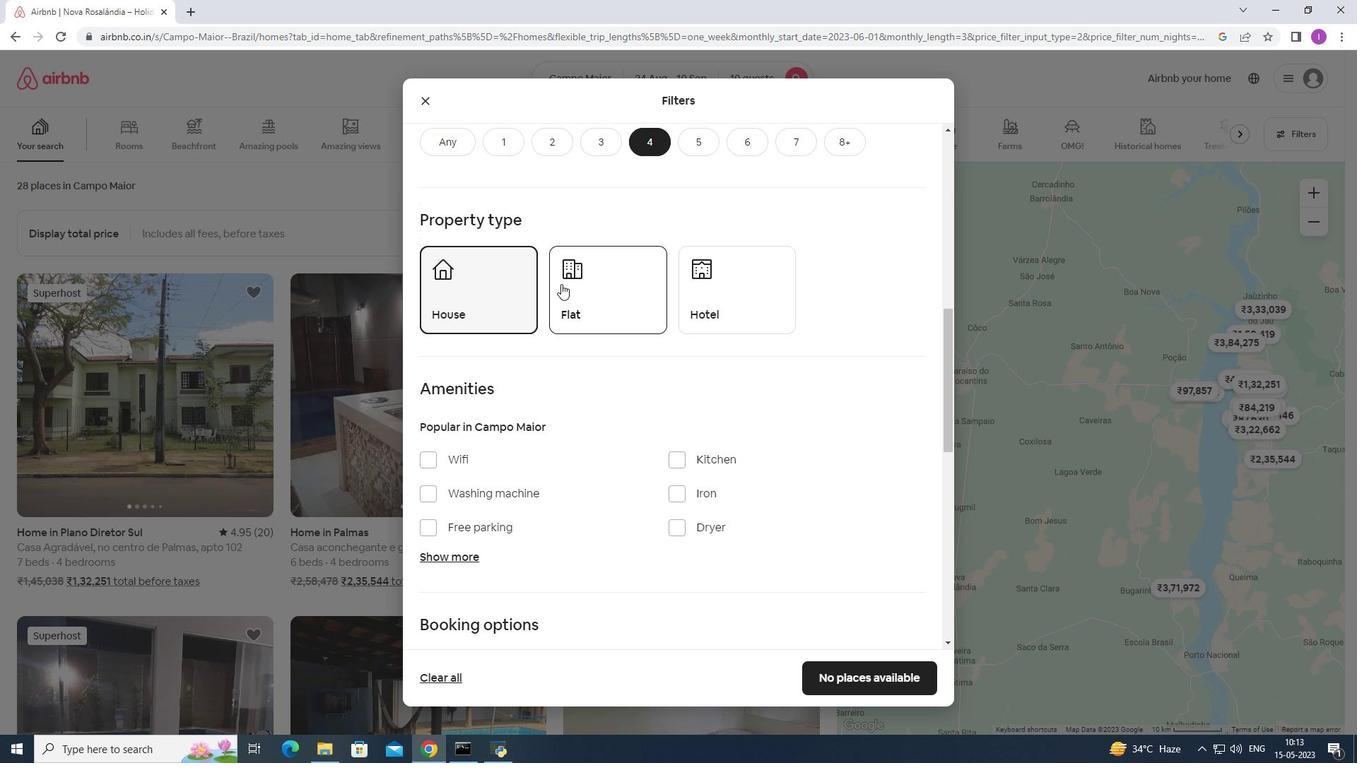 
Action: Mouse pressed left at (562, 284)
Screenshot: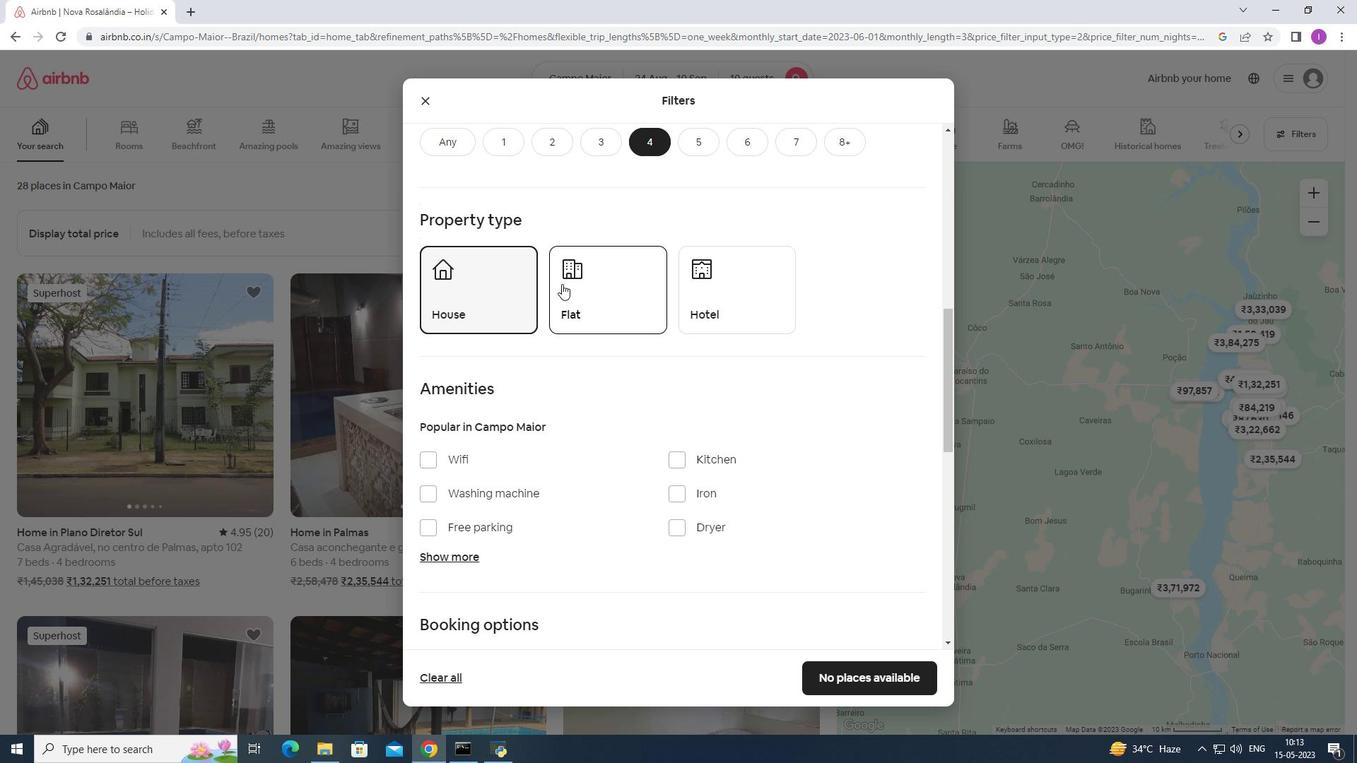 
Action: Mouse moved to (549, 389)
Screenshot: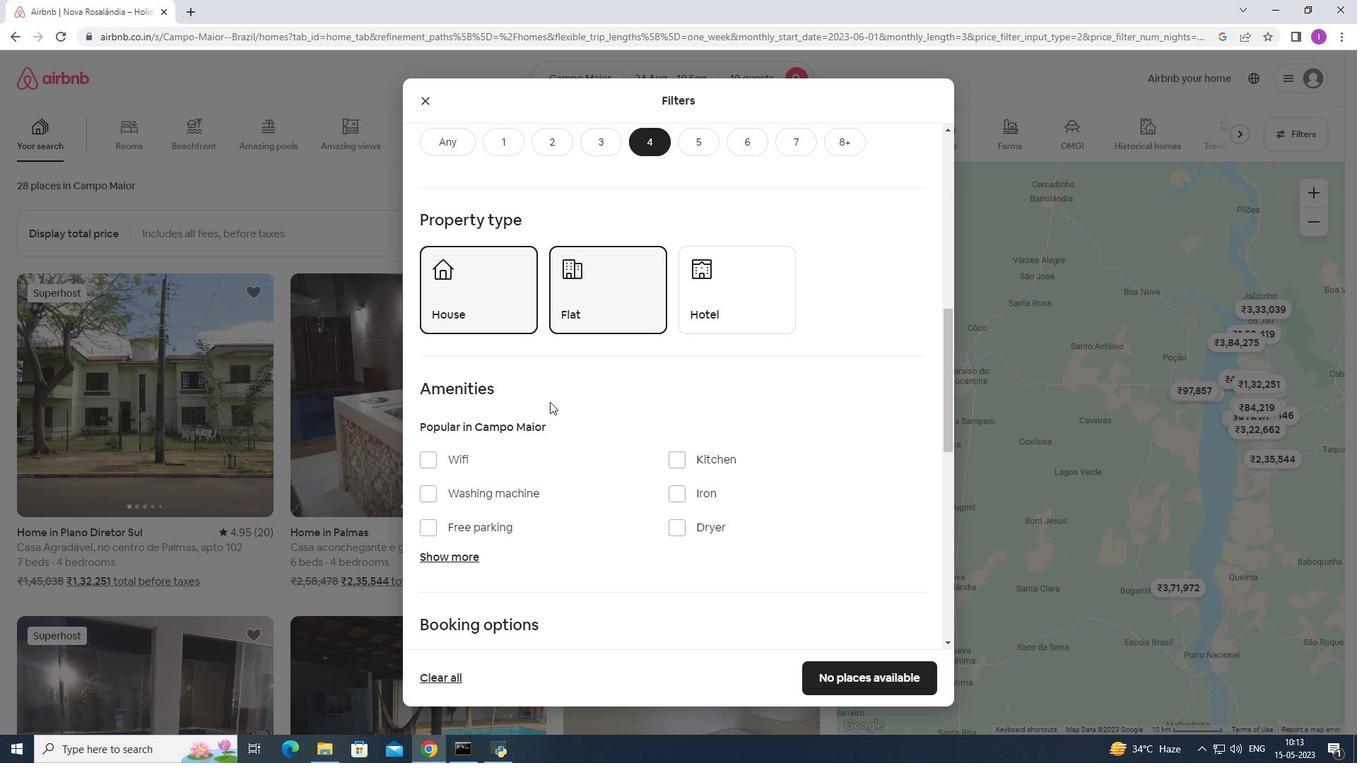 
Action: Mouse scrolled (549, 388) with delta (0, 0)
Screenshot: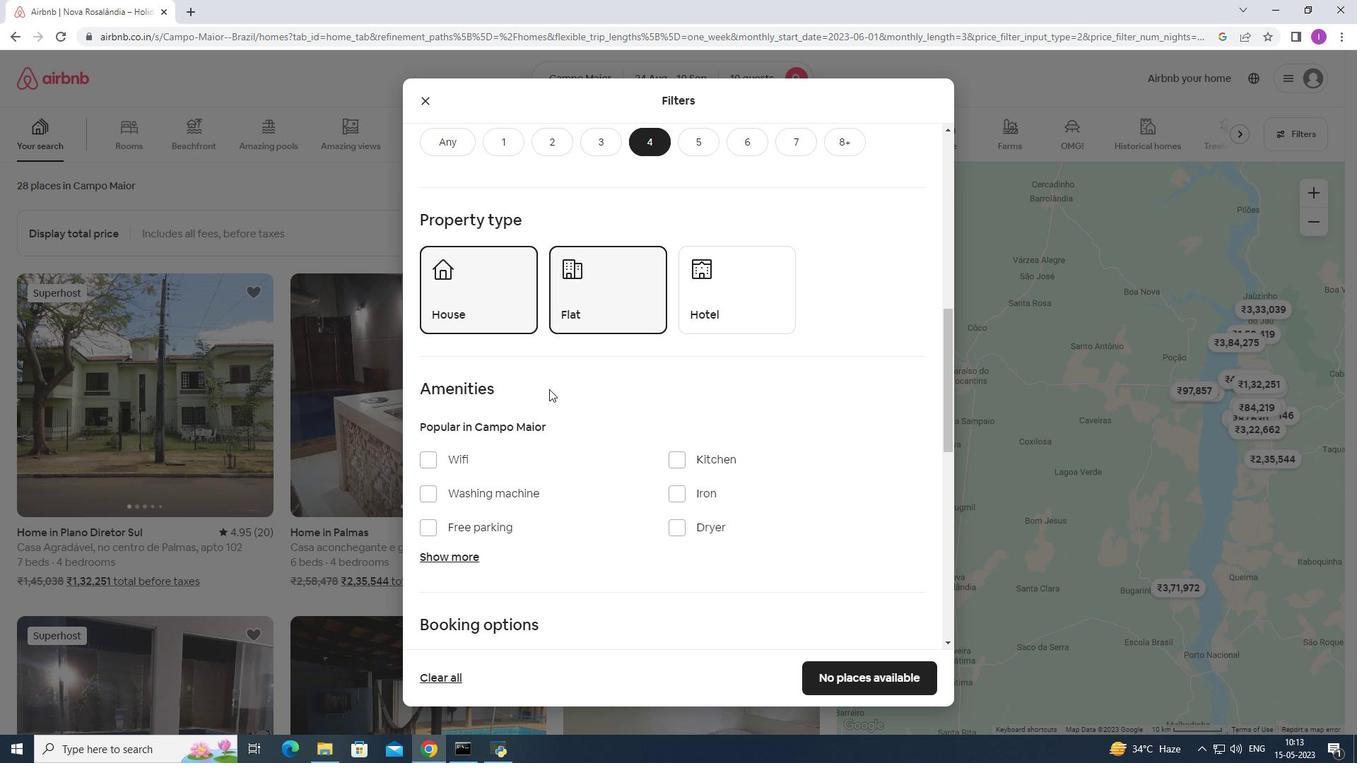 
Action: Mouse scrolled (549, 388) with delta (0, 0)
Screenshot: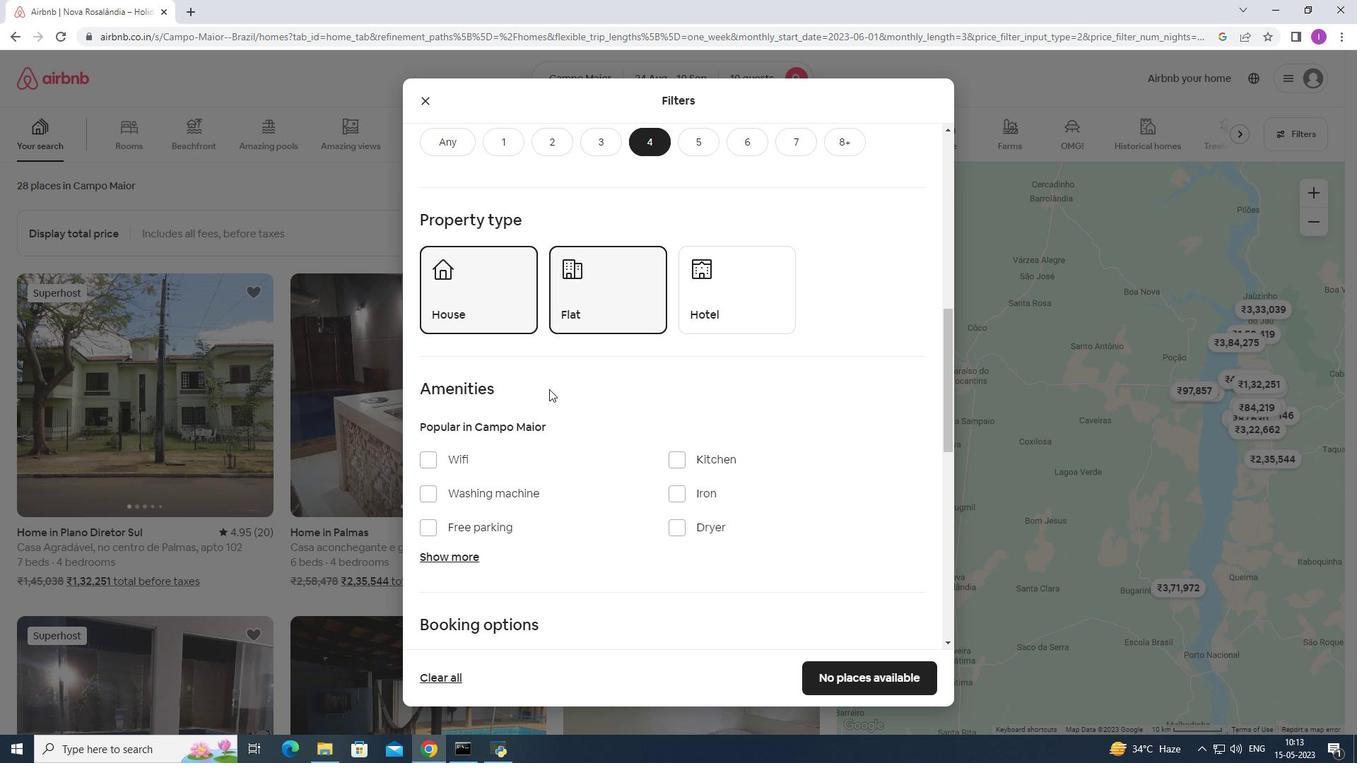 
Action: Mouse moved to (429, 319)
Screenshot: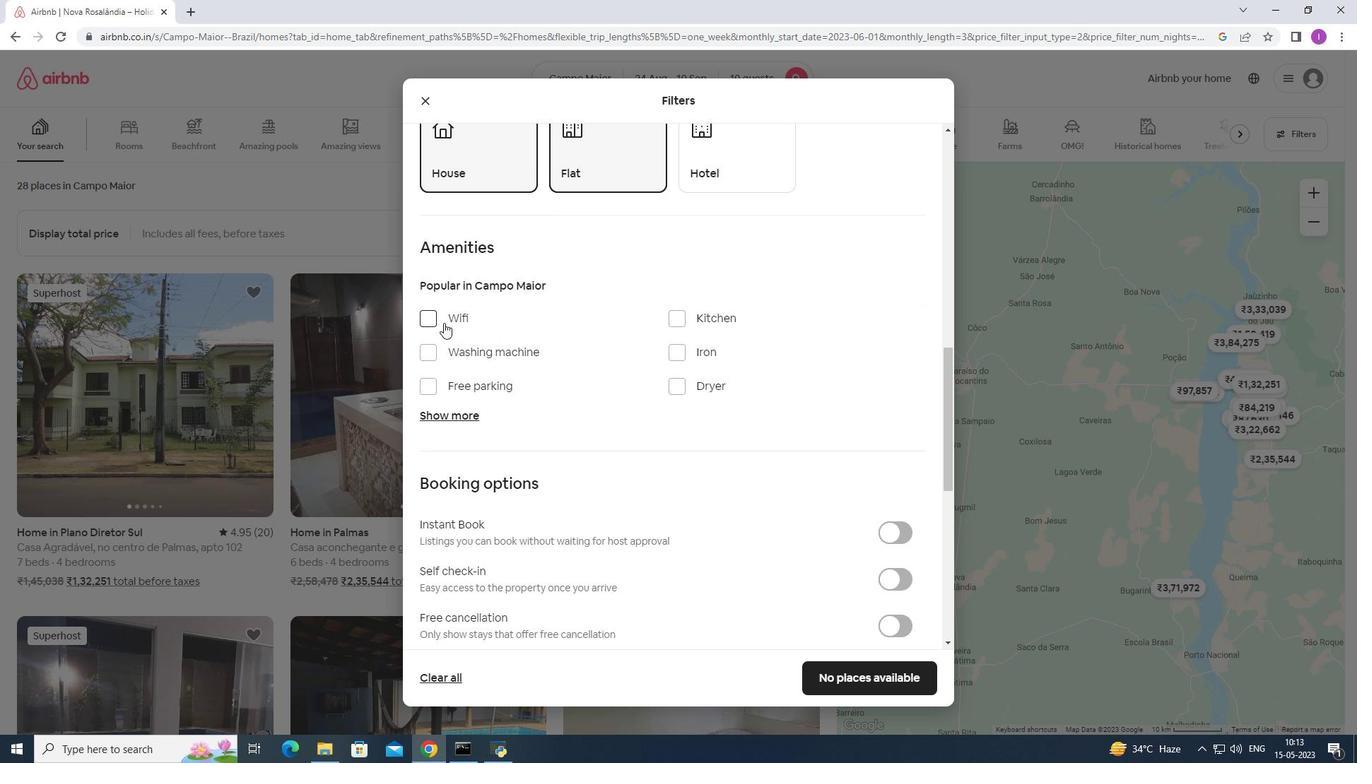 
Action: Mouse pressed left at (429, 319)
Screenshot: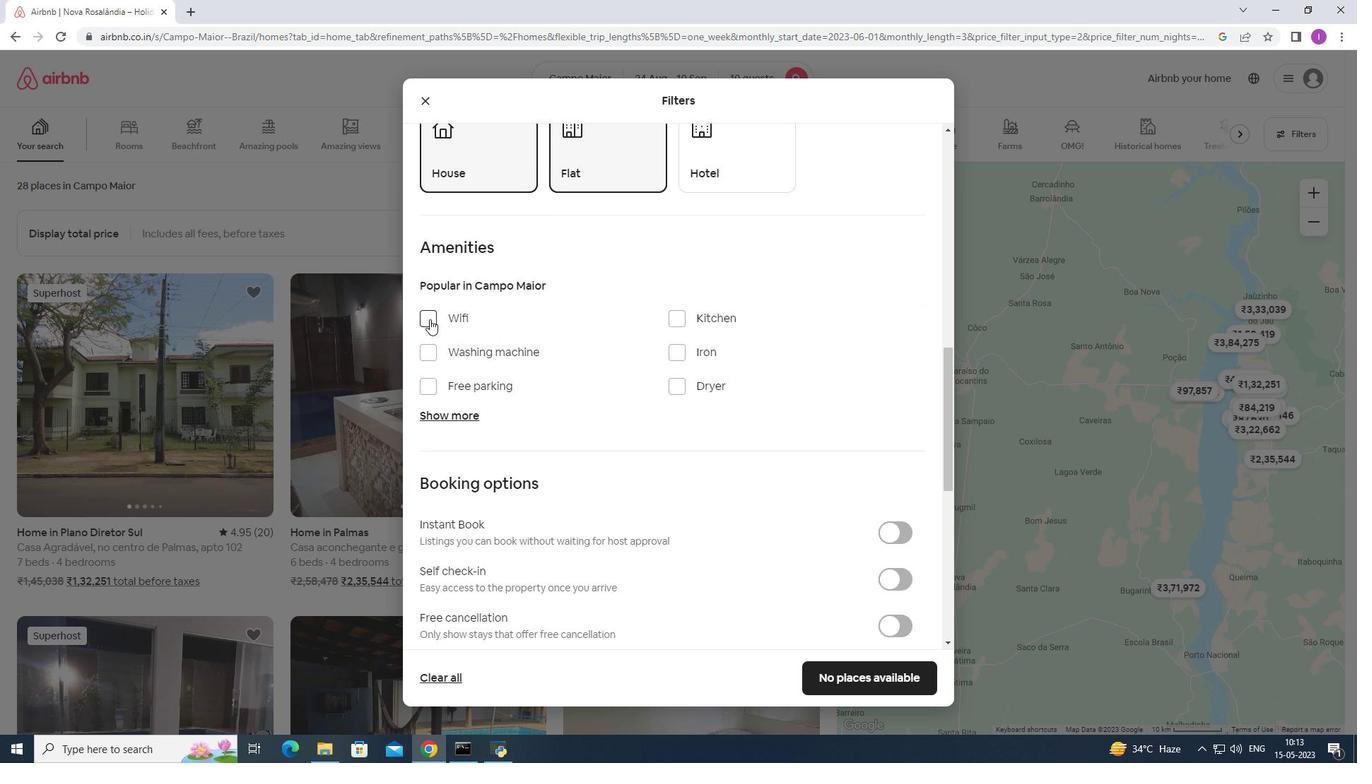
Action: Mouse moved to (422, 379)
Screenshot: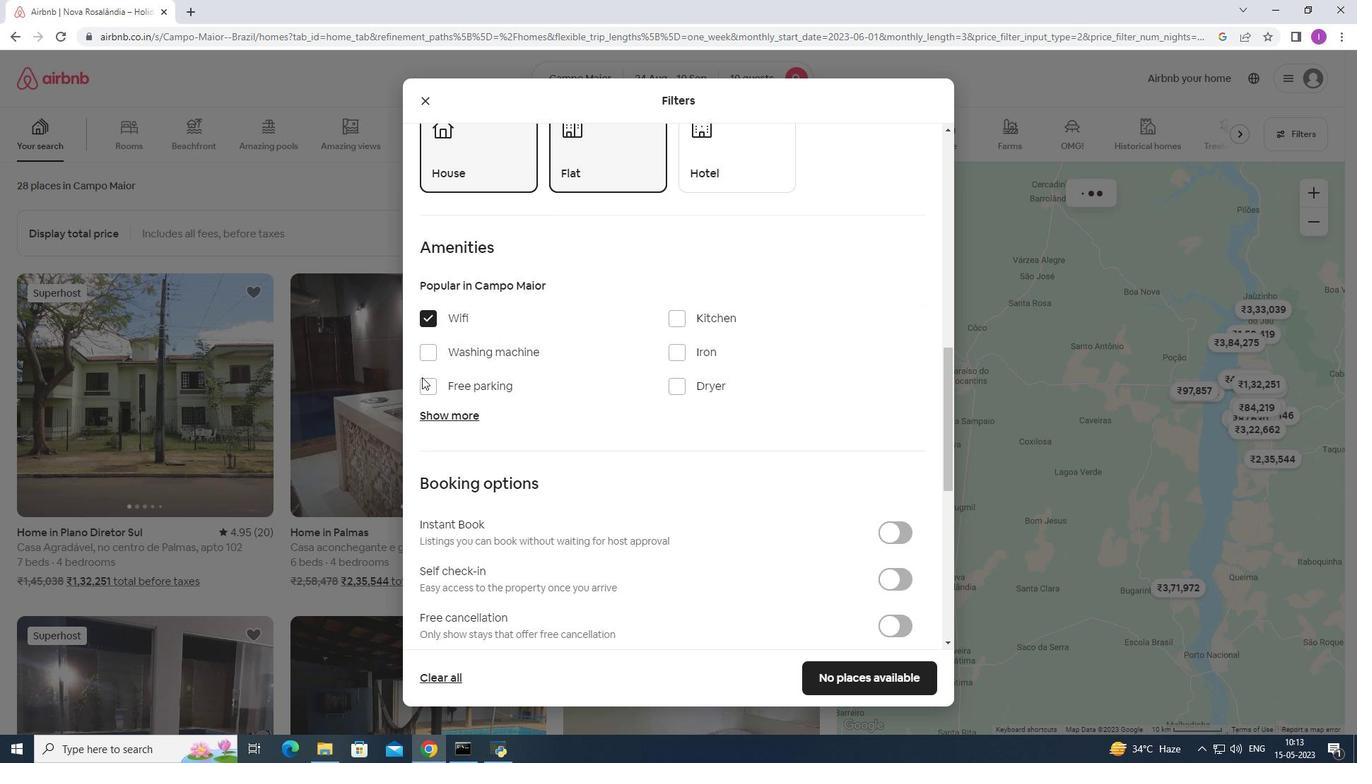 
Action: Mouse pressed left at (422, 379)
Screenshot: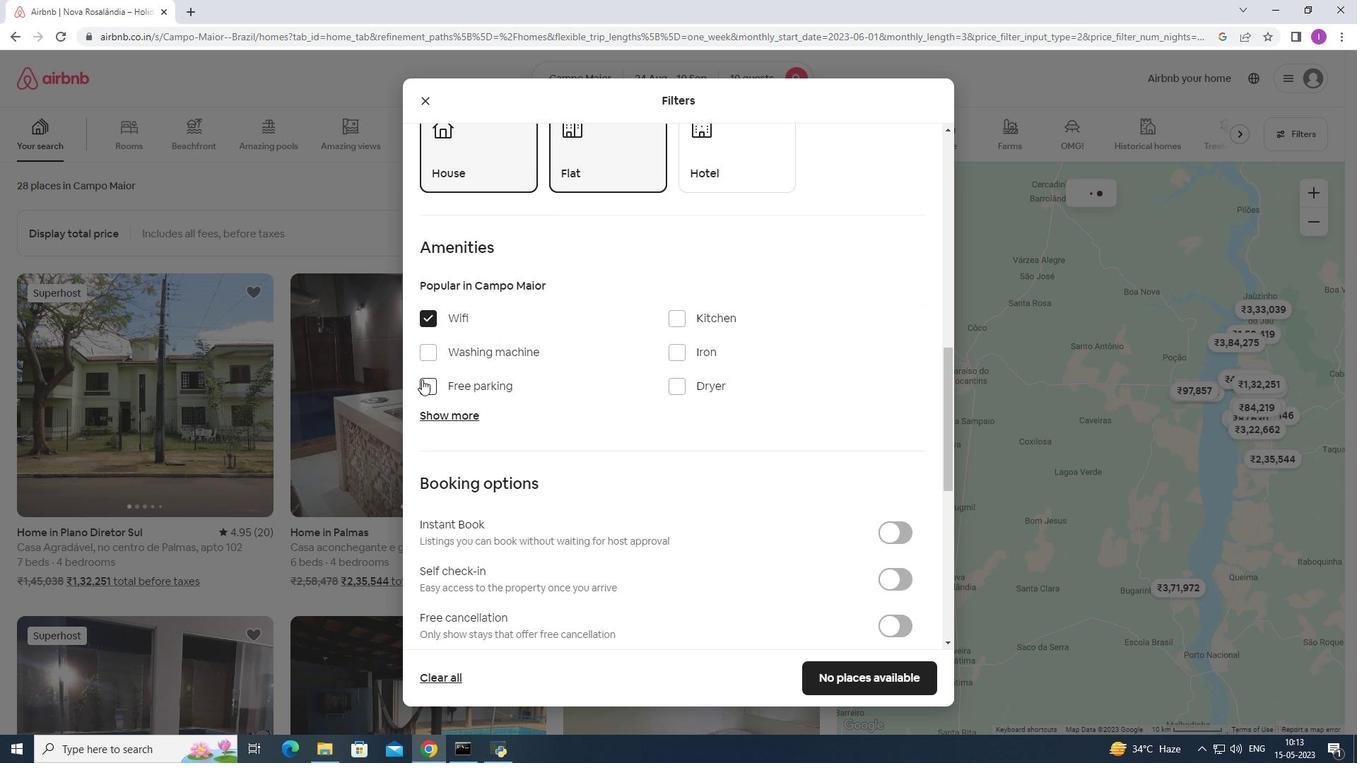 
Action: Mouse moved to (427, 422)
Screenshot: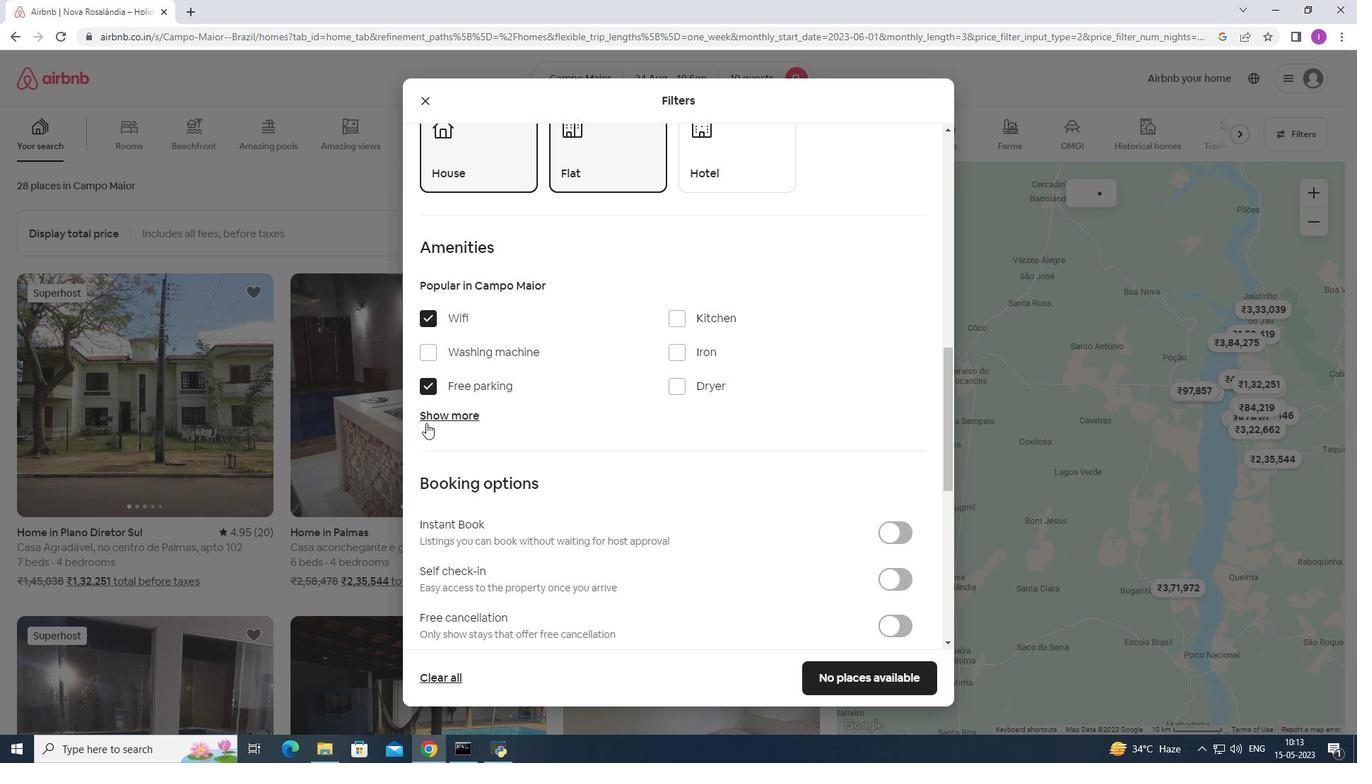 
Action: Mouse pressed left at (427, 422)
Screenshot: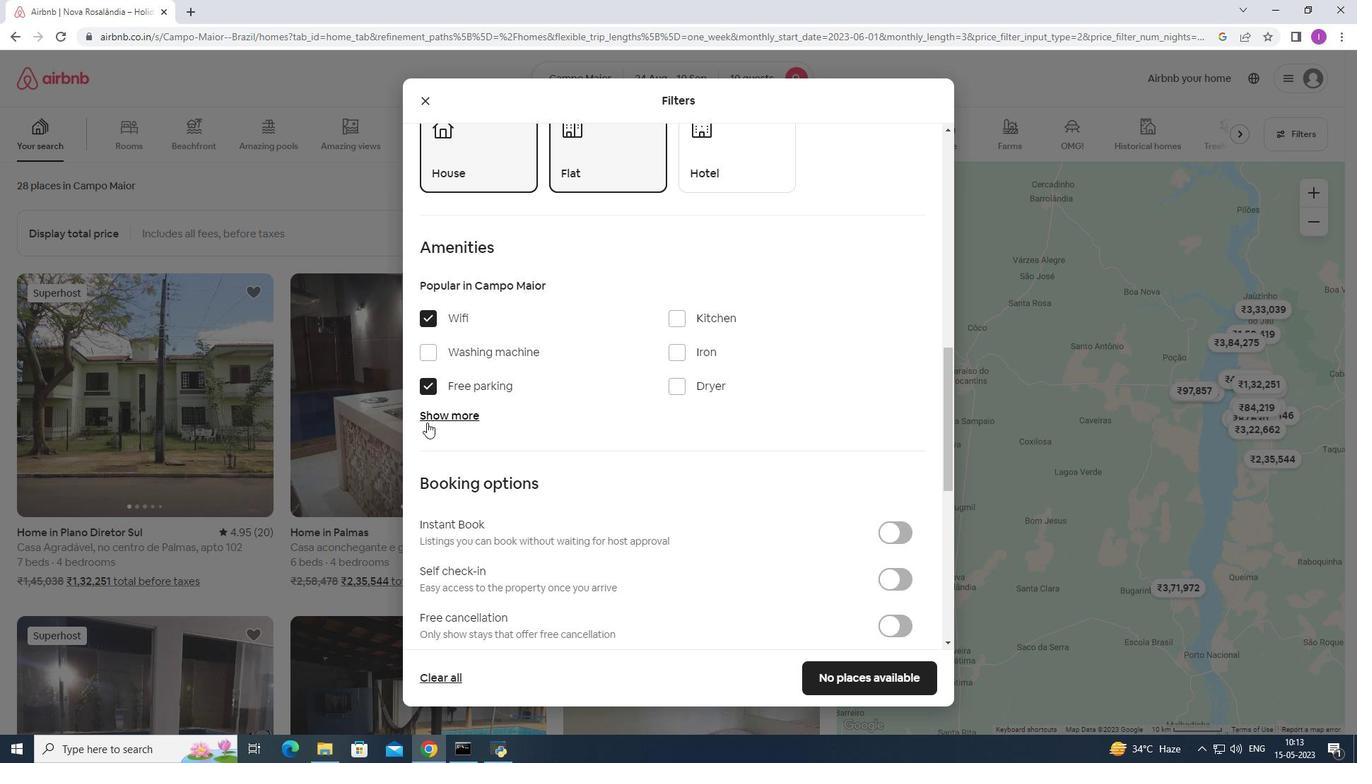 
Action: Mouse moved to (677, 502)
Screenshot: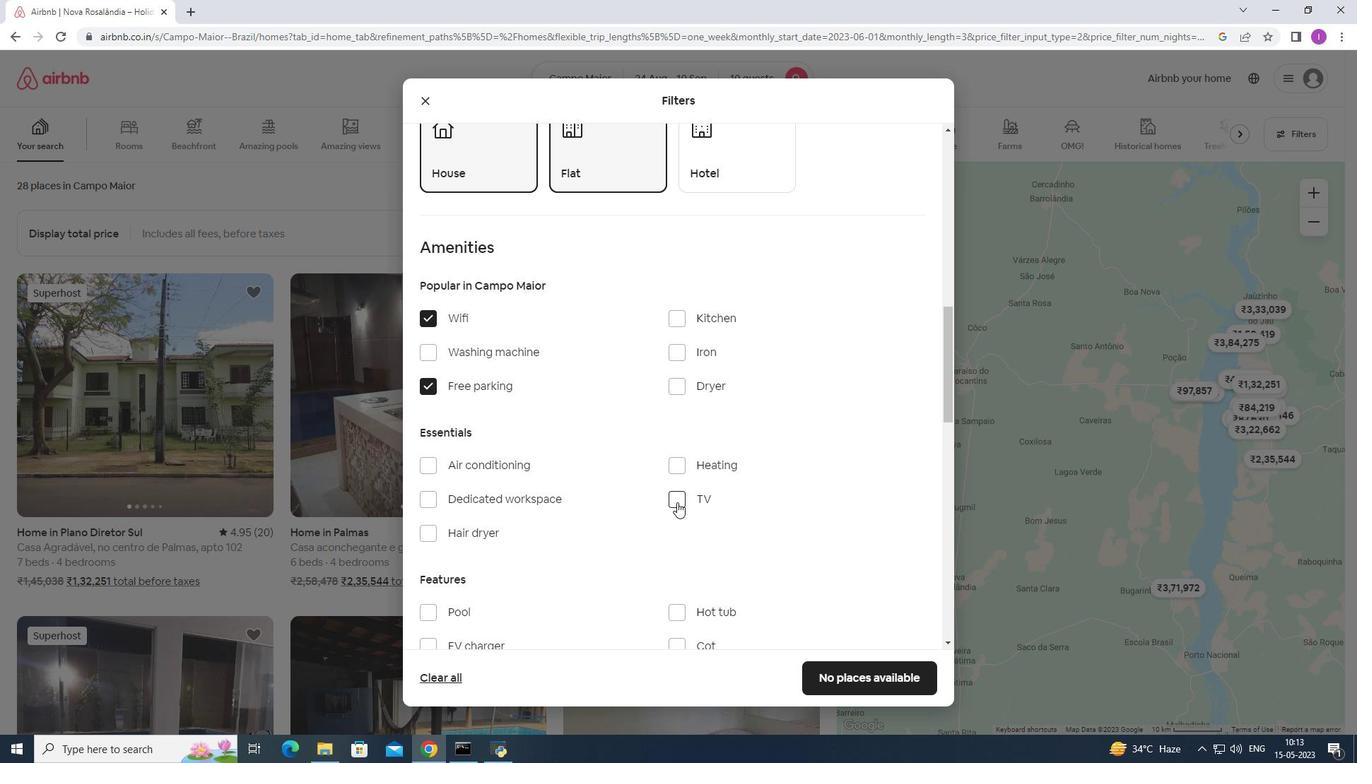 
Action: Mouse pressed left at (677, 502)
Screenshot: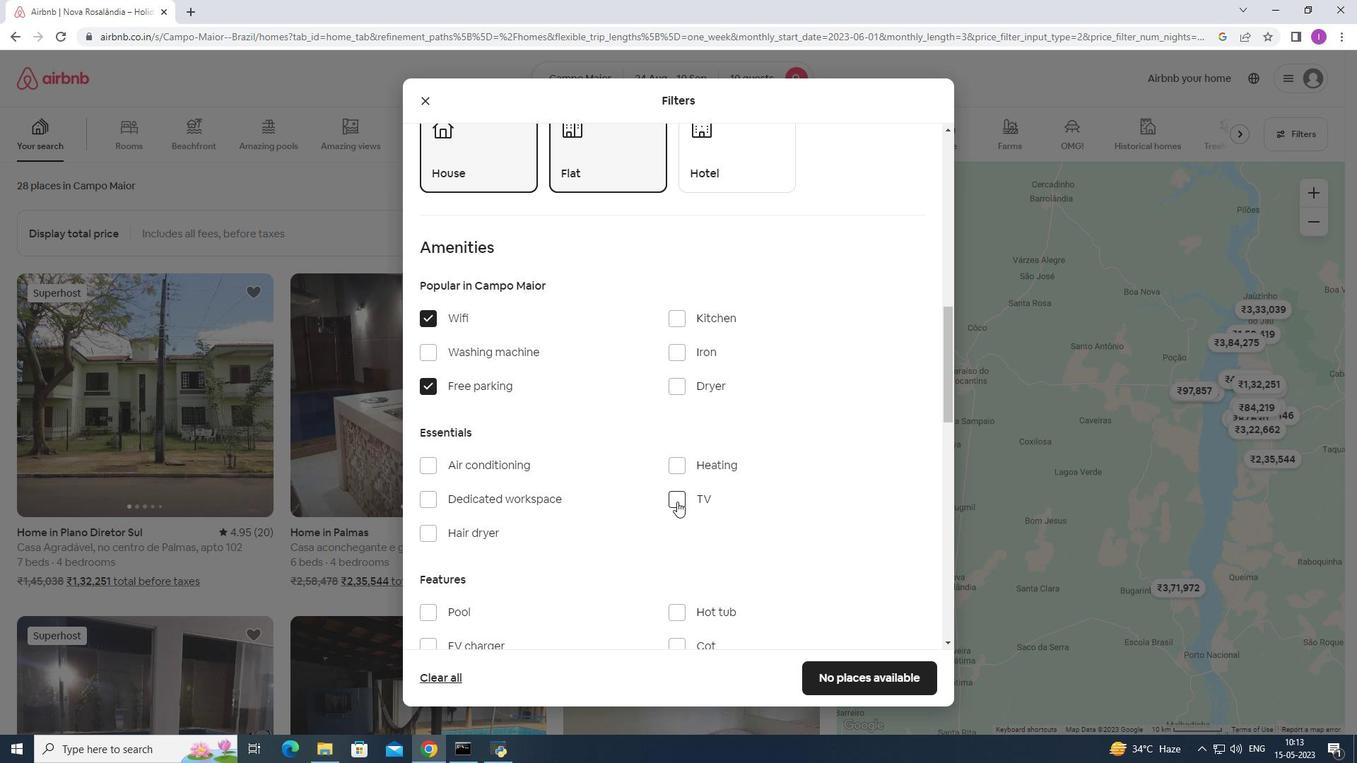 
Action: Mouse moved to (470, 537)
Screenshot: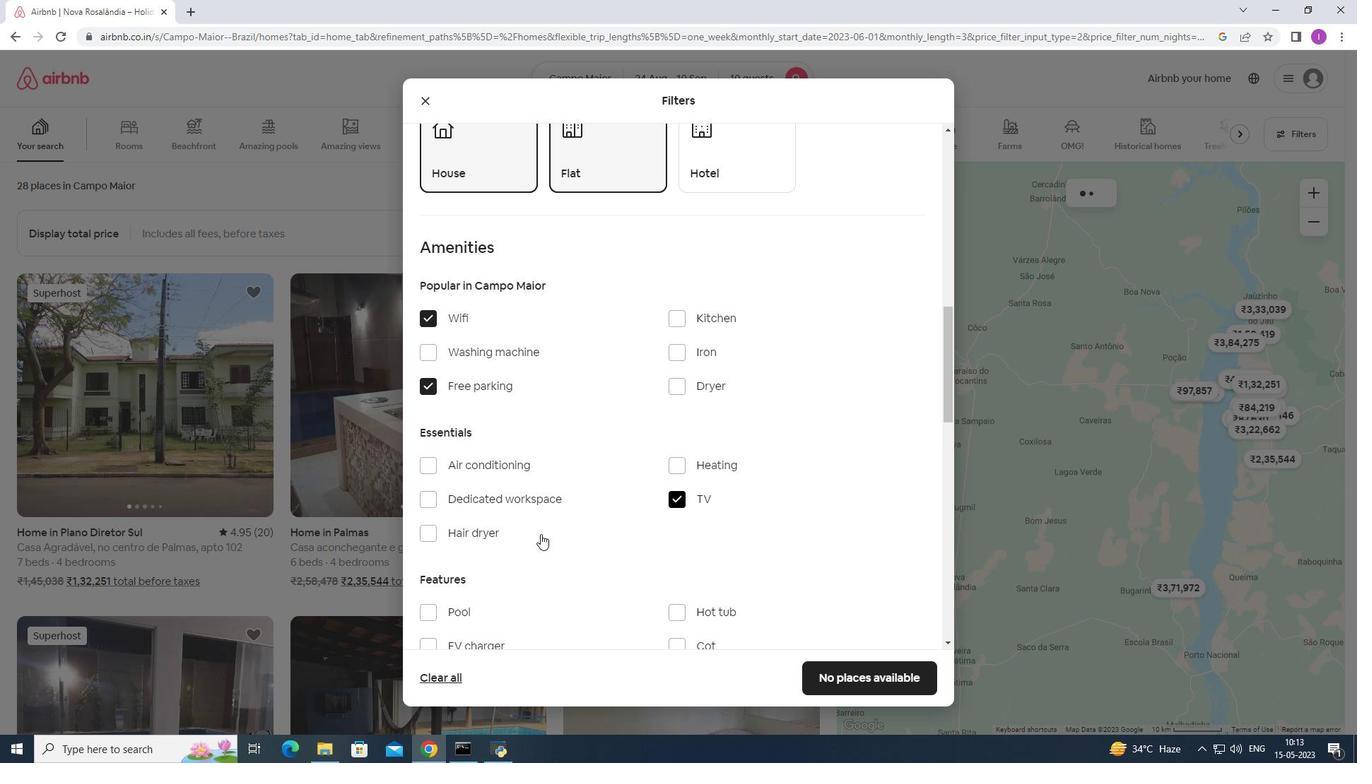 
Action: Mouse scrolled (470, 536) with delta (0, 0)
Screenshot: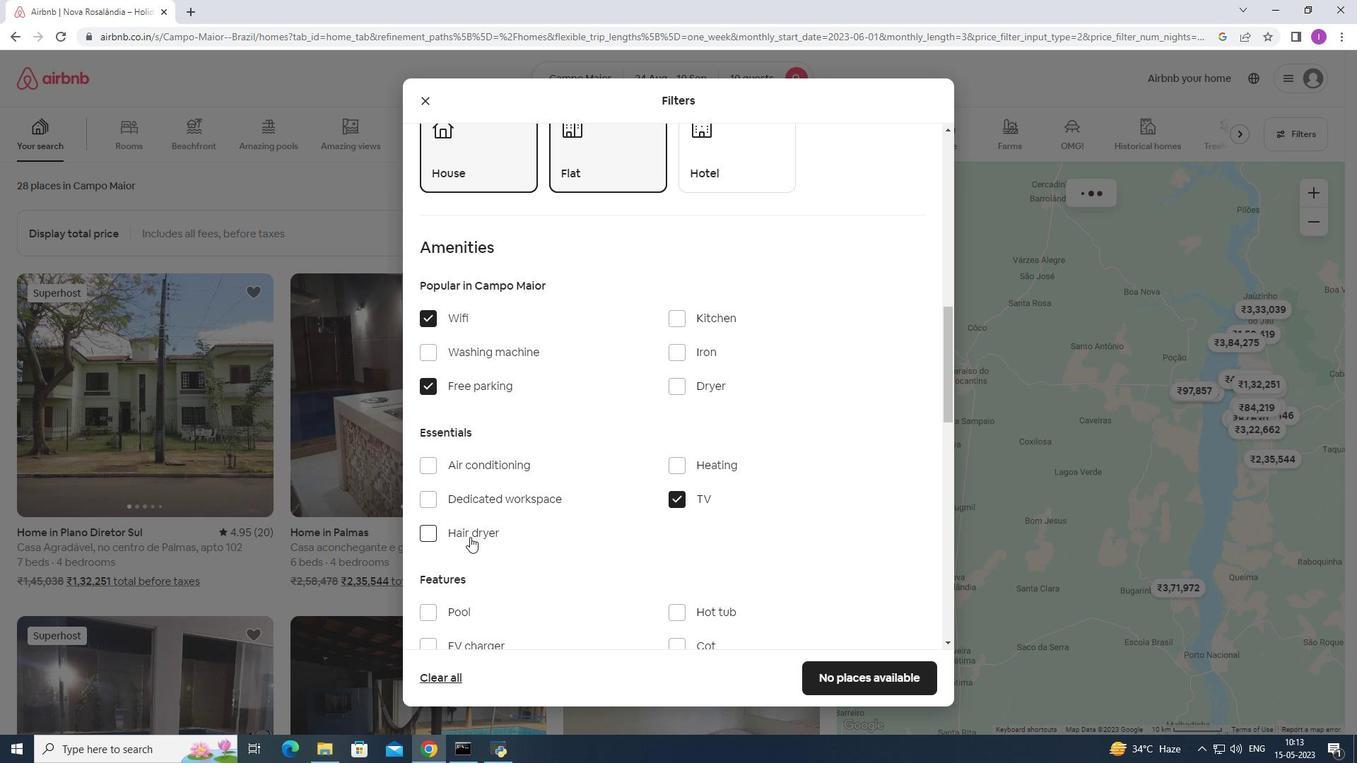 
Action: Mouse scrolled (470, 536) with delta (0, 0)
Screenshot: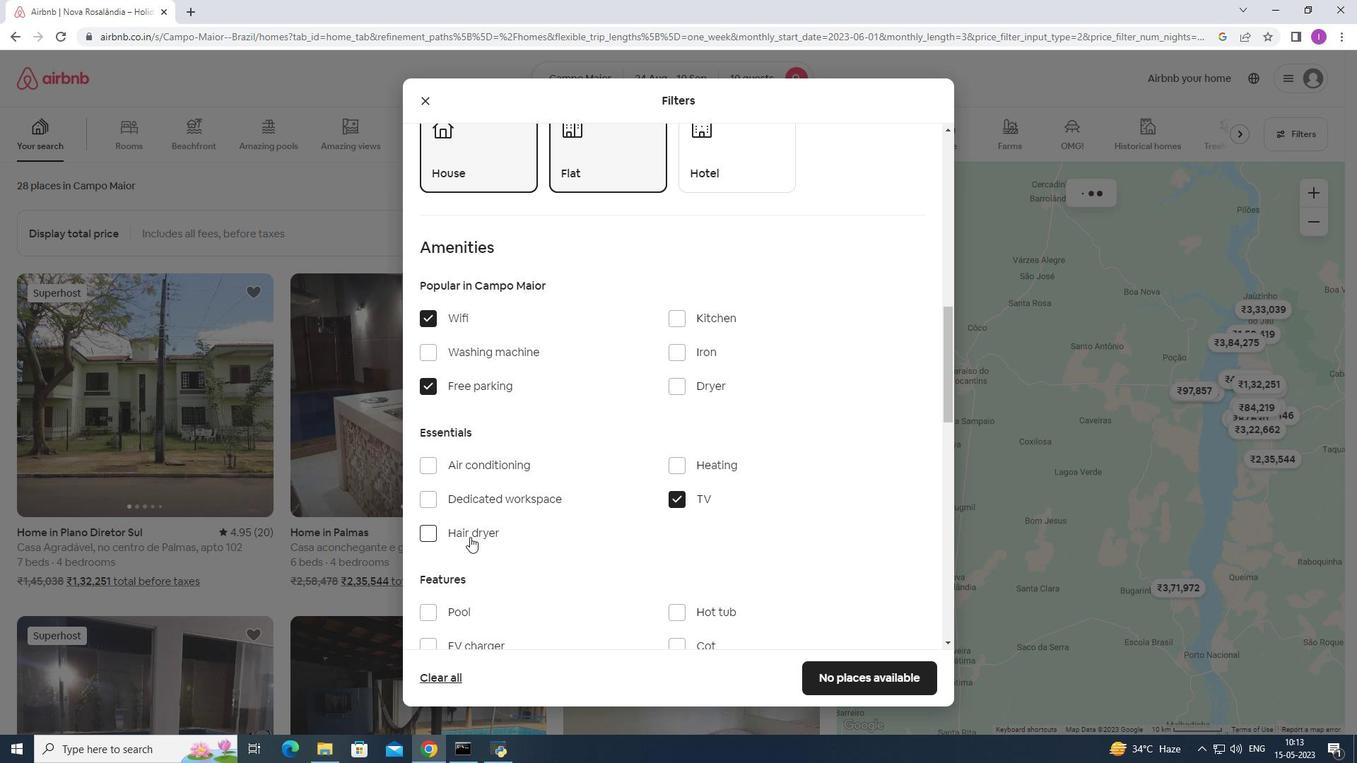 
Action: Mouse scrolled (470, 536) with delta (0, 0)
Screenshot: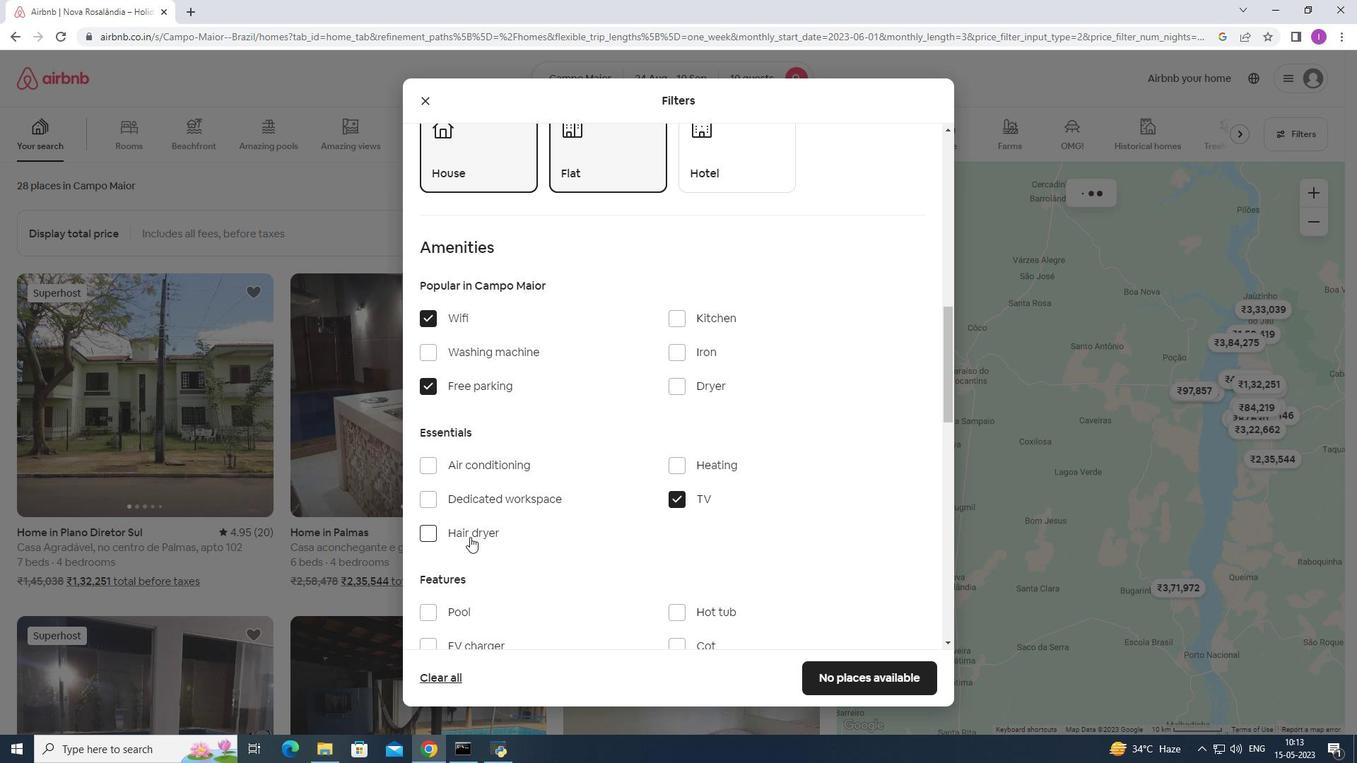 
Action: Mouse moved to (427, 470)
Screenshot: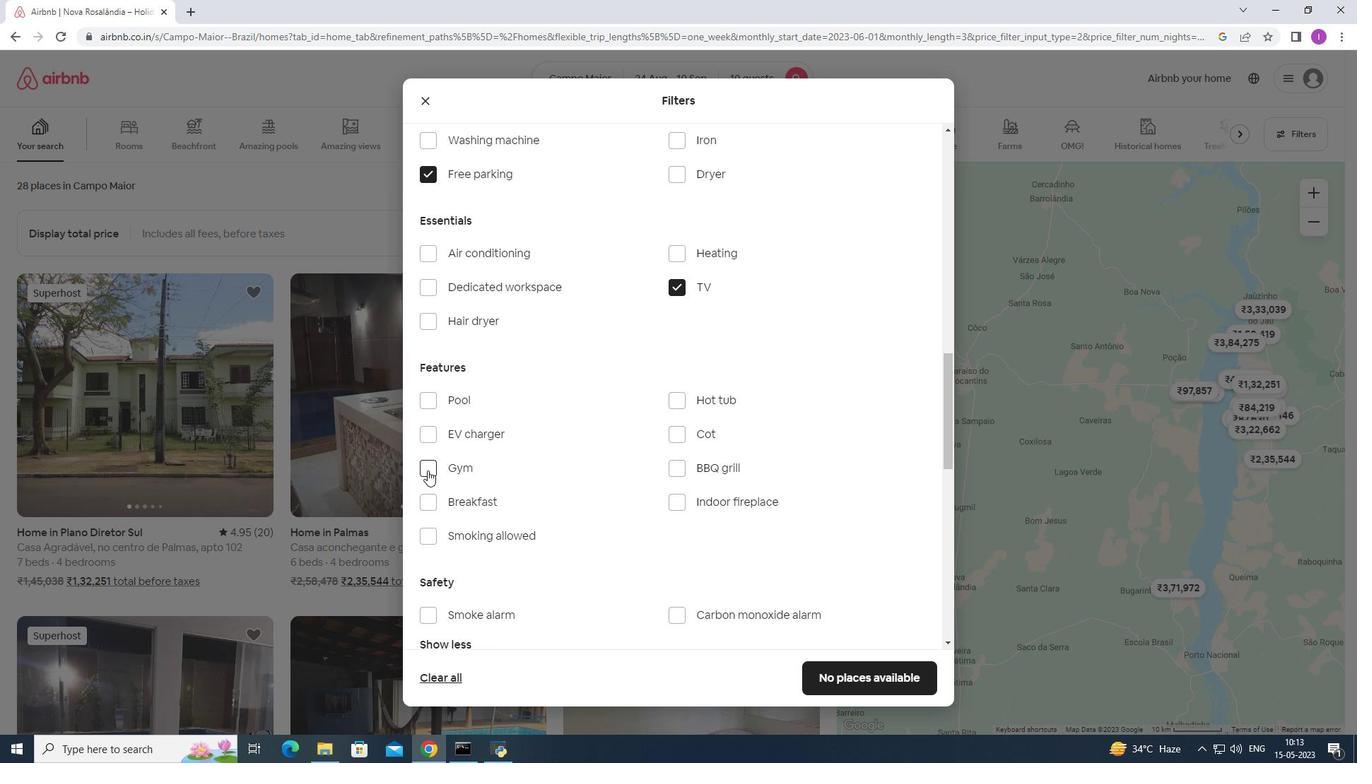 
Action: Mouse pressed left at (427, 470)
Screenshot: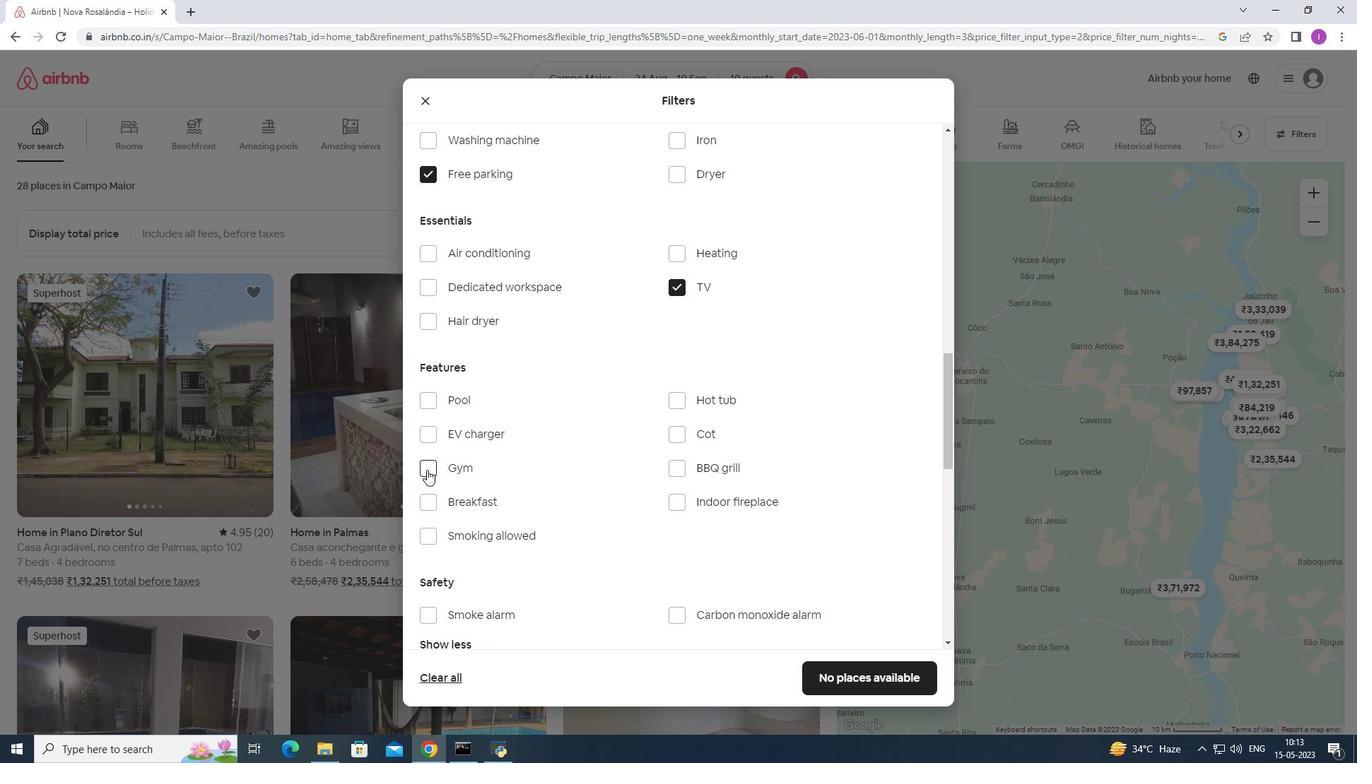 
Action: Mouse moved to (426, 502)
Screenshot: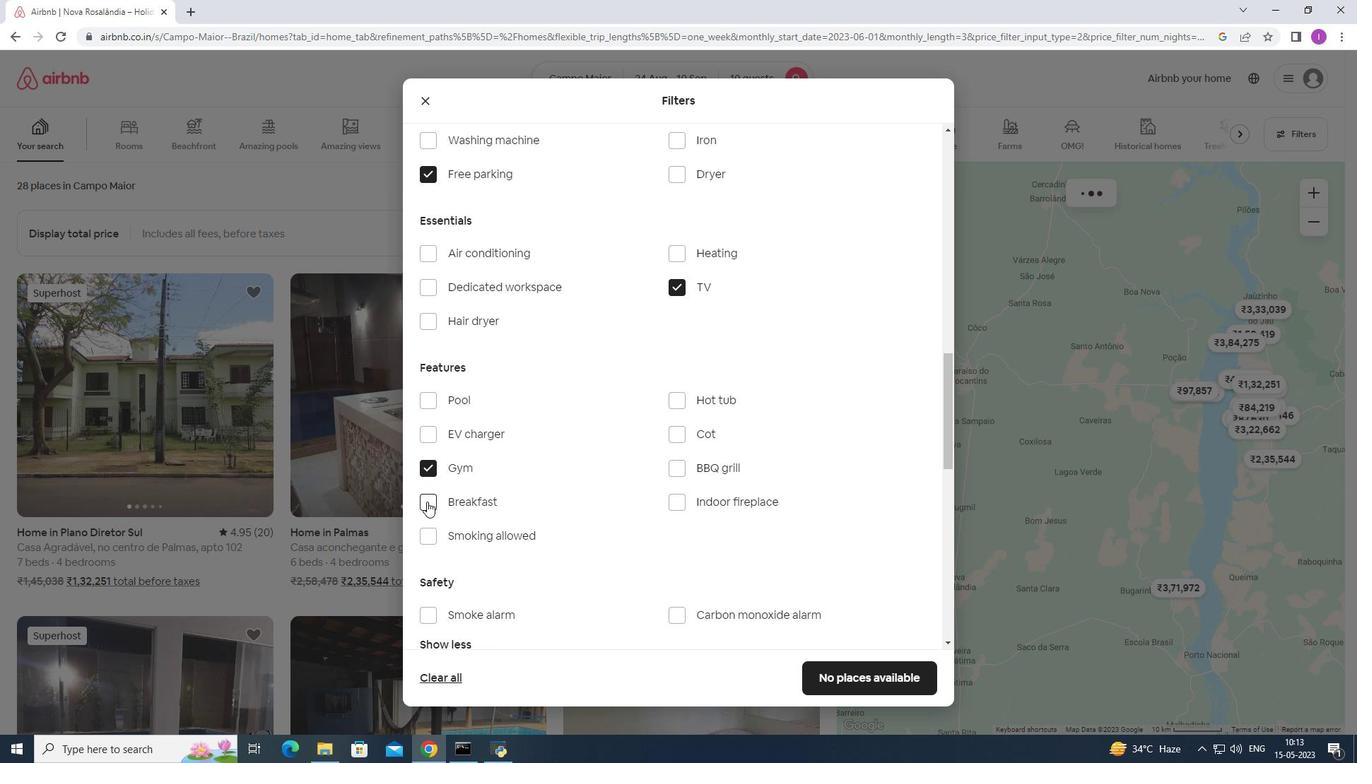 
Action: Mouse pressed left at (426, 502)
Screenshot: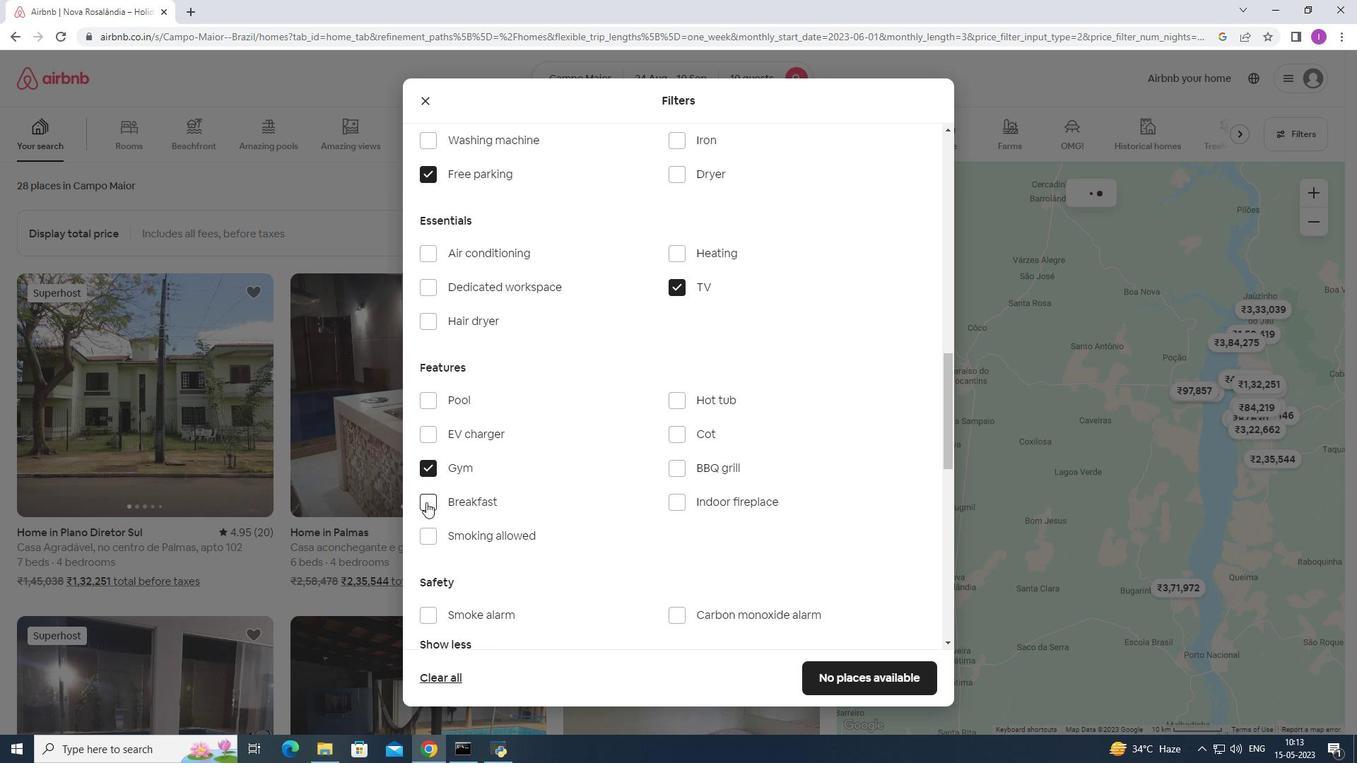 
Action: Mouse moved to (677, 516)
Screenshot: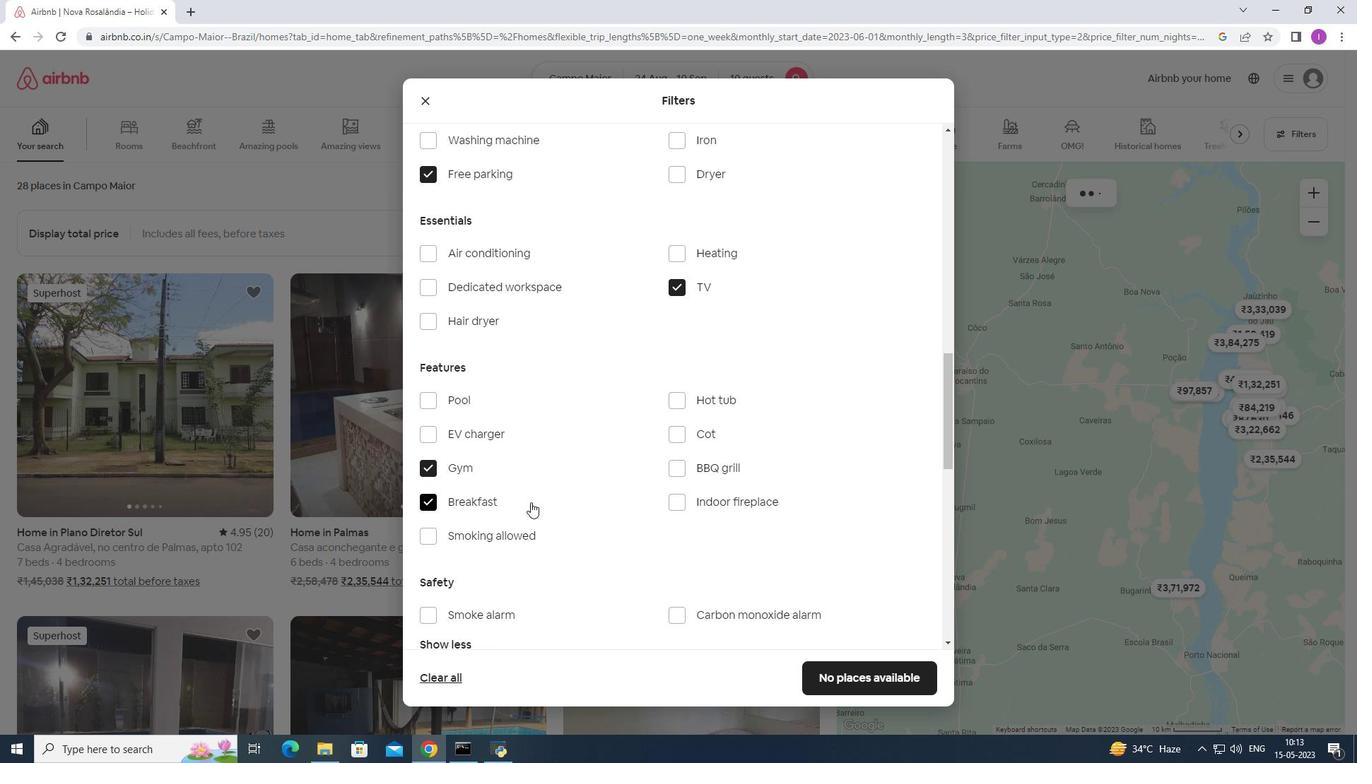 
Action: Mouse scrolled (677, 516) with delta (0, 0)
Screenshot: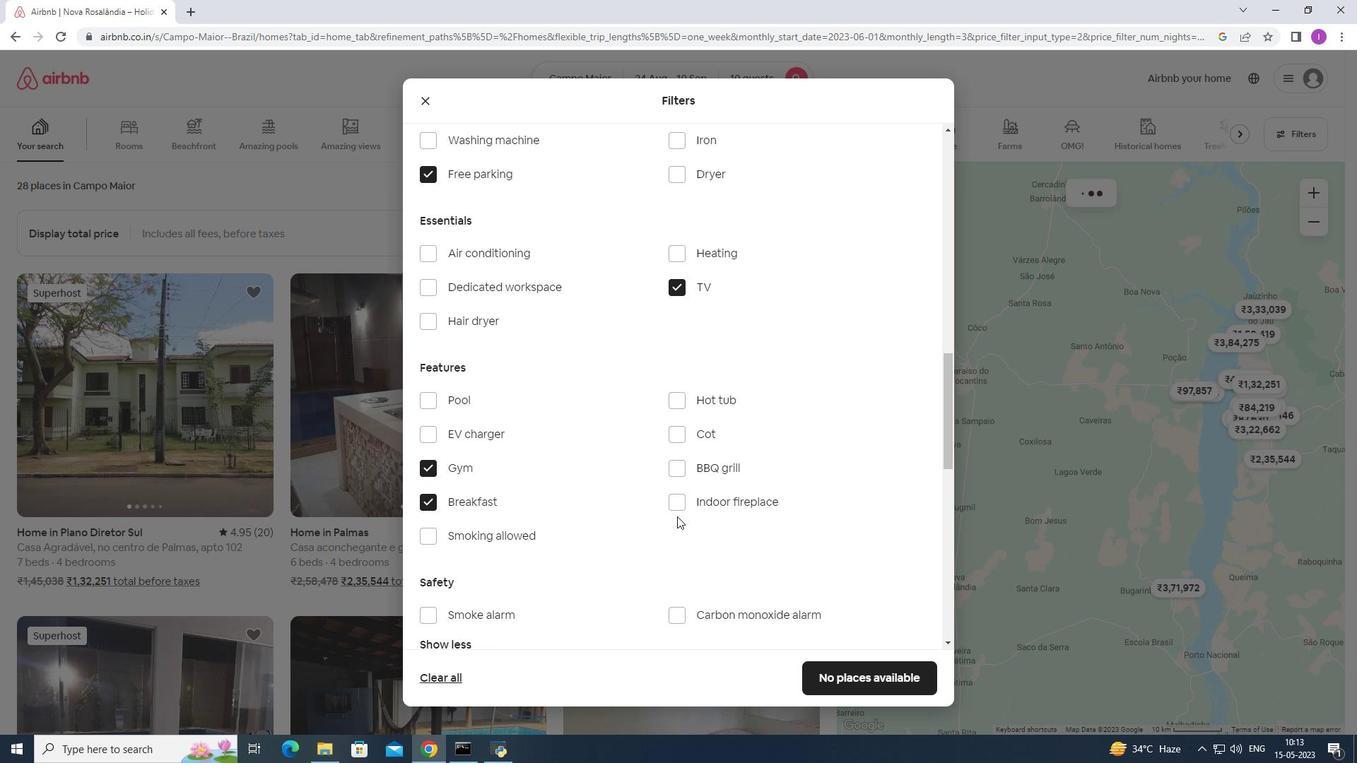 
Action: Mouse moved to (678, 517)
Screenshot: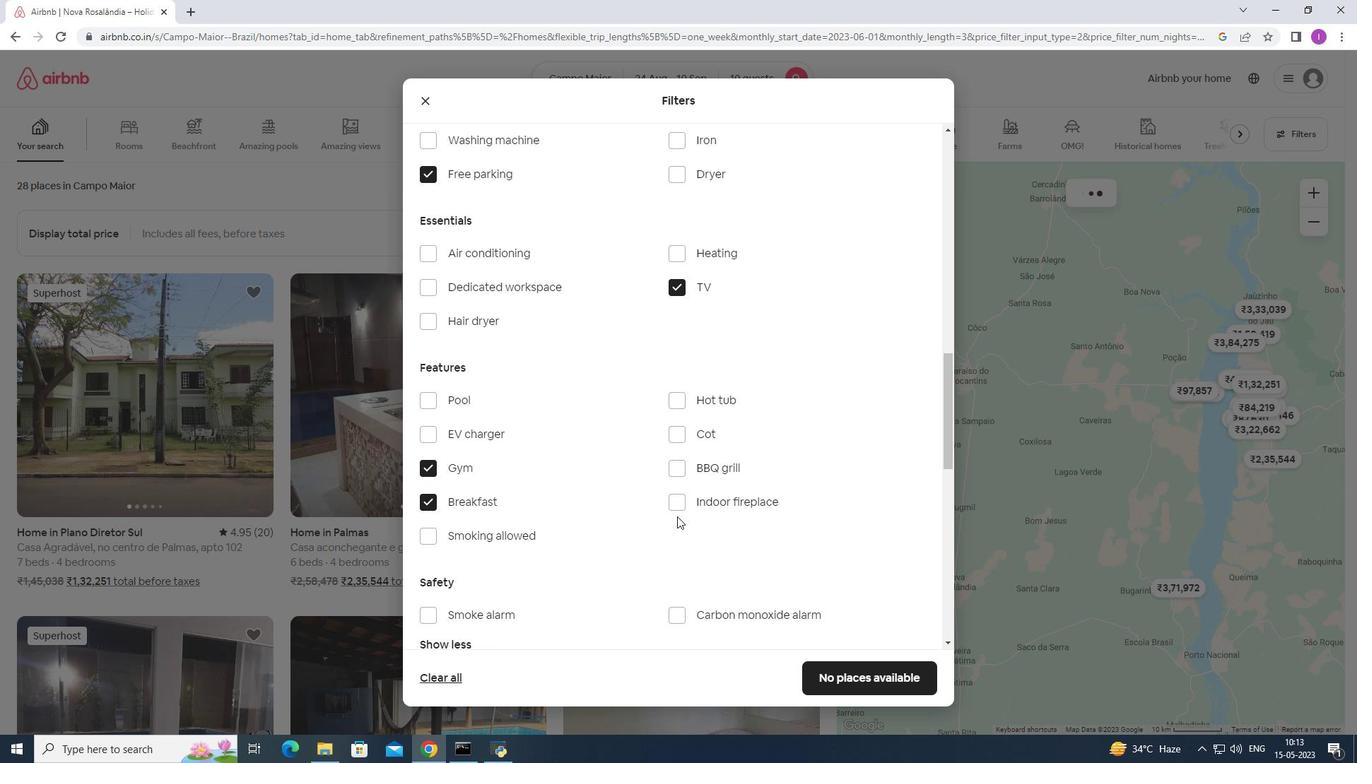 
Action: Mouse scrolled (678, 516) with delta (0, 0)
Screenshot: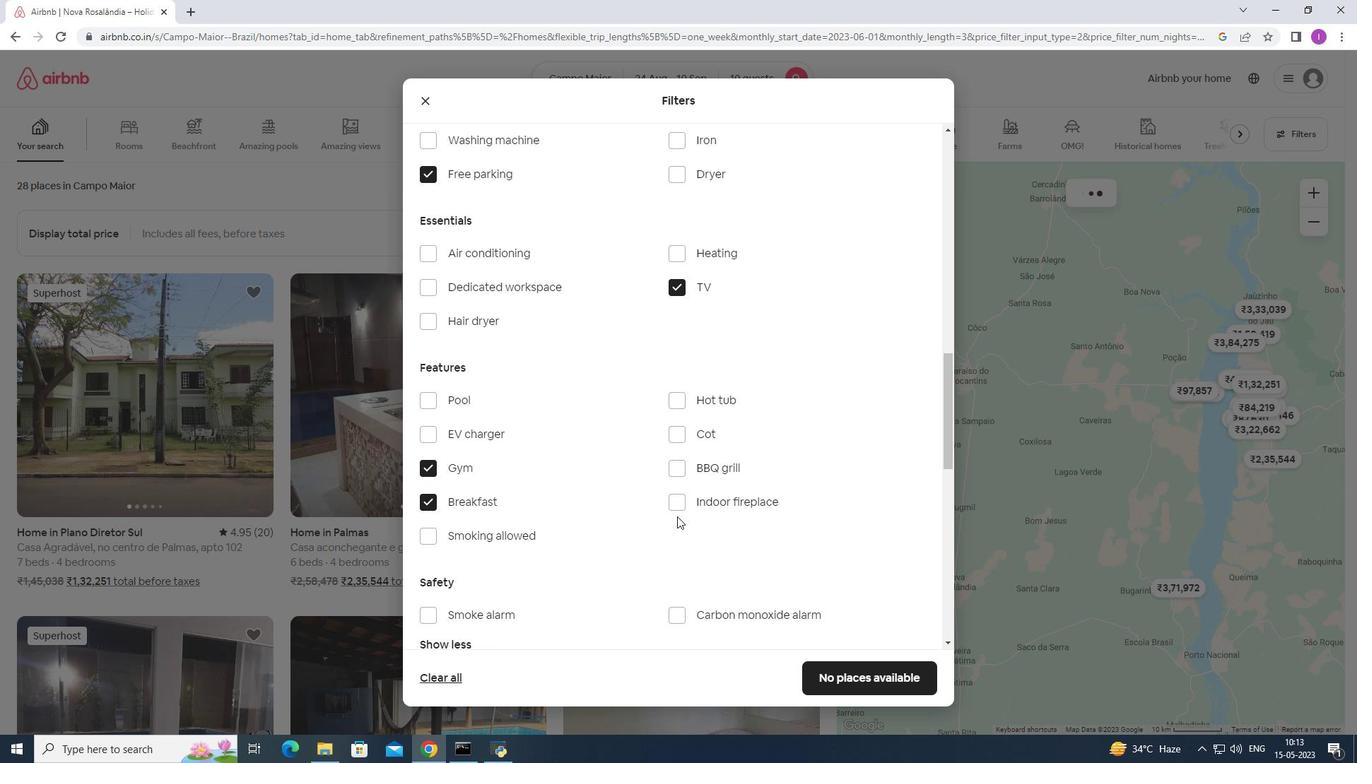 
Action: Mouse moved to (678, 517)
Screenshot: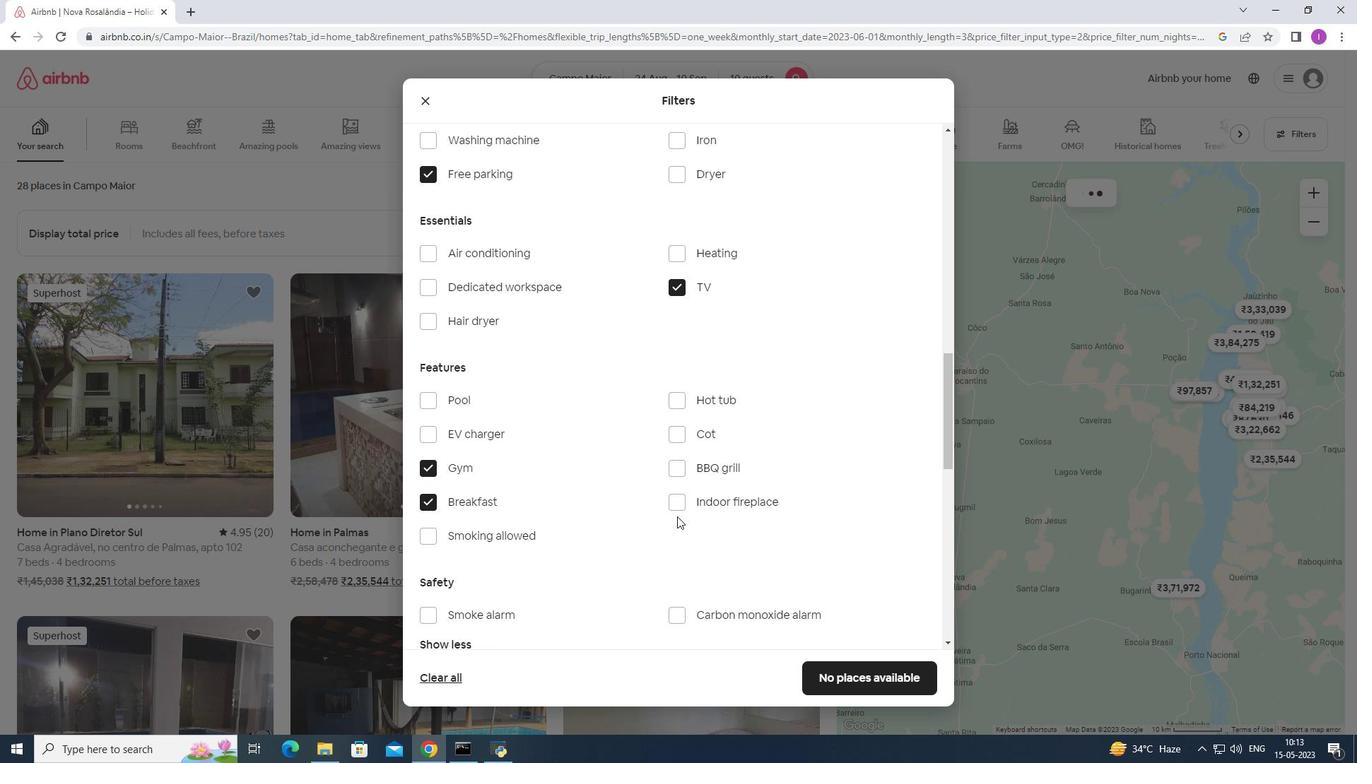 
Action: Mouse scrolled (678, 516) with delta (0, 0)
Screenshot: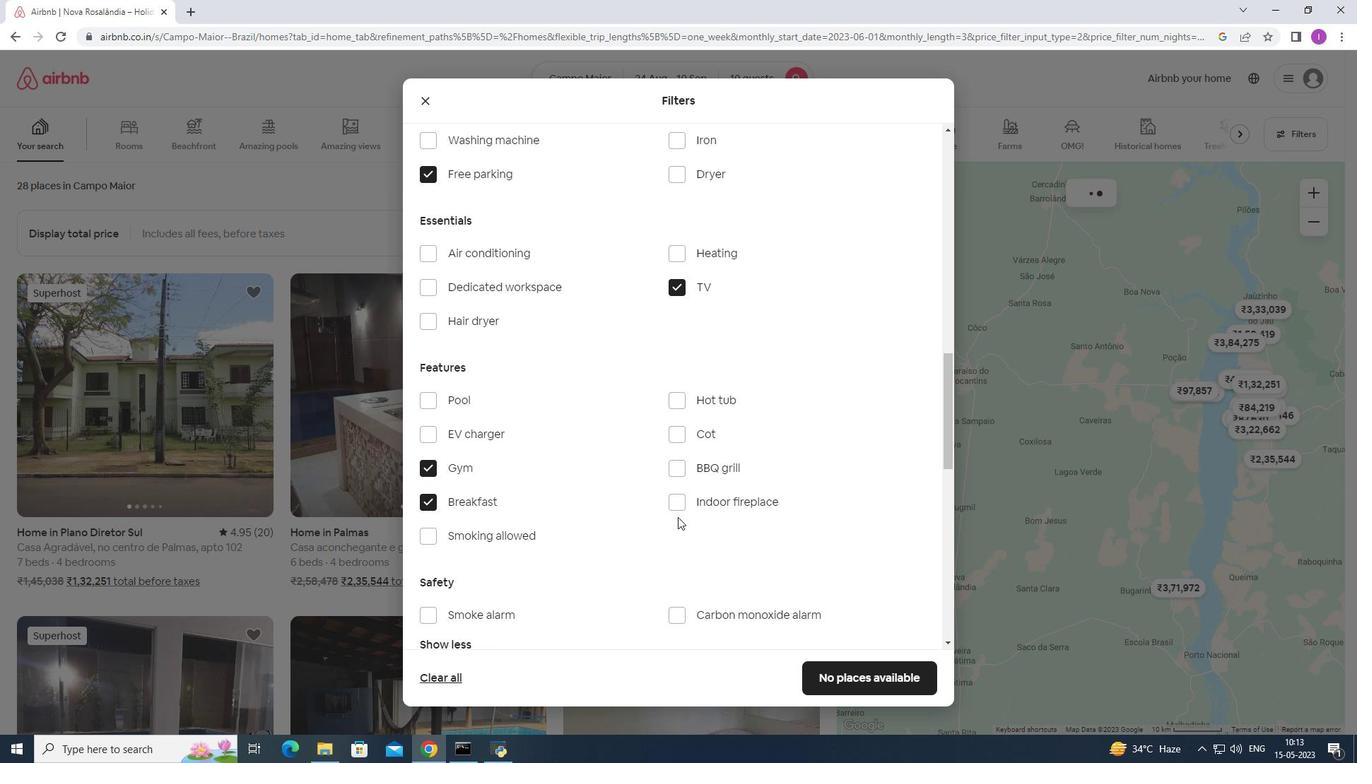 
Action: Mouse moved to (676, 519)
Screenshot: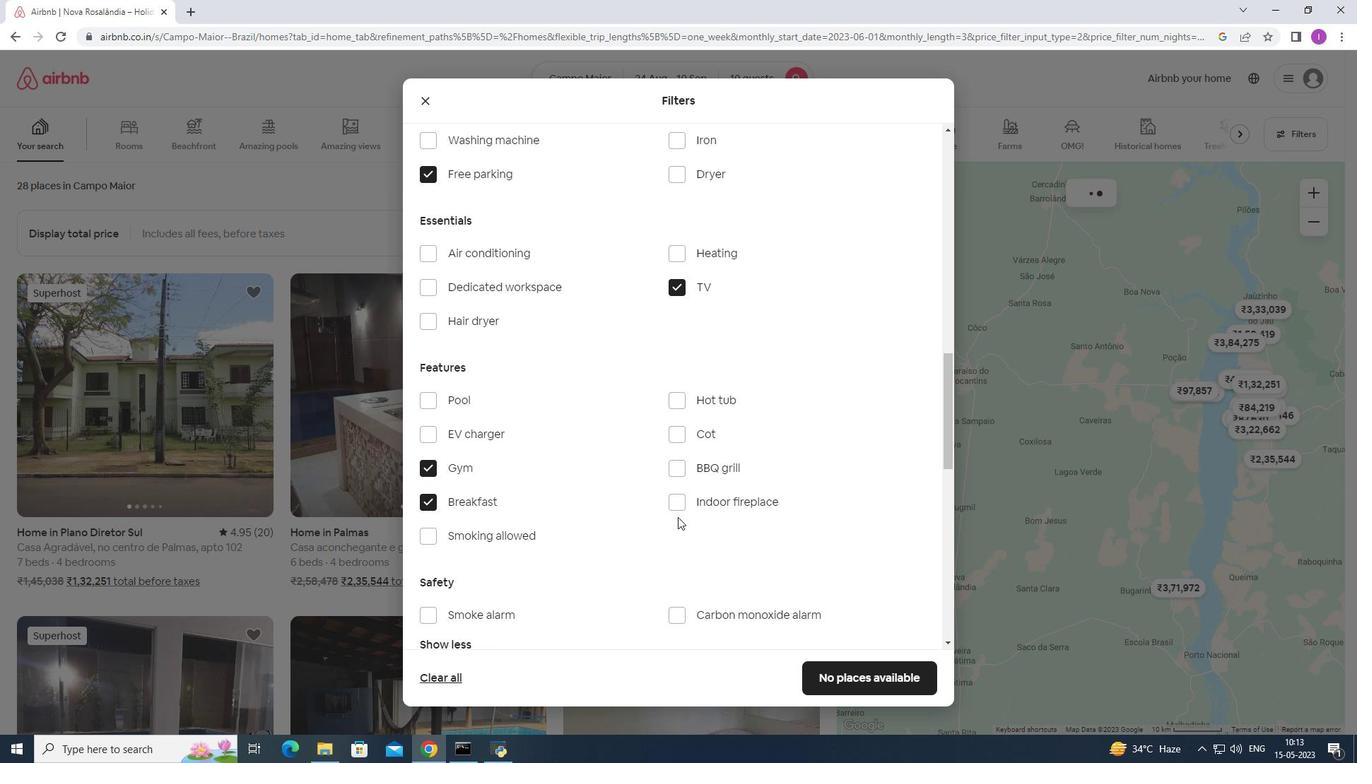 
Action: Mouse scrolled (677, 517) with delta (0, 0)
Screenshot: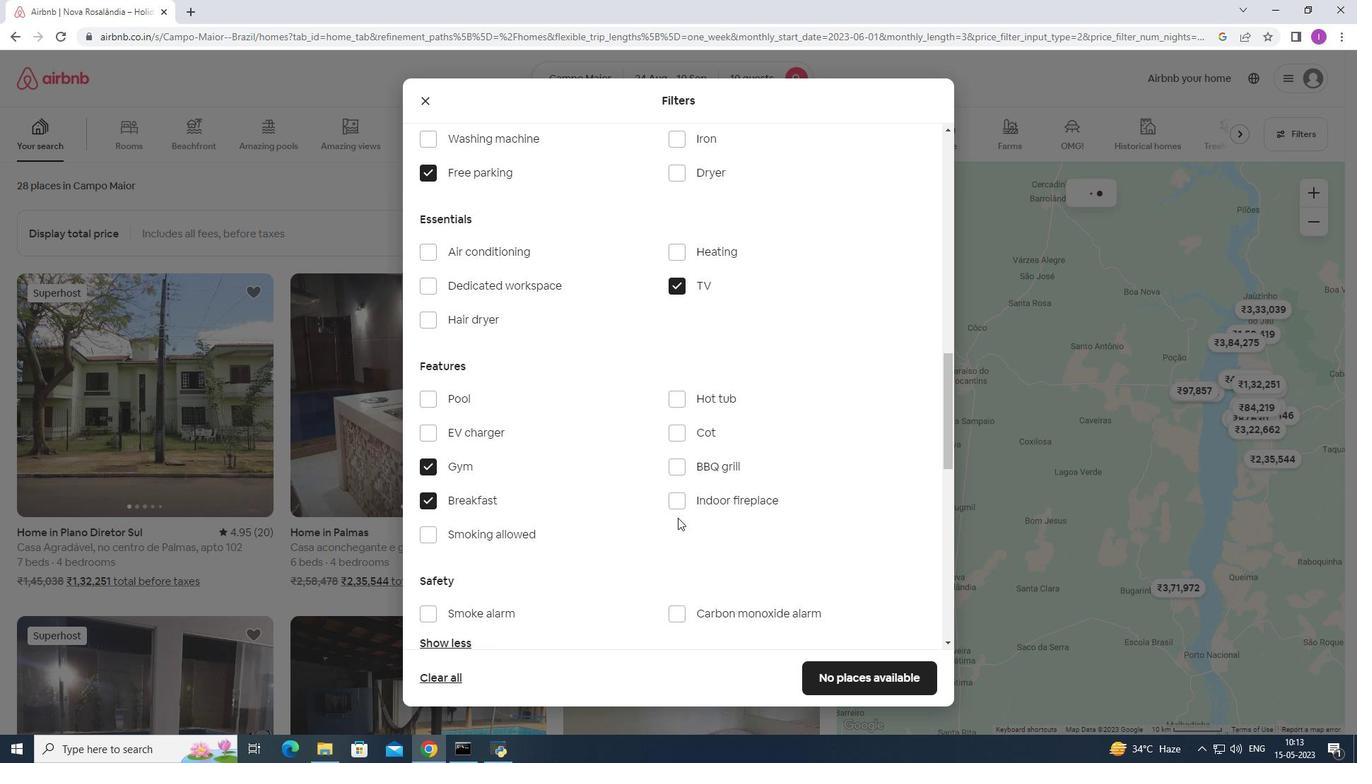 
Action: Mouse moved to (617, 523)
Screenshot: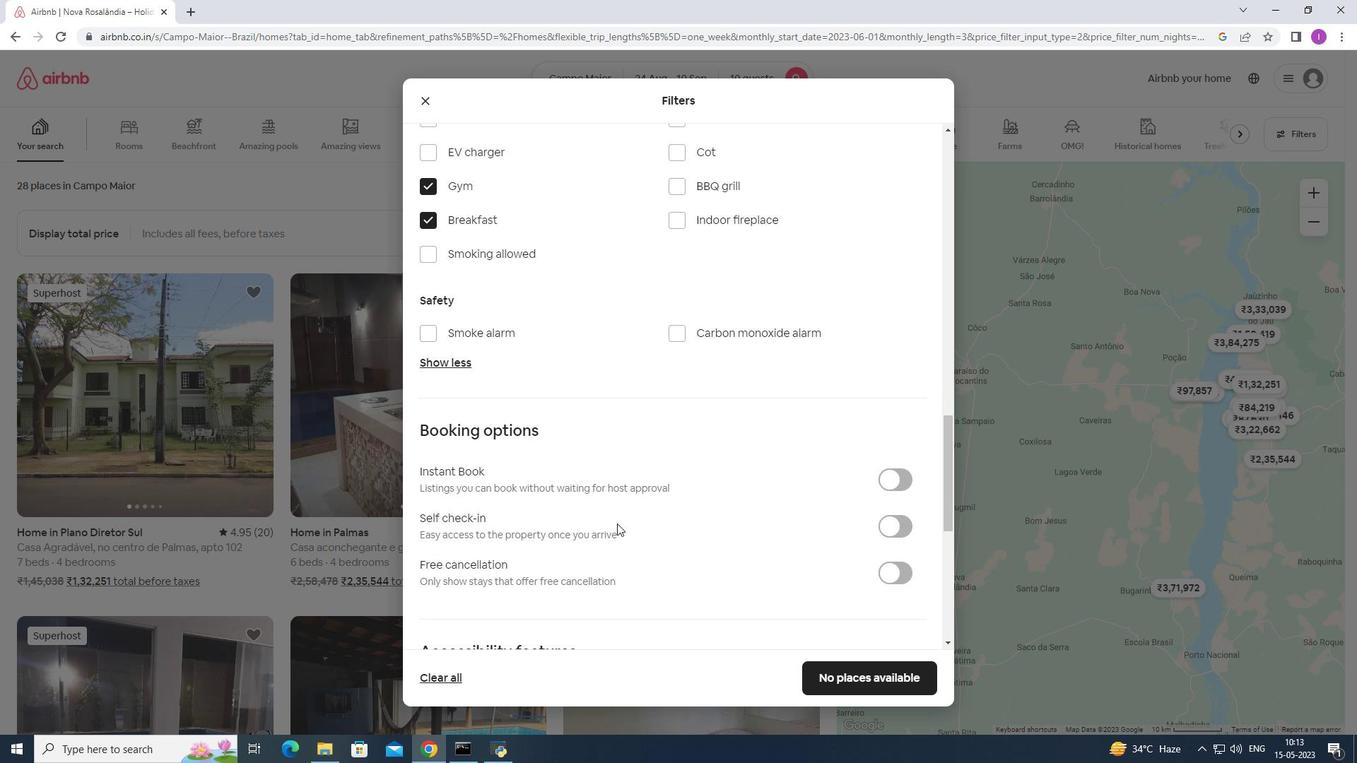 
Action: Mouse scrolled (617, 523) with delta (0, 0)
Screenshot: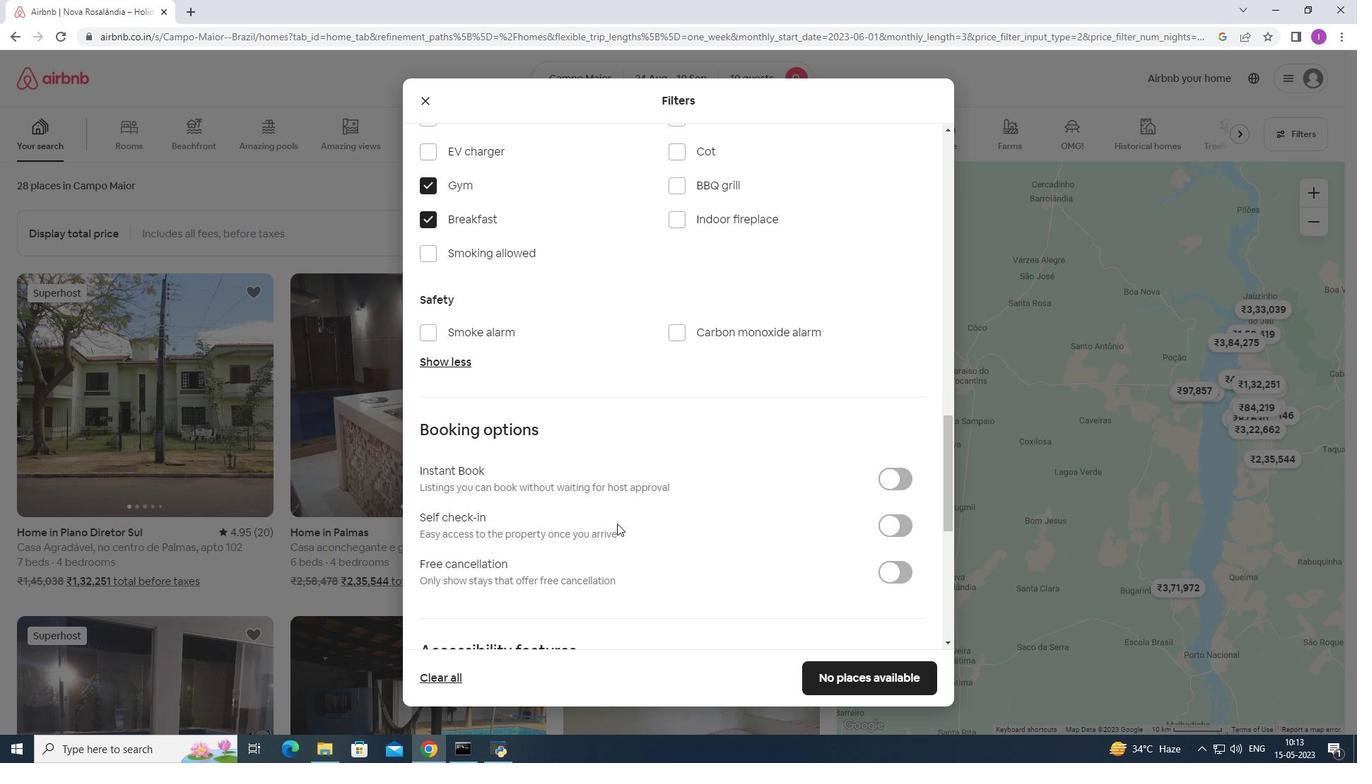 
Action: Mouse scrolled (617, 523) with delta (0, 0)
Screenshot: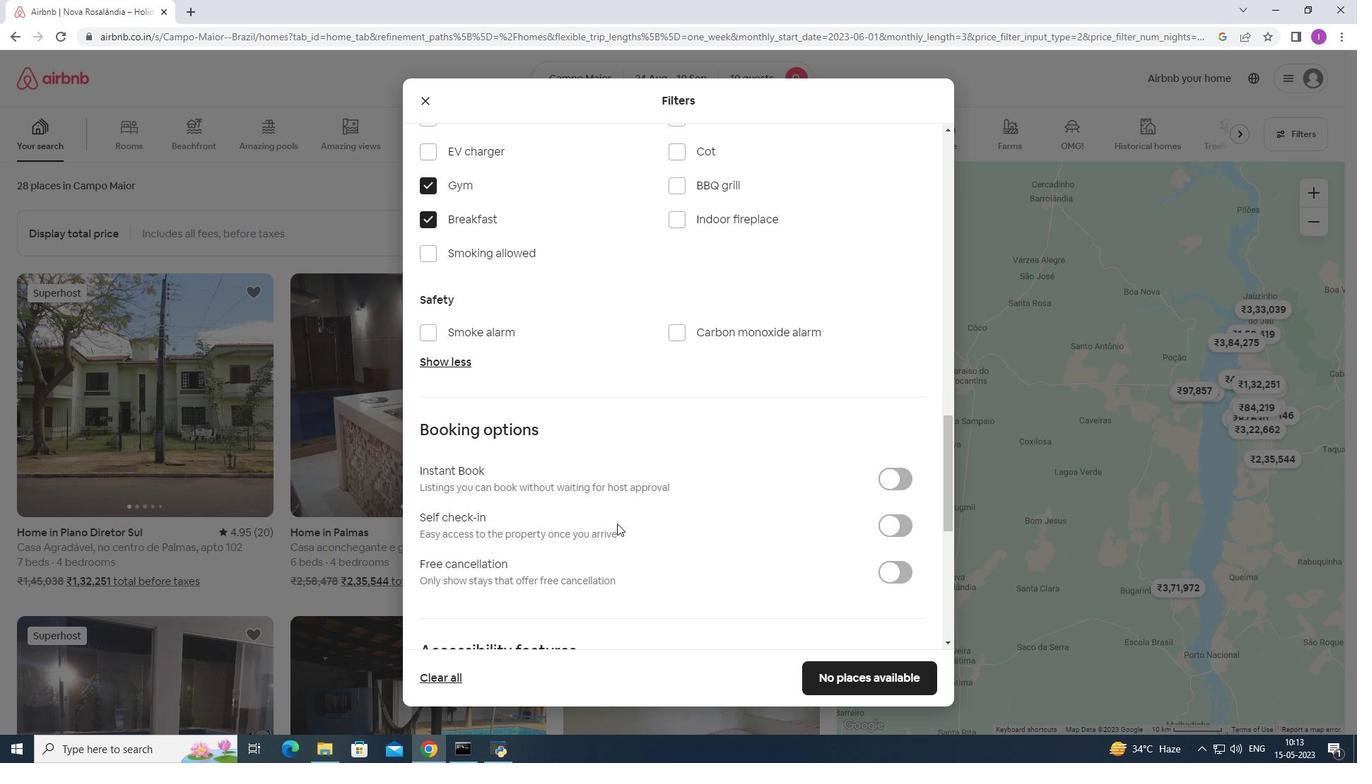 
Action: Mouse scrolled (617, 523) with delta (0, 0)
Screenshot: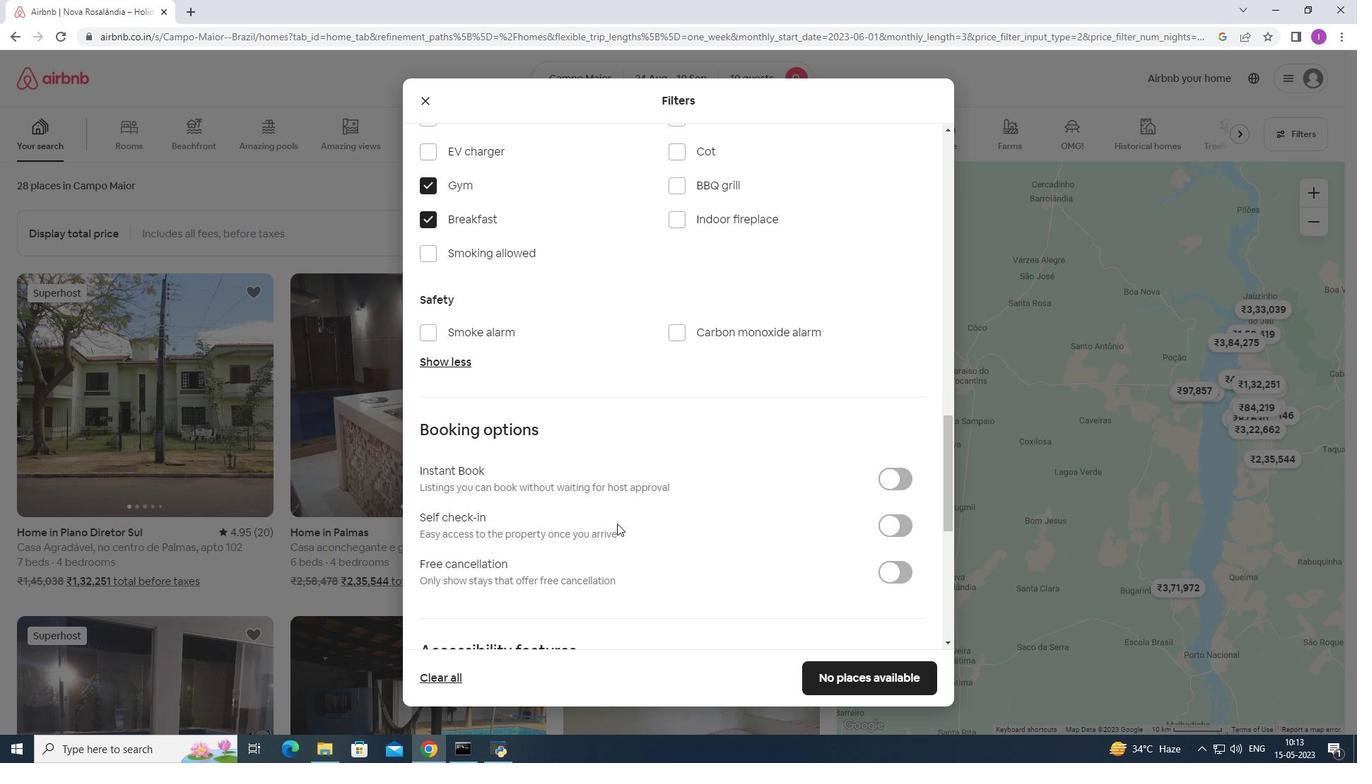 
Action: Mouse moved to (907, 309)
Screenshot: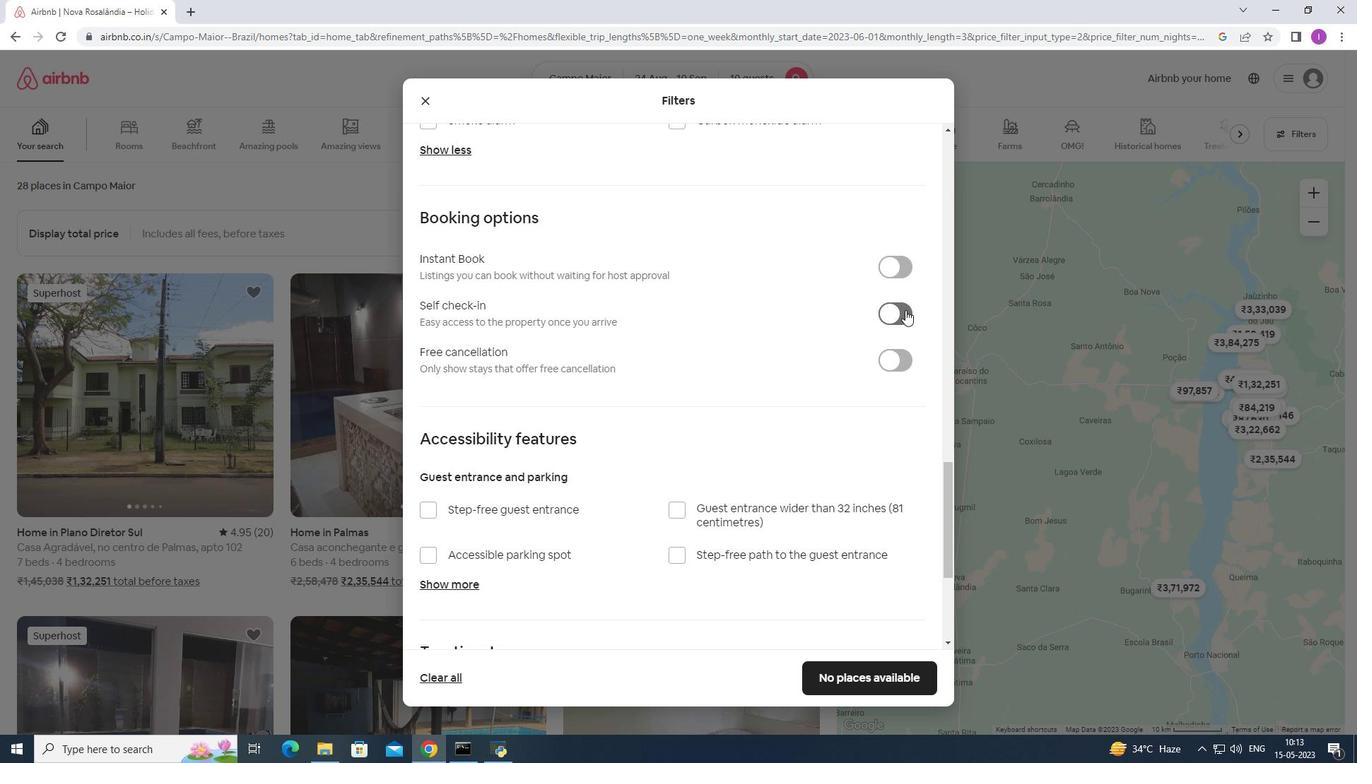 
Action: Mouse pressed left at (907, 309)
Screenshot: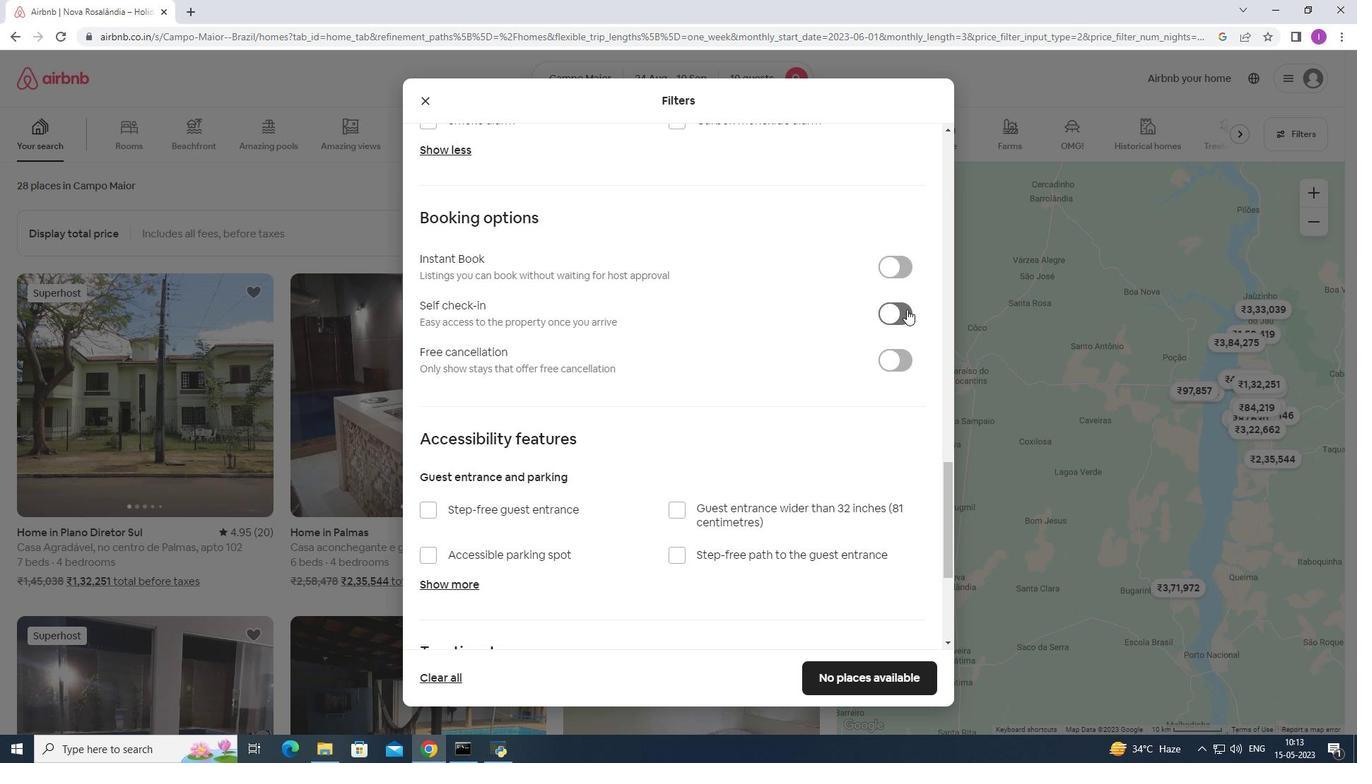 
Action: Mouse moved to (514, 506)
Screenshot: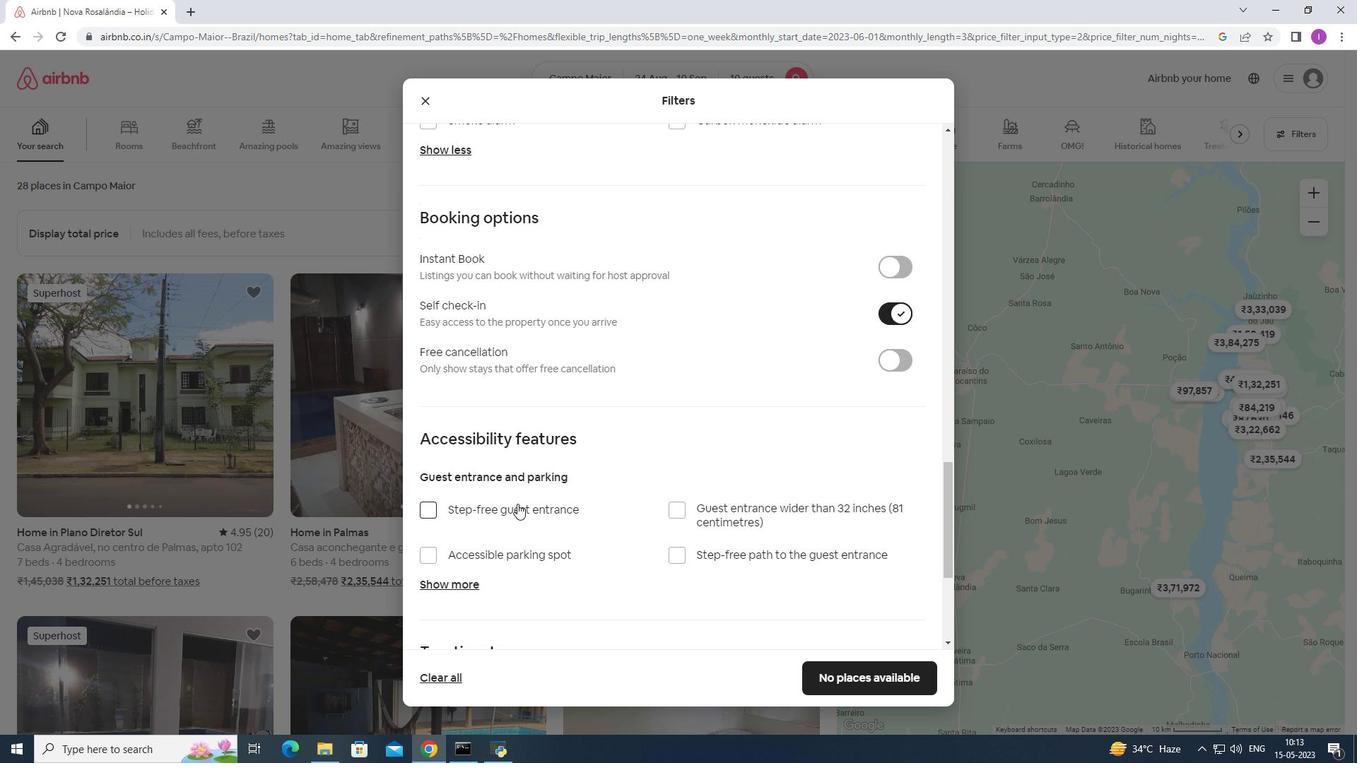 
Action: Mouse scrolled (514, 505) with delta (0, 0)
Screenshot: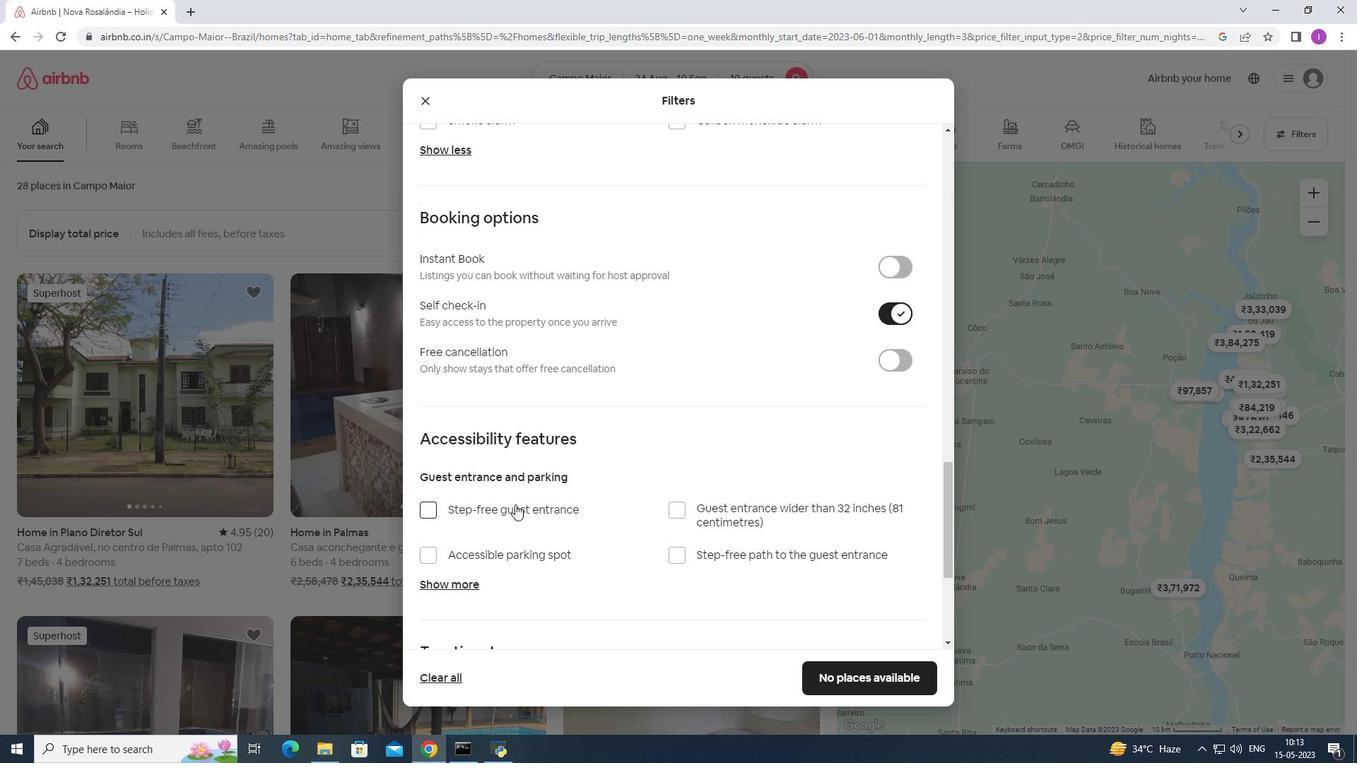 
Action: Mouse scrolled (514, 505) with delta (0, 0)
Screenshot: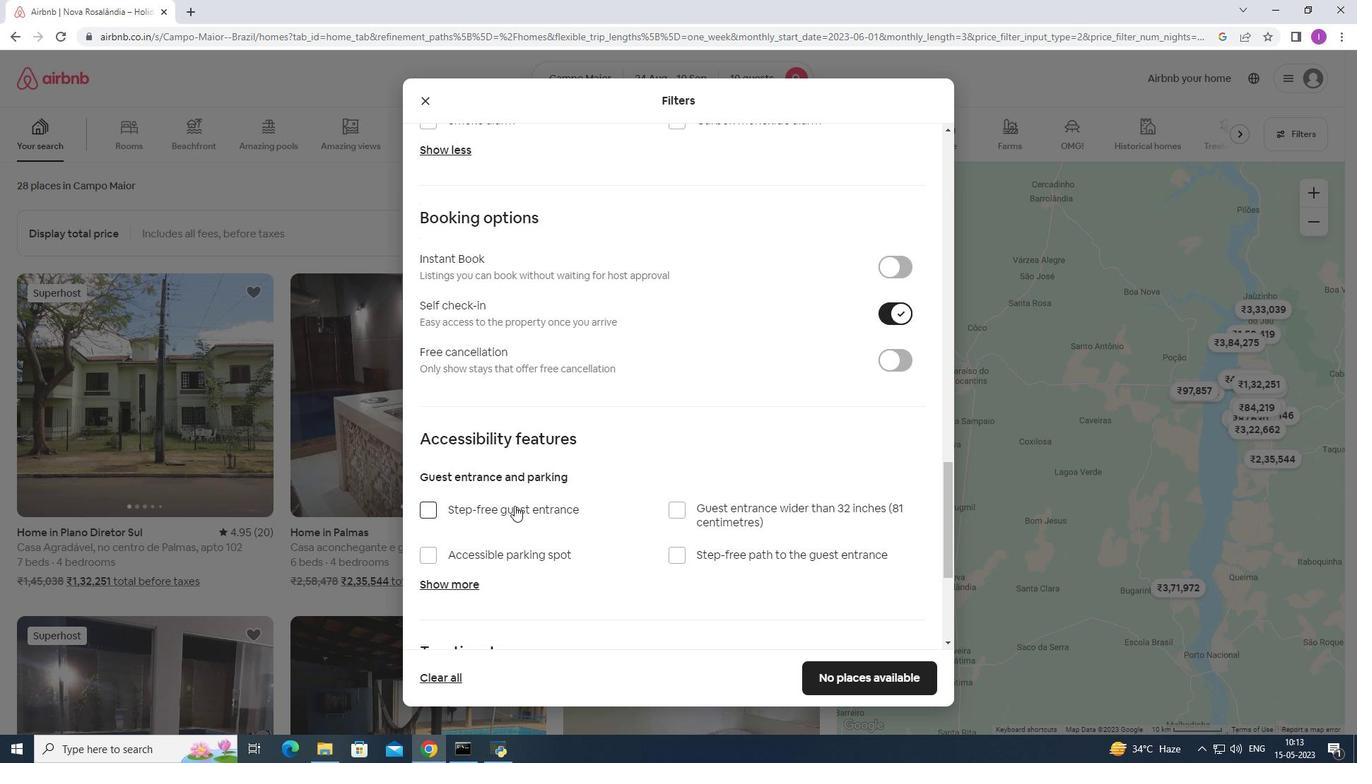 
Action: Mouse scrolled (514, 505) with delta (0, 0)
Screenshot: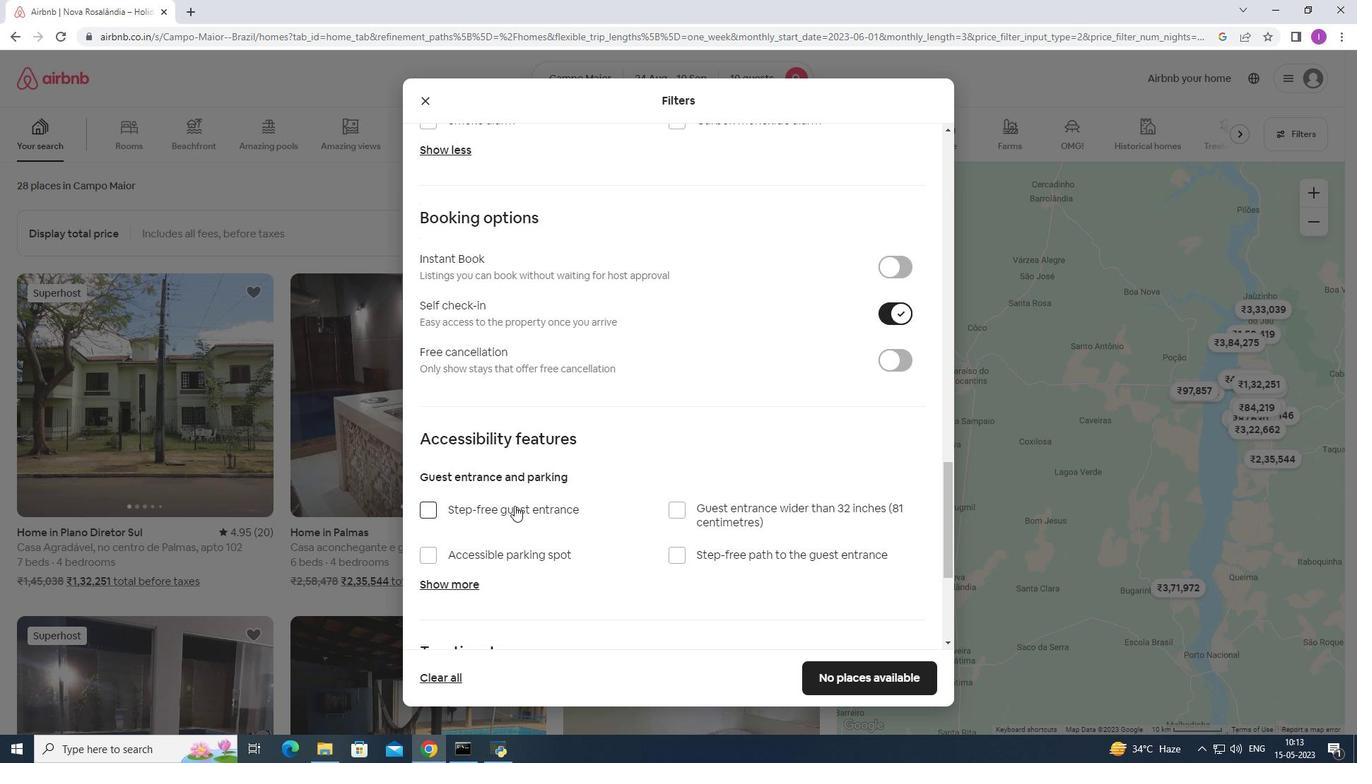 
Action: Mouse scrolled (514, 505) with delta (0, 0)
Screenshot: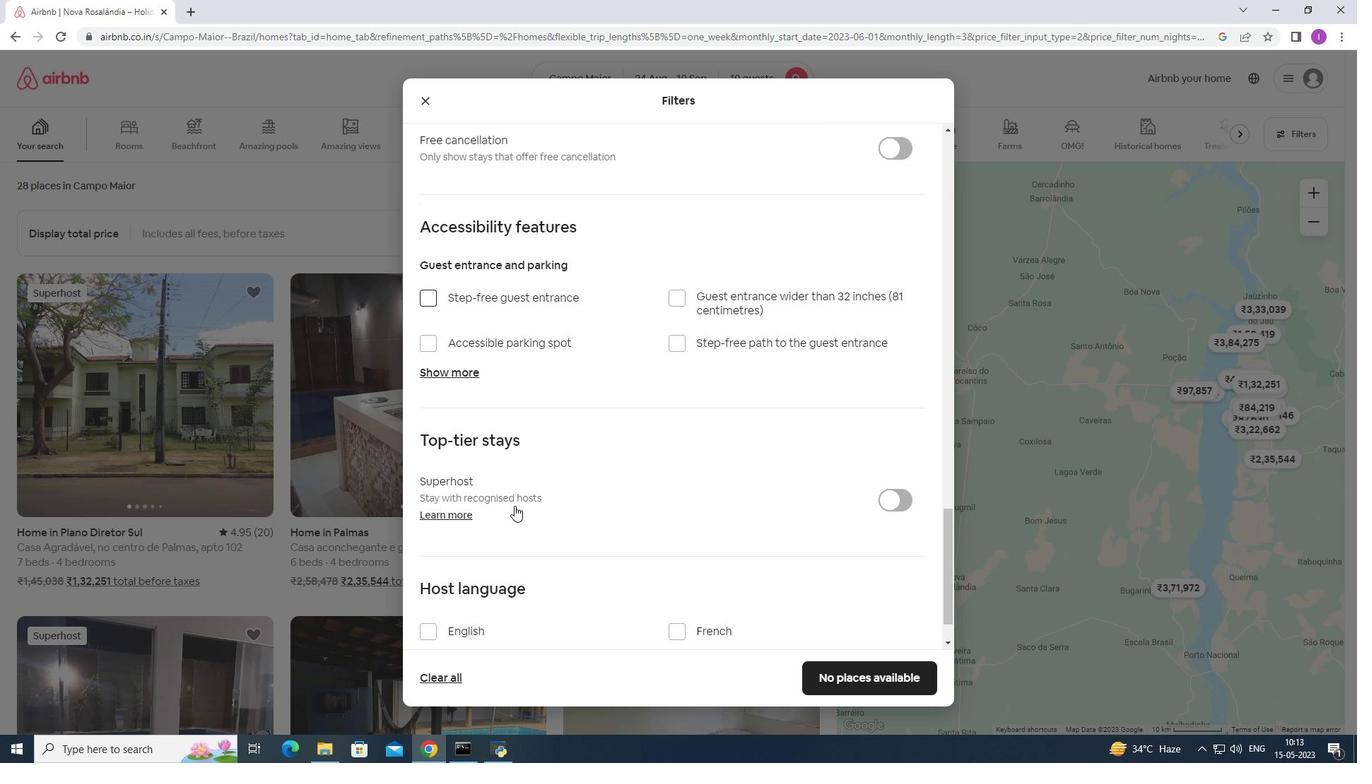 
Action: Mouse scrolled (514, 505) with delta (0, 0)
Screenshot: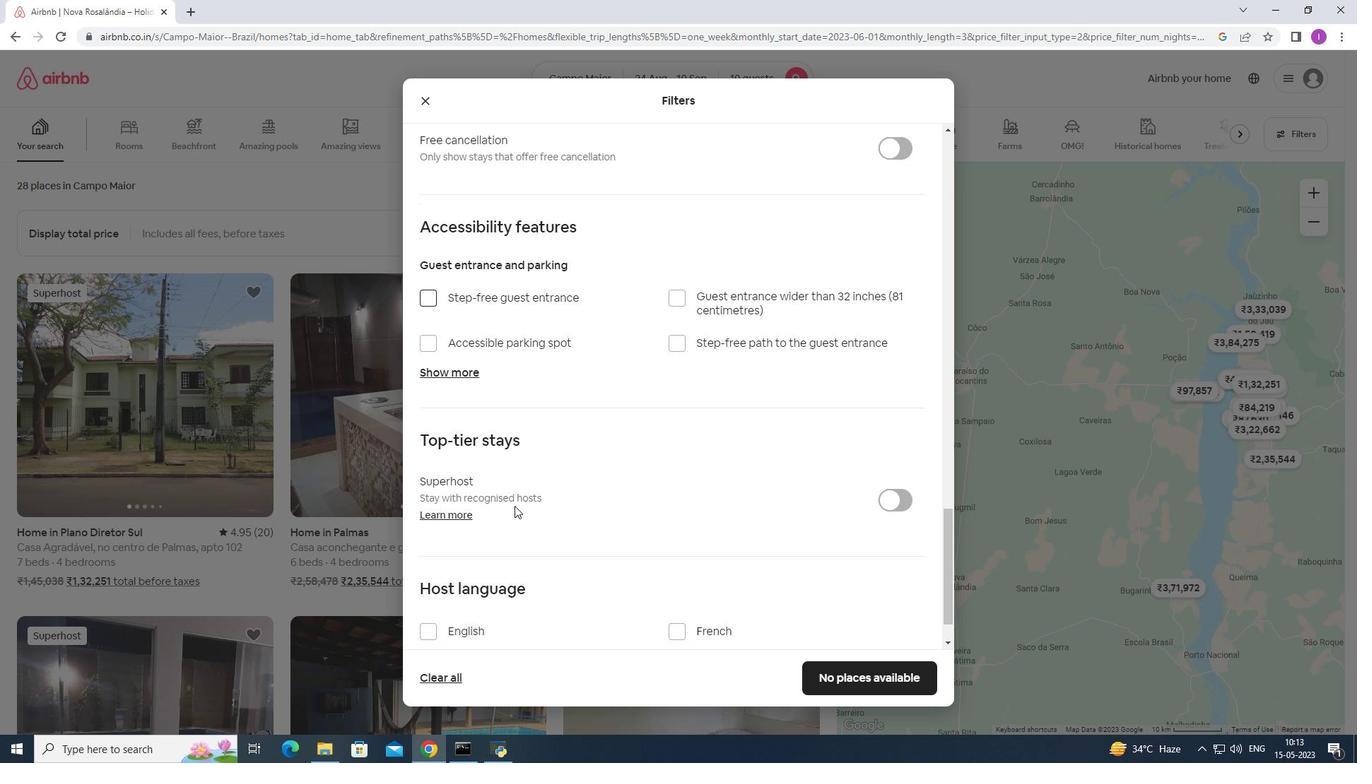 
Action: Mouse scrolled (514, 505) with delta (0, 0)
Screenshot: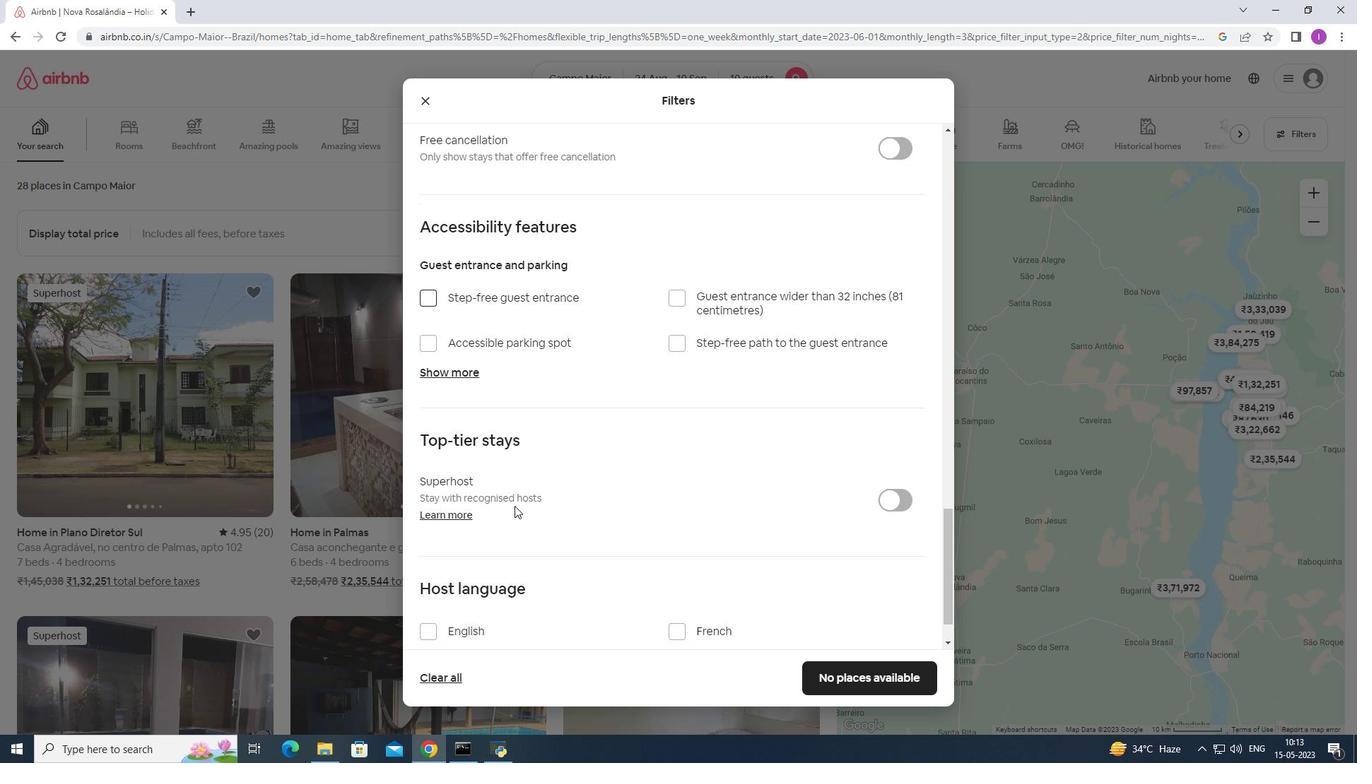 
Action: Mouse scrolled (514, 505) with delta (0, 0)
Screenshot: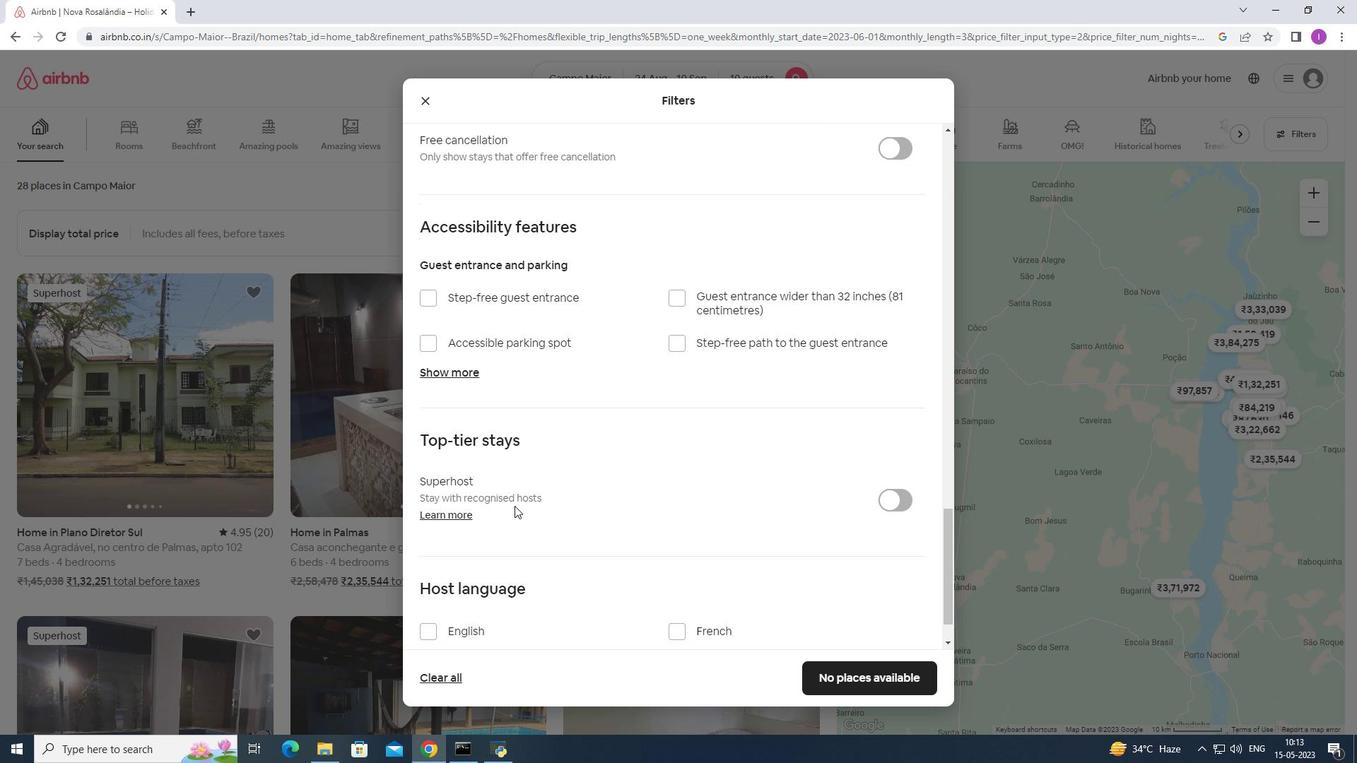 
Action: Mouse scrolled (514, 505) with delta (0, 0)
Screenshot: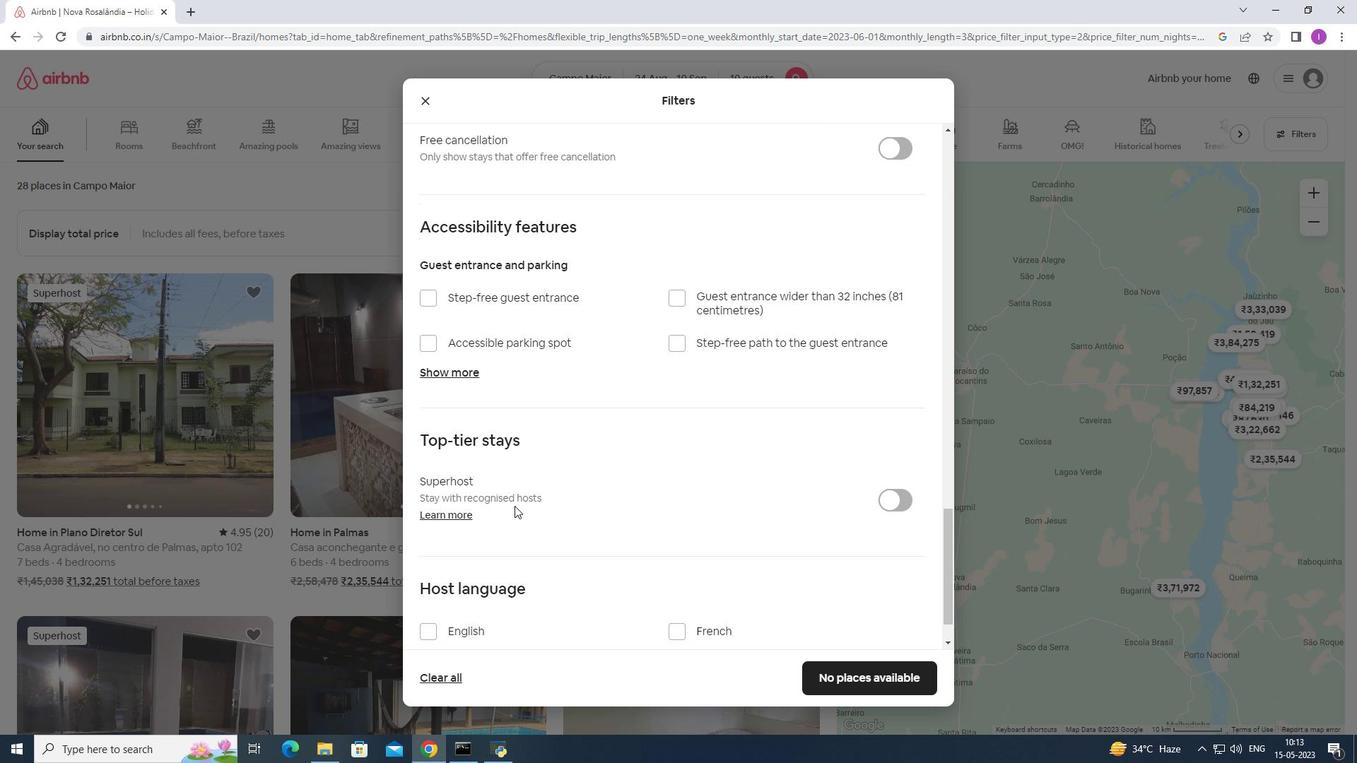 
Action: Mouse scrolled (514, 505) with delta (0, 0)
Screenshot: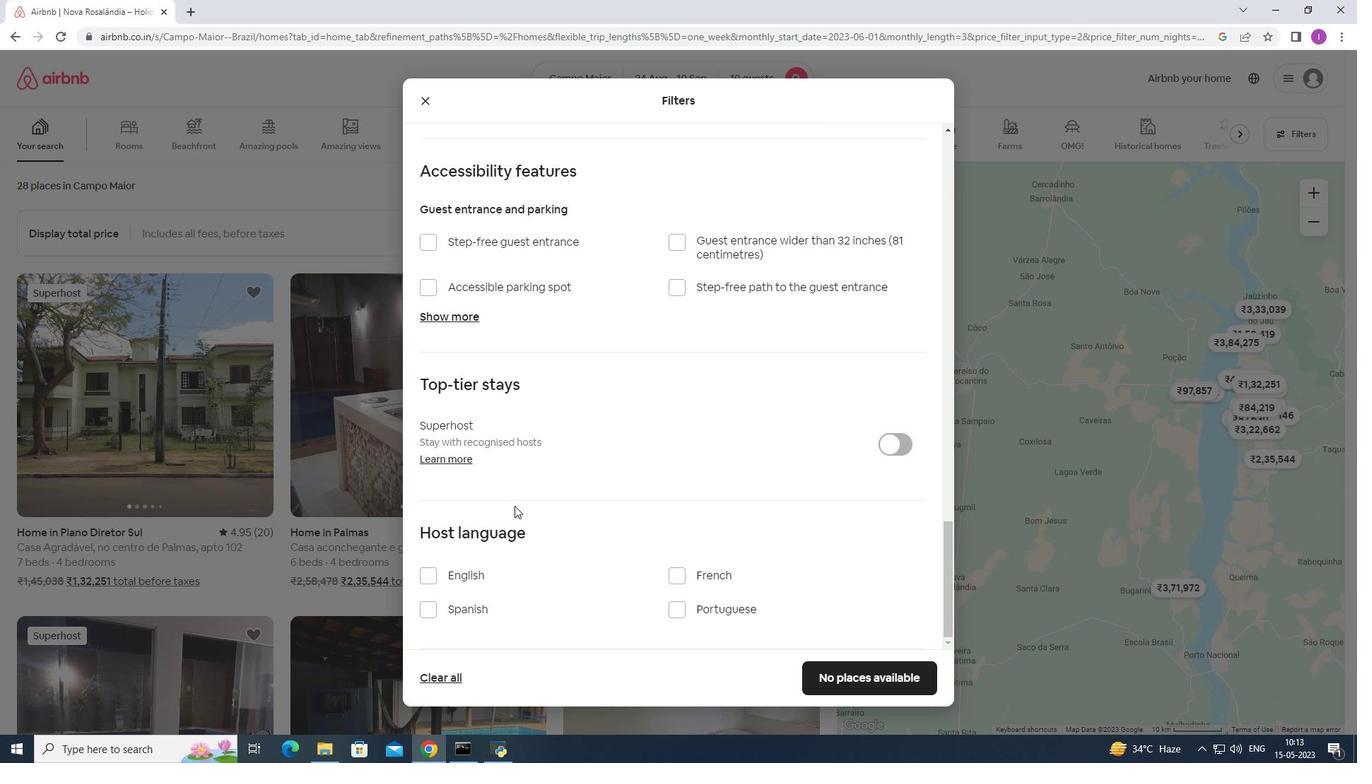 
Action: Mouse moved to (514, 506)
Screenshot: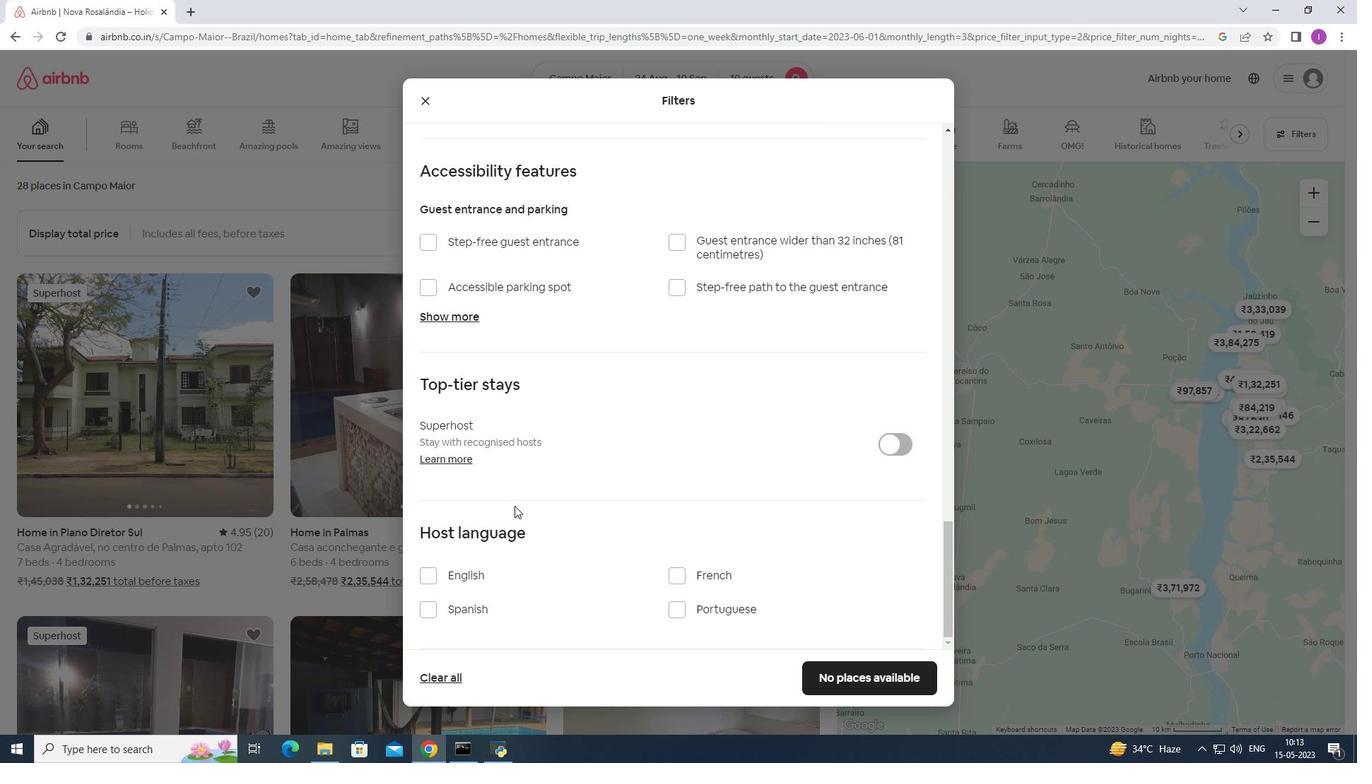 
Action: Mouse scrolled (514, 505) with delta (0, 0)
Screenshot: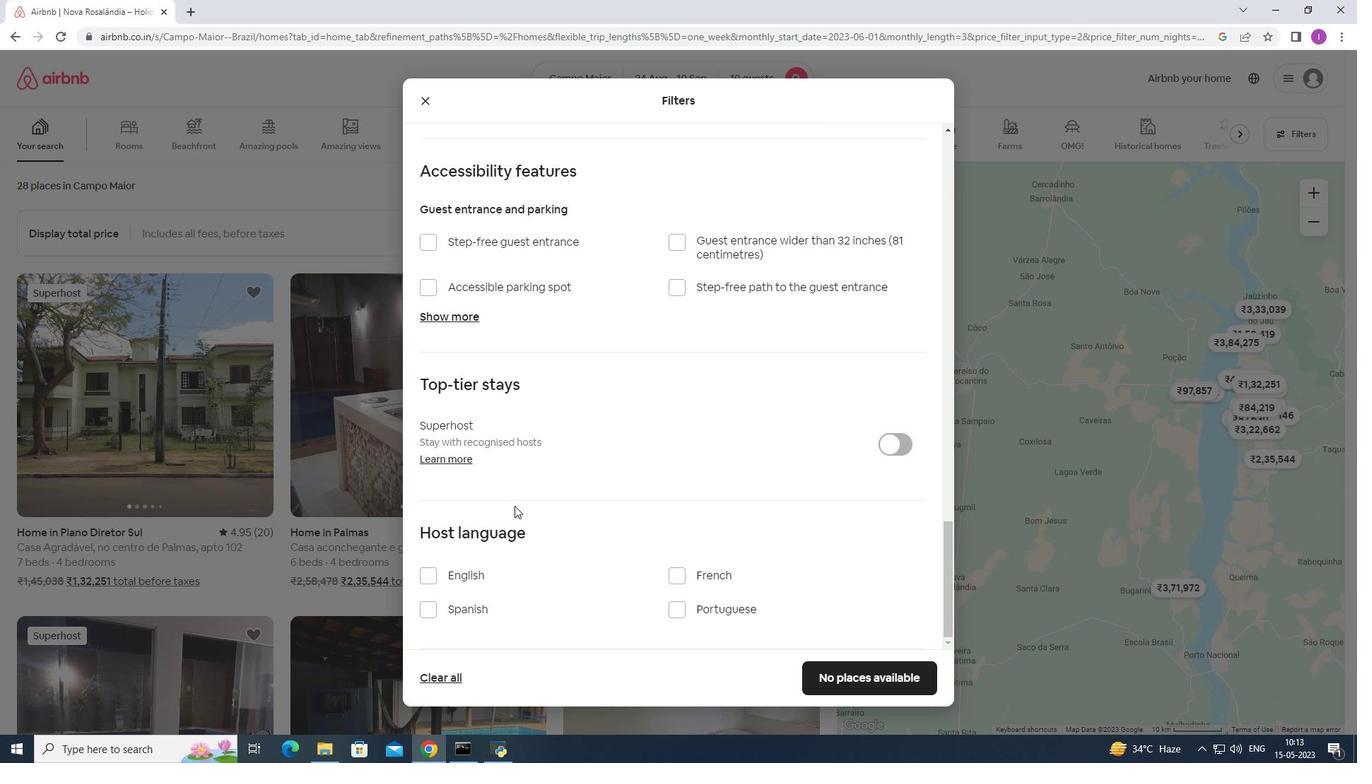 
Action: Mouse moved to (428, 575)
Screenshot: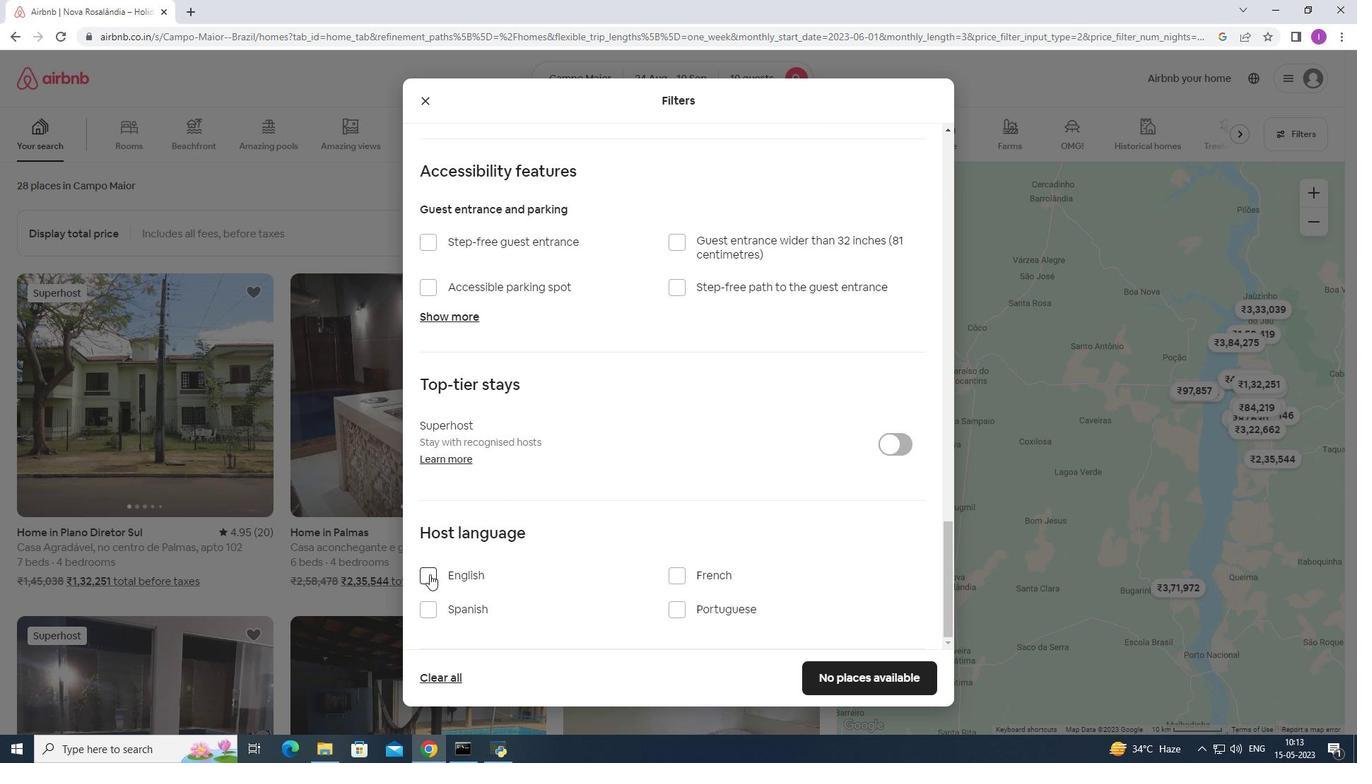 
Action: Mouse pressed left at (428, 575)
Screenshot: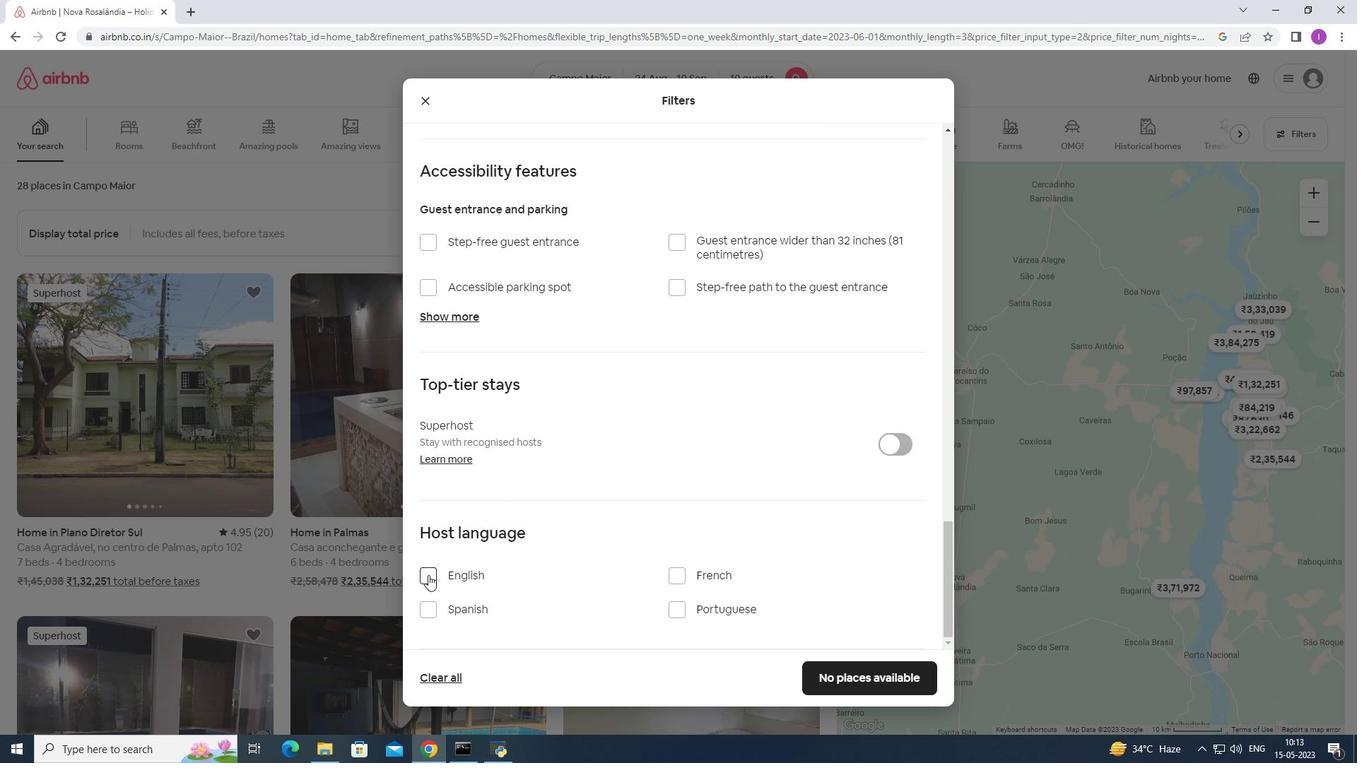 
Action: Mouse moved to (842, 684)
Screenshot: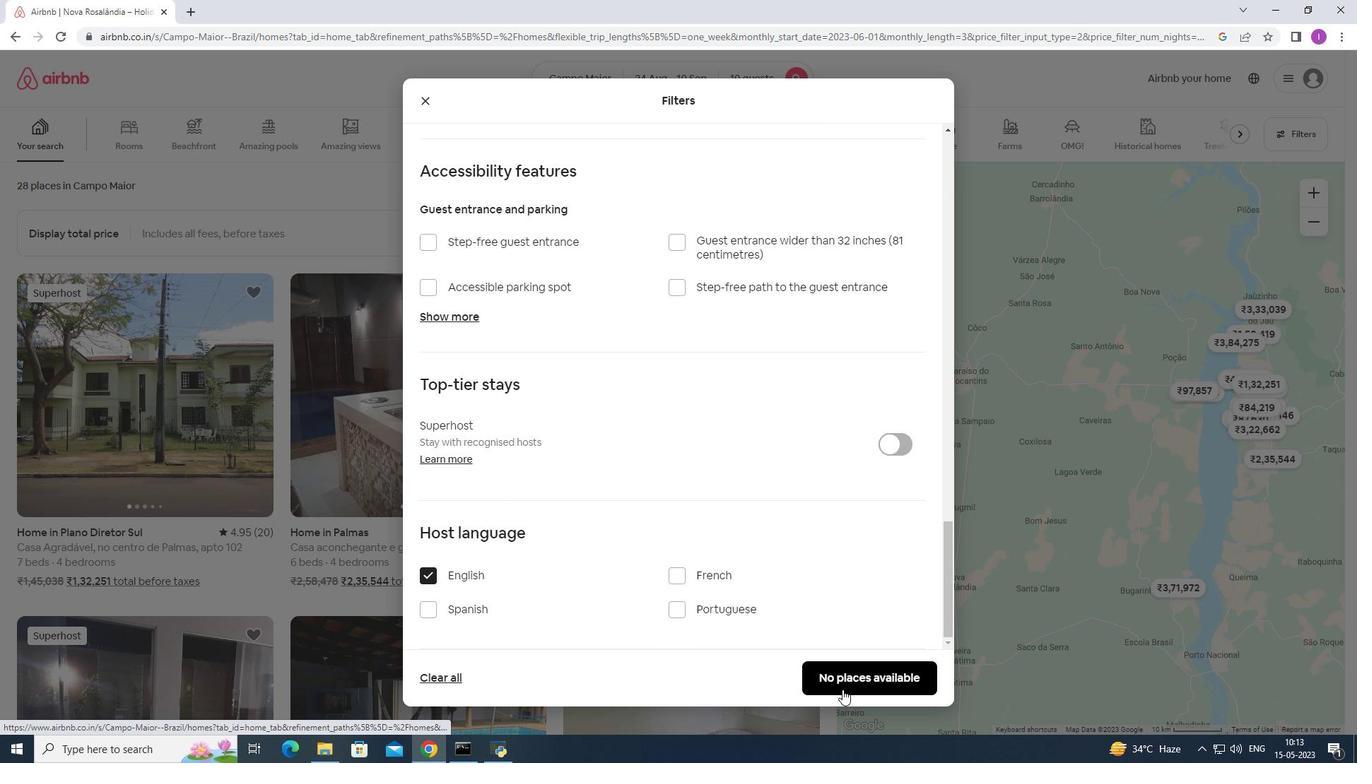 
Action: Mouse pressed left at (842, 684)
Screenshot: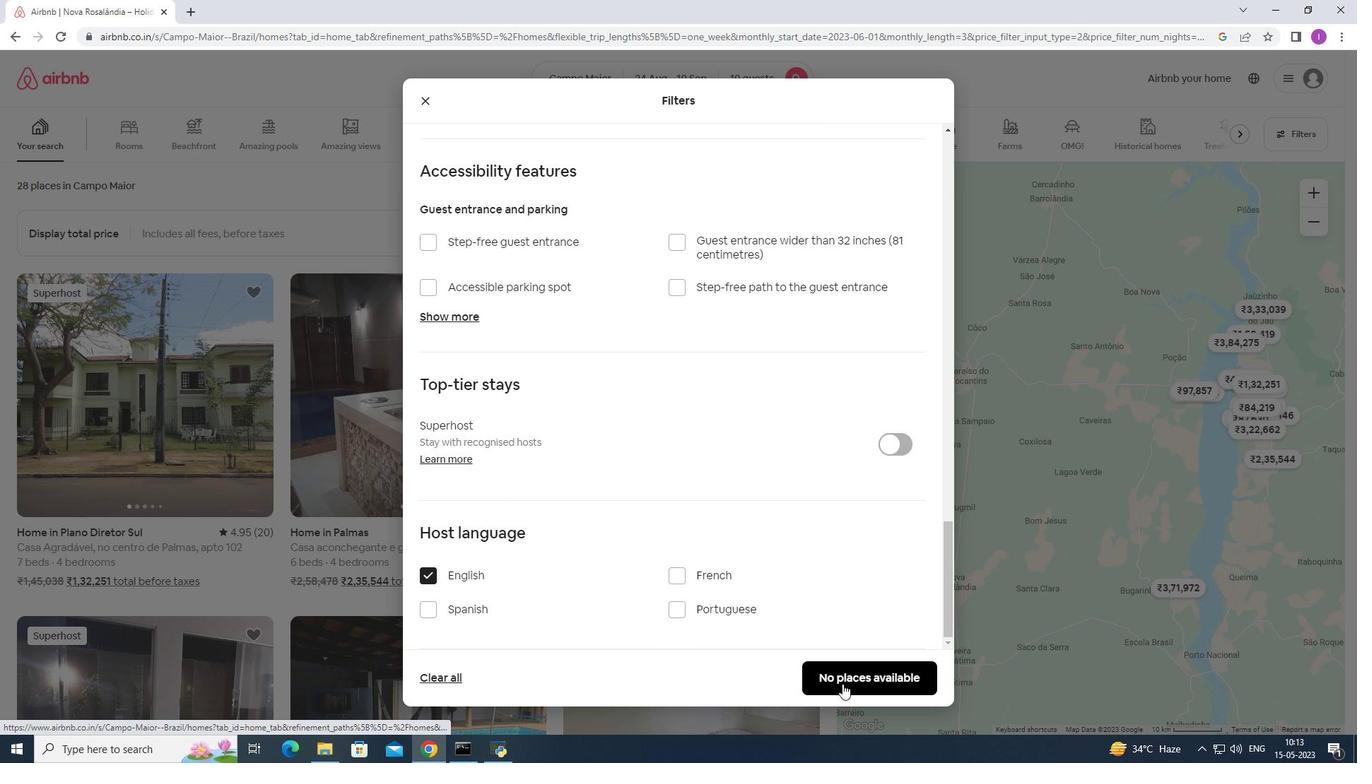 
Action: Mouse moved to (629, 675)
Screenshot: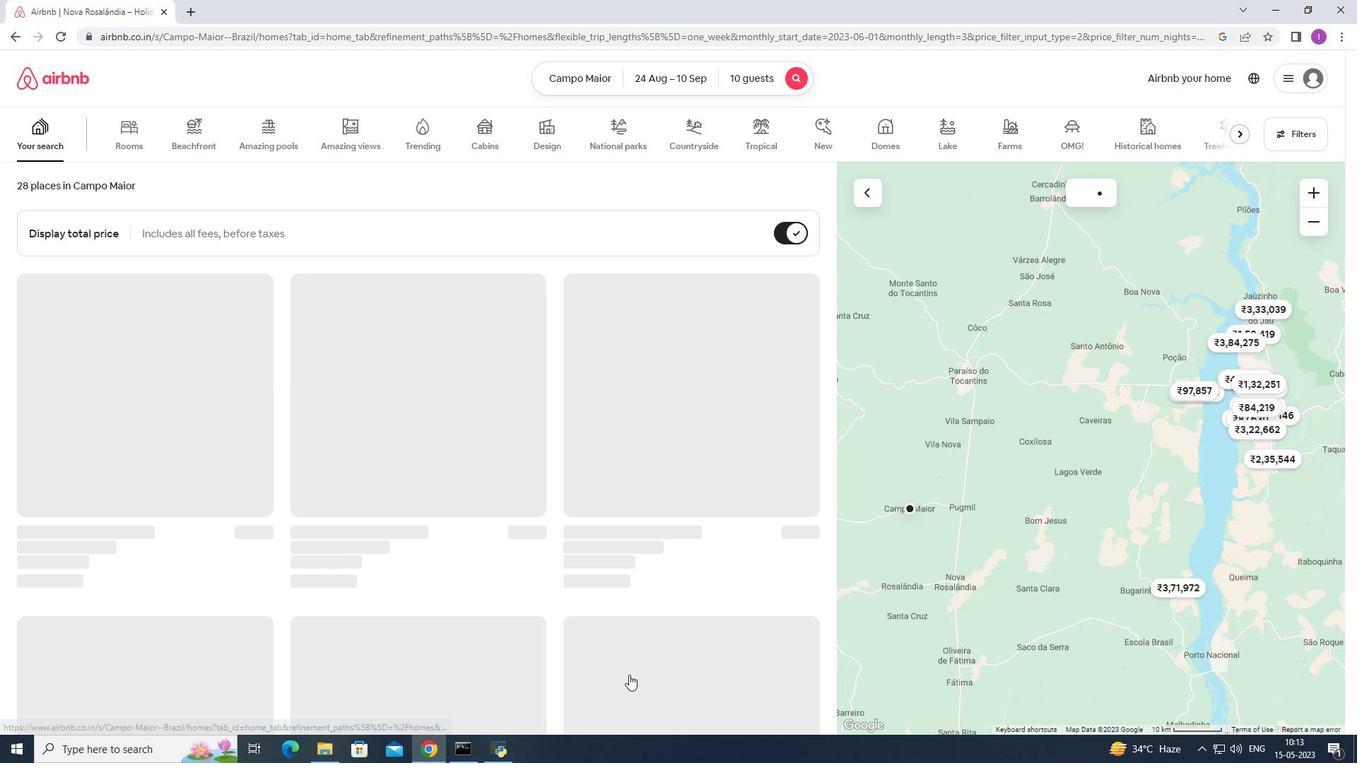 
